 Task: Look for Airbnb options in Tipasa, Algeria from 7th December, 2023 to 15th December, 2023 for 6 adults.3 bedrooms having 3 beds and 3 bathrooms. Property type can be guest house. Amenities needed are: washing machine. Look for 5 properties as per requirement.
Action: Mouse moved to (412, 84)
Screenshot: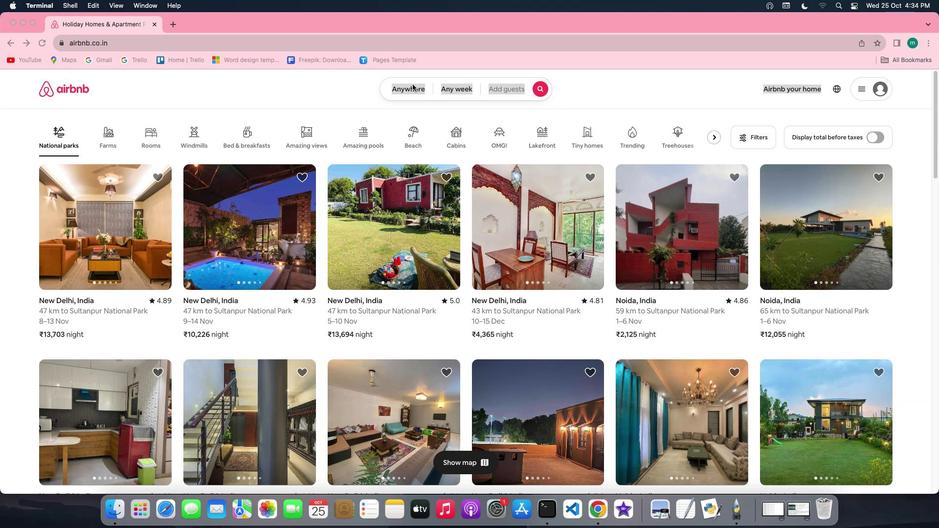 
Action: Mouse pressed left at (412, 84)
Screenshot: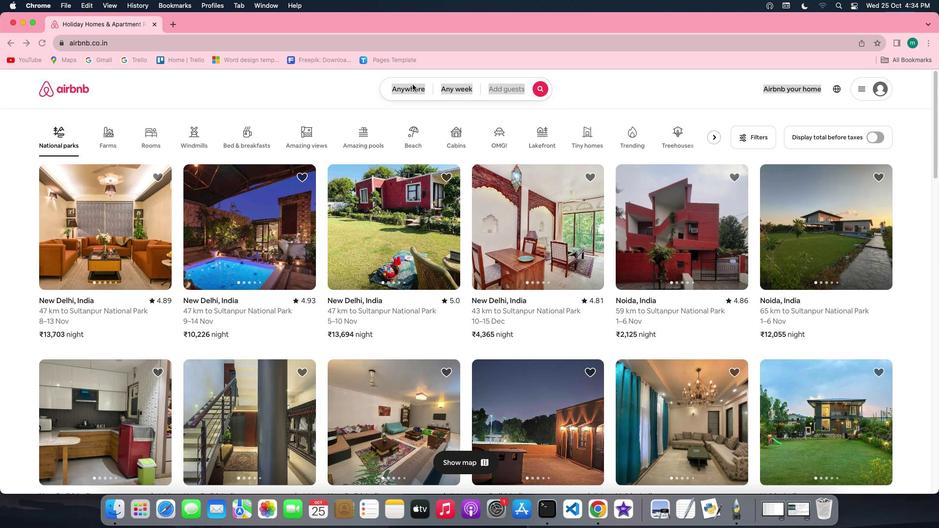 
Action: Mouse pressed left at (412, 84)
Screenshot: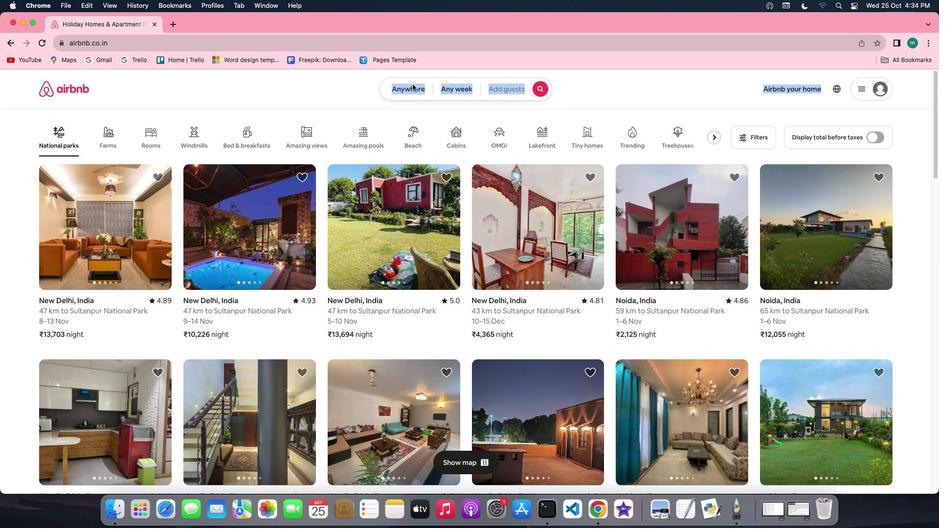 
Action: Mouse moved to (328, 132)
Screenshot: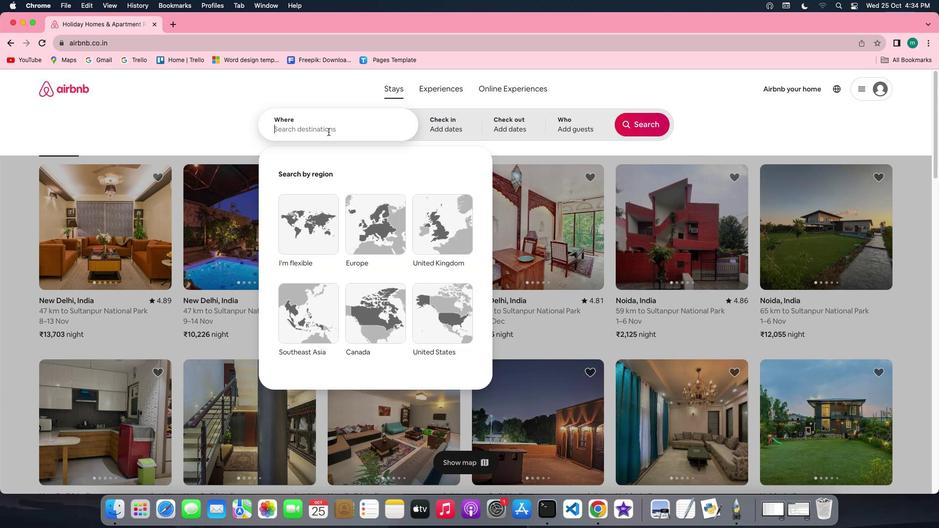 
Action: Key pressed Key.shift'T''i''p''a''s''a'','Key.spaceKey.shift'a''l''g''e''r''i''a'
Screenshot: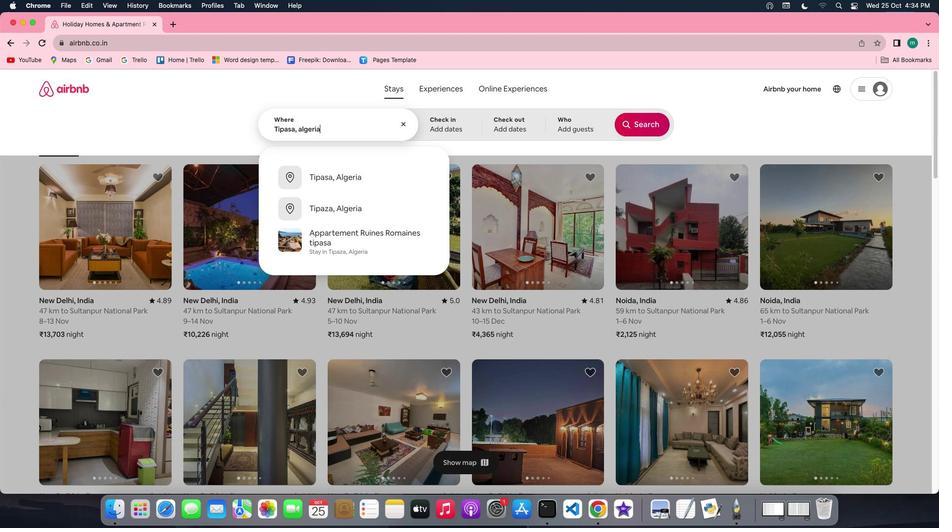 
Action: Mouse moved to (431, 127)
Screenshot: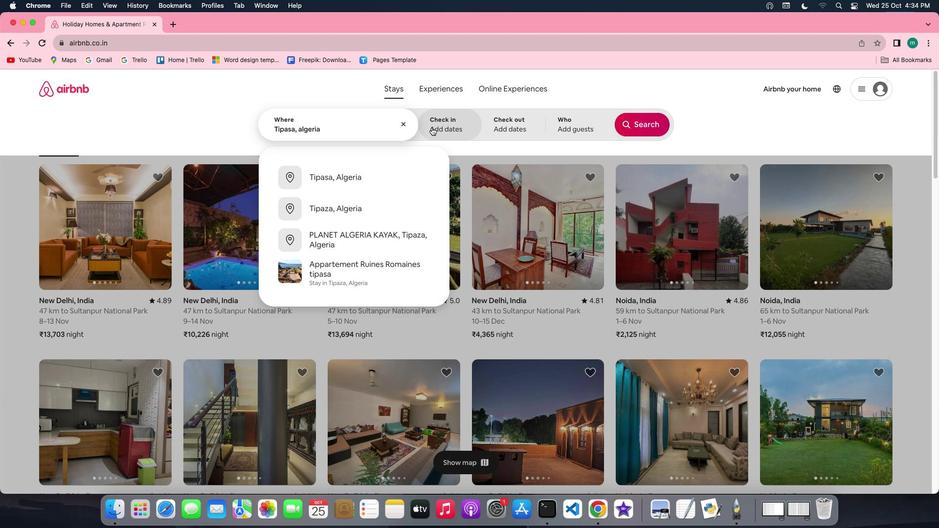 
Action: Mouse pressed left at (431, 127)
Screenshot: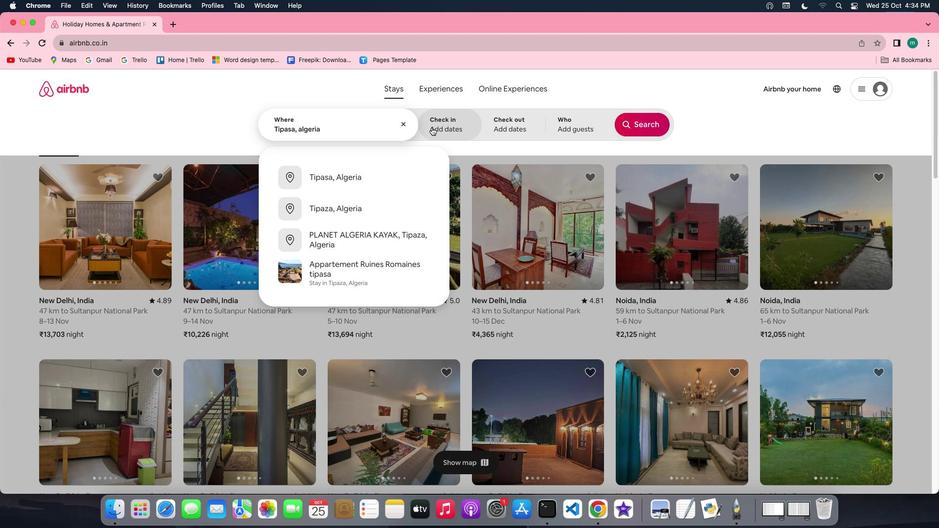 
Action: Mouse moved to (634, 205)
Screenshot: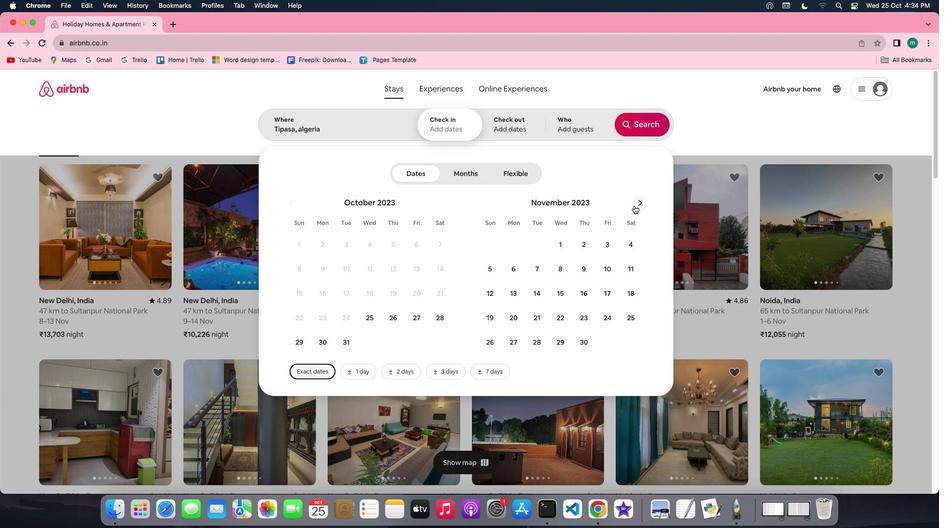 
Action: Mouse pressed left at (634, 205)
Screenshot: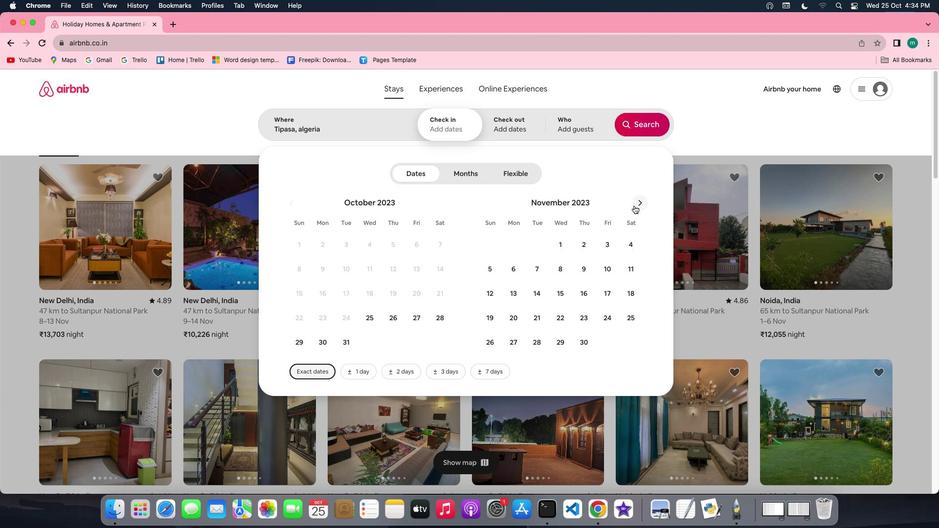 
Action: Mouse moved to (581, 267)
Screenshot: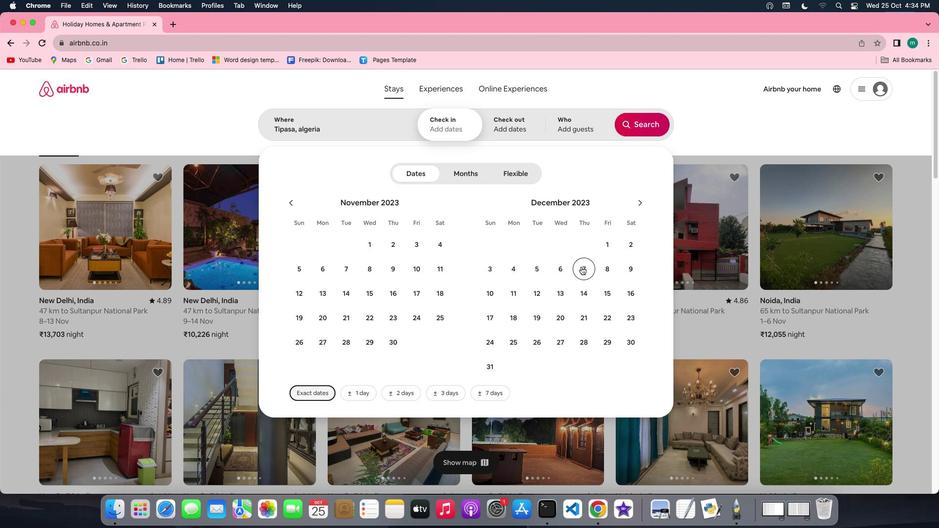 
Action: Mouse pressed left at (581, 267)
Screenshot: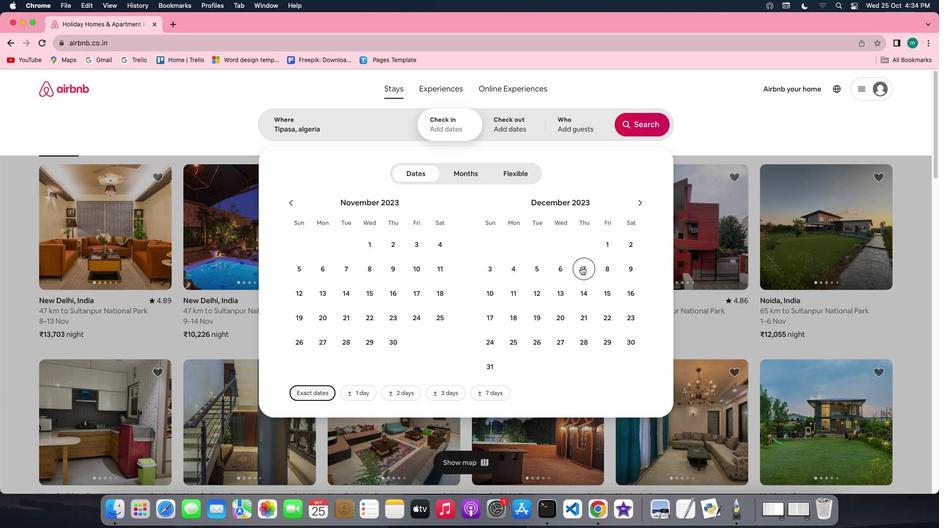 
Action: Mouse moved to (603, 293)
Screenshot: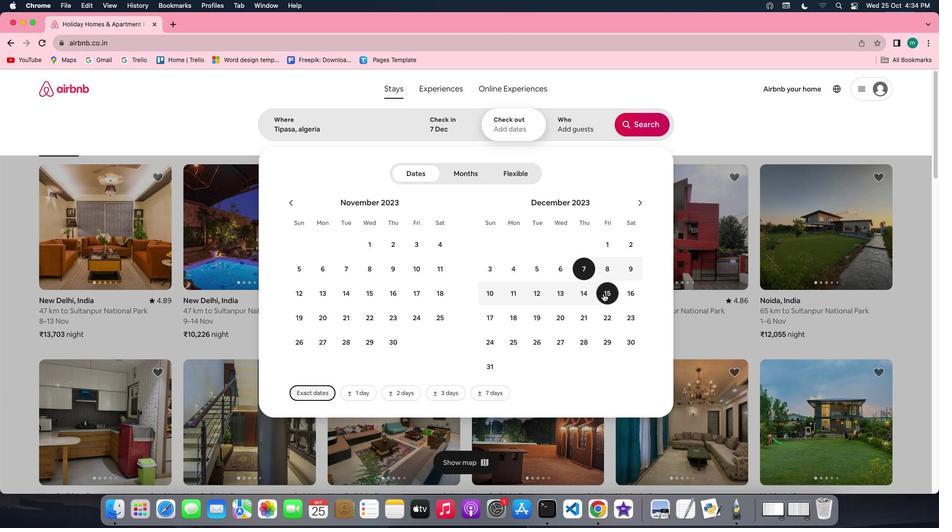 
Action: Mouse pressed left at (603, 293)
Screenshot: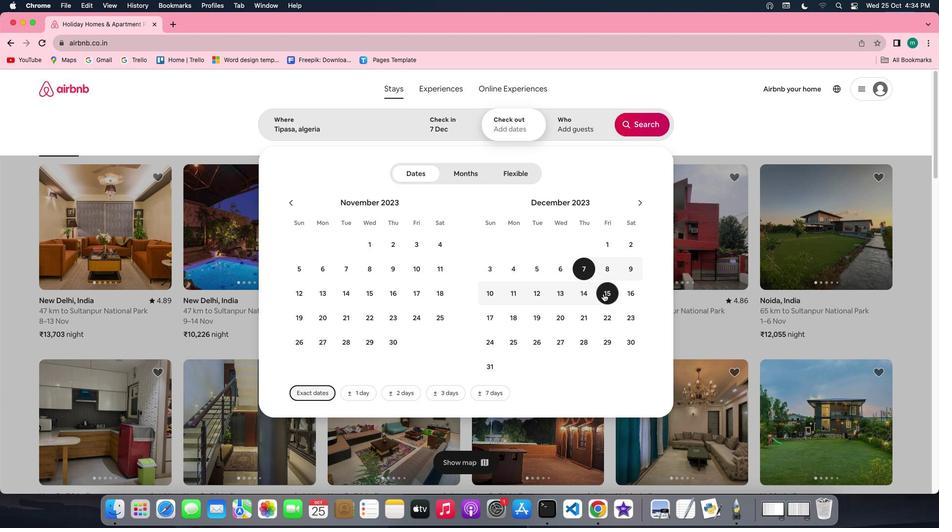 
Action: Mouse moved to (582, 130)
Screenshot: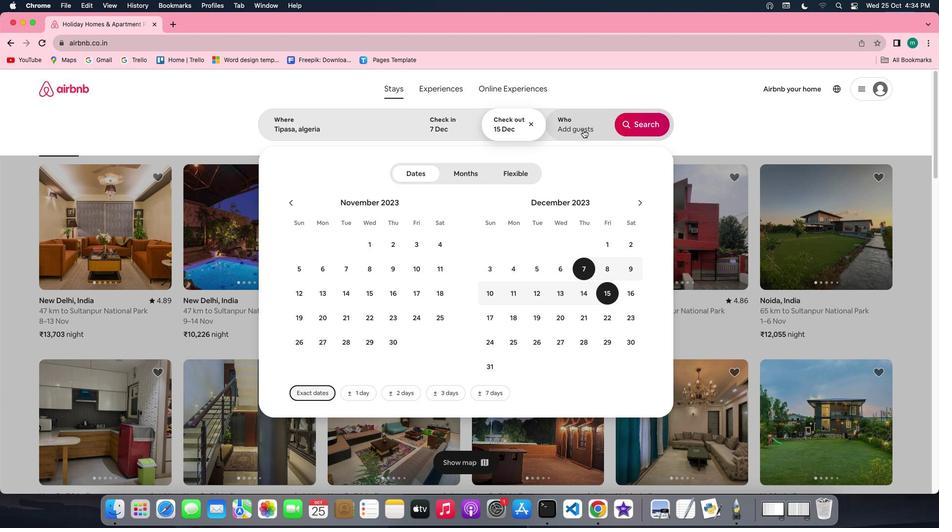 
Action: Mouse pressed left at (582, 130)
Screenshot: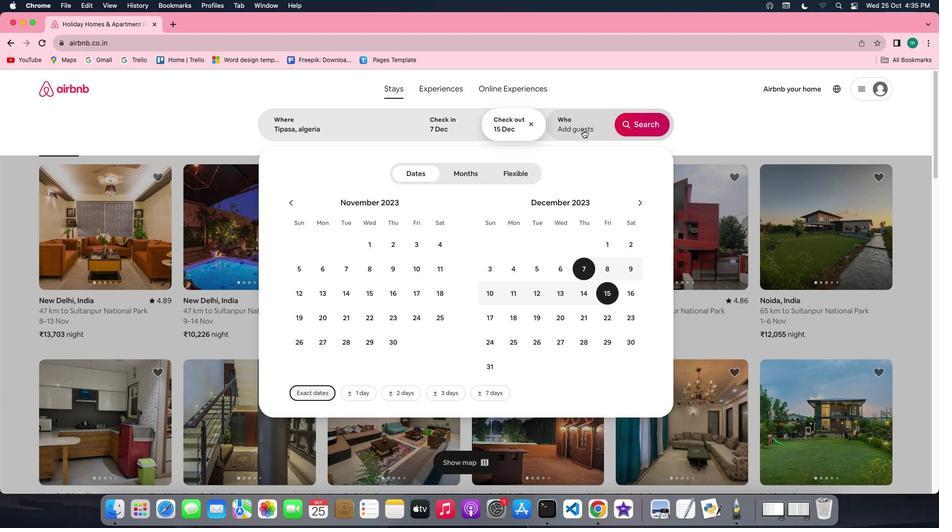 
Action: Mouse moved to (647, 177)
Screenshot: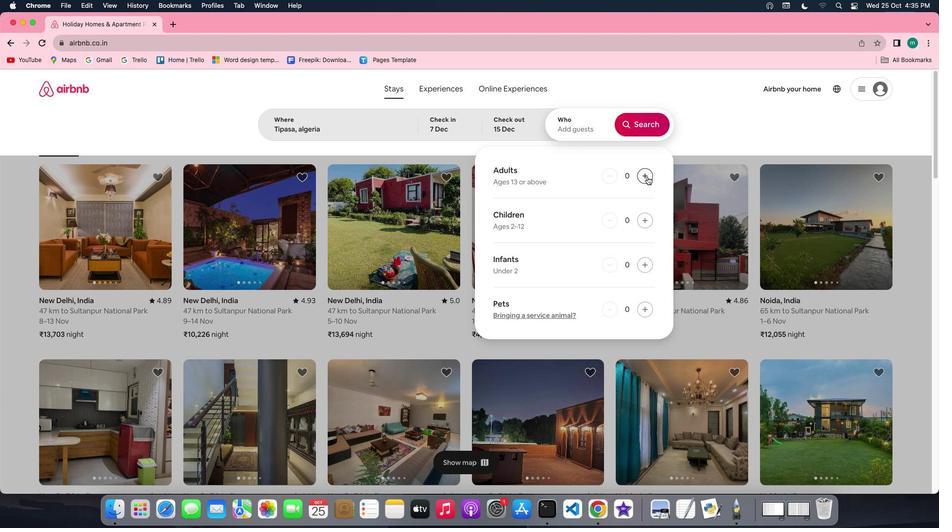 
Action: Mouse pressed left at (647, 177)
Screenshot: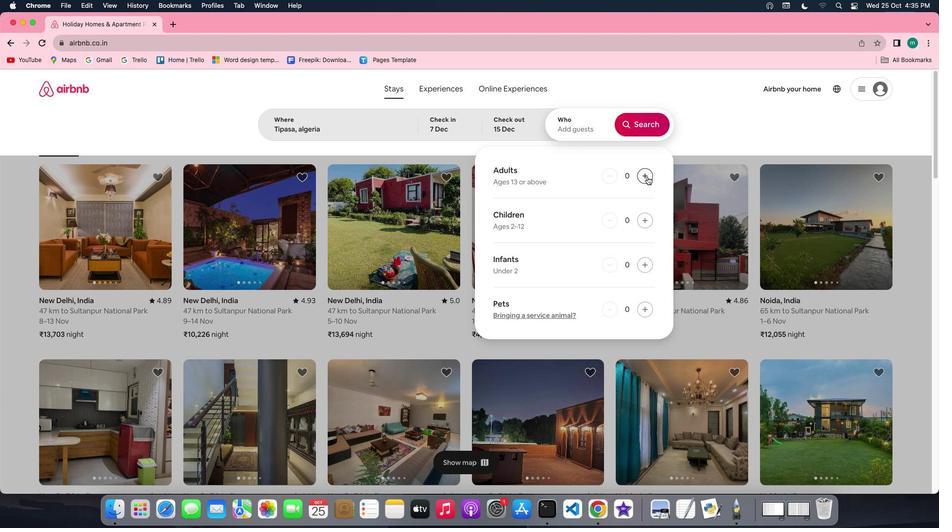 
Action: Mouse pressed left at (647, 177)
Screenshot: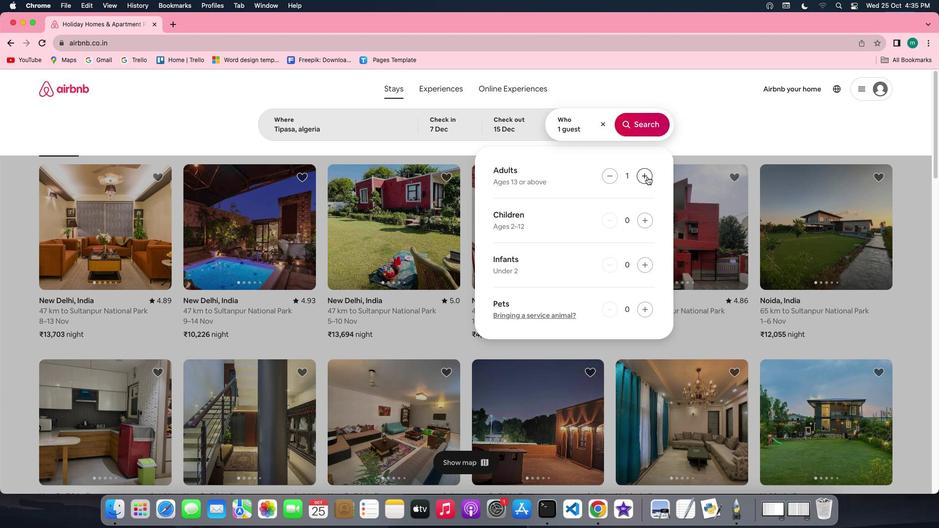 
Action: Mouse pressed left at (647, 177)
Screenshot: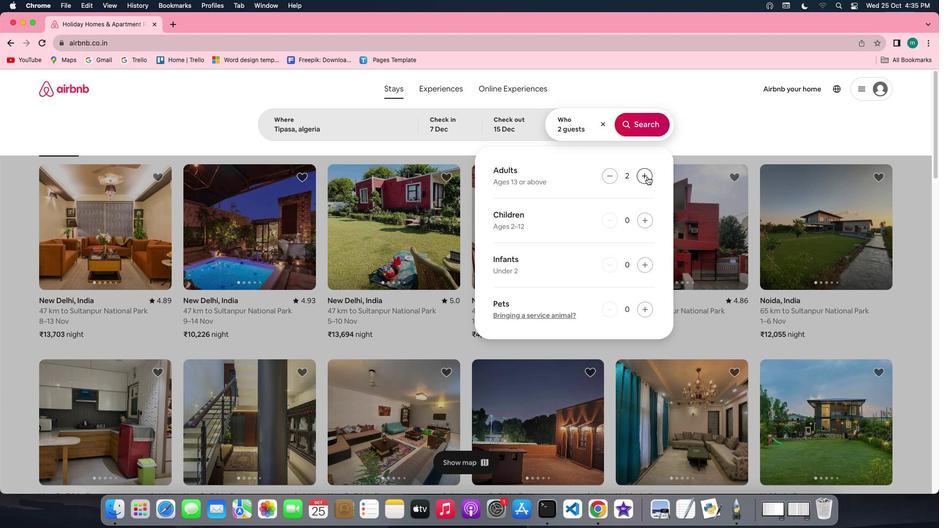 
Action: Mouse pressed left at (647, 177)
Screenshot: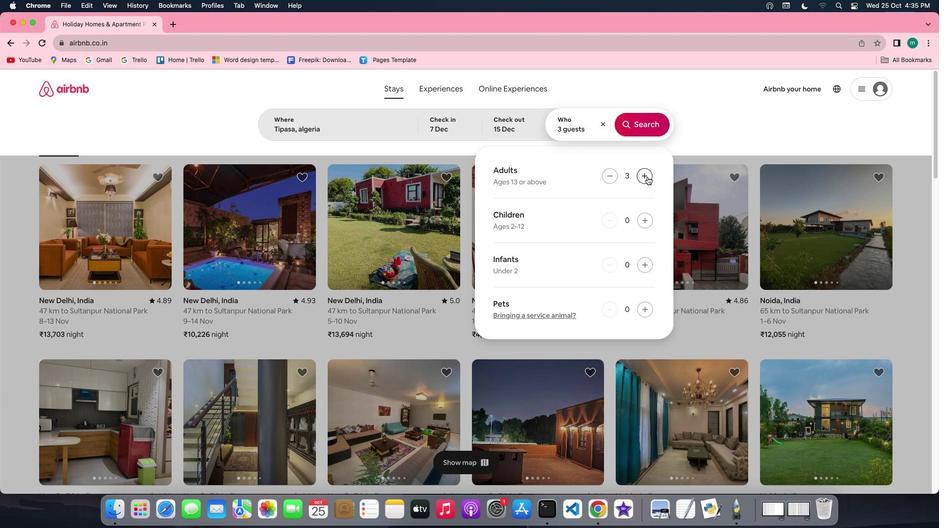 
Action: Mouse pressed left at (647, 177)
Screenshot: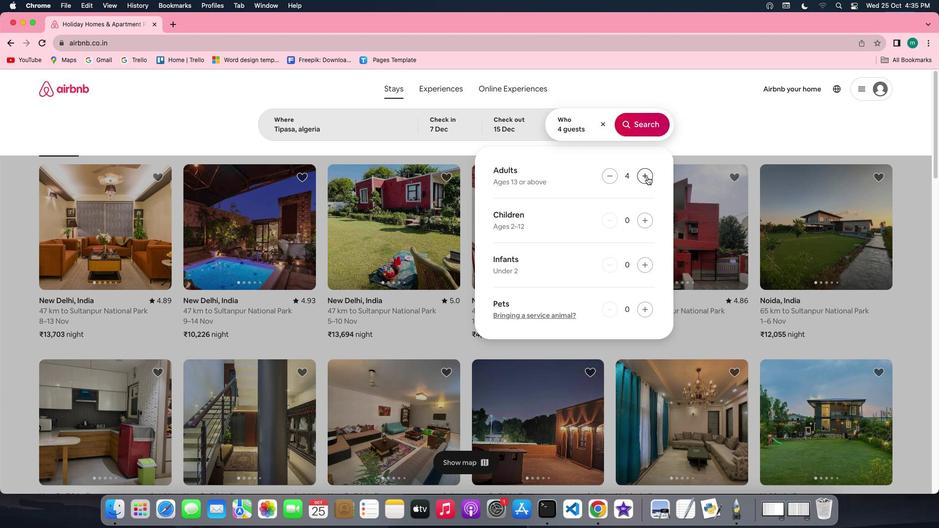 
Action: Mouse pressed left at (647, 177)
Screenshot: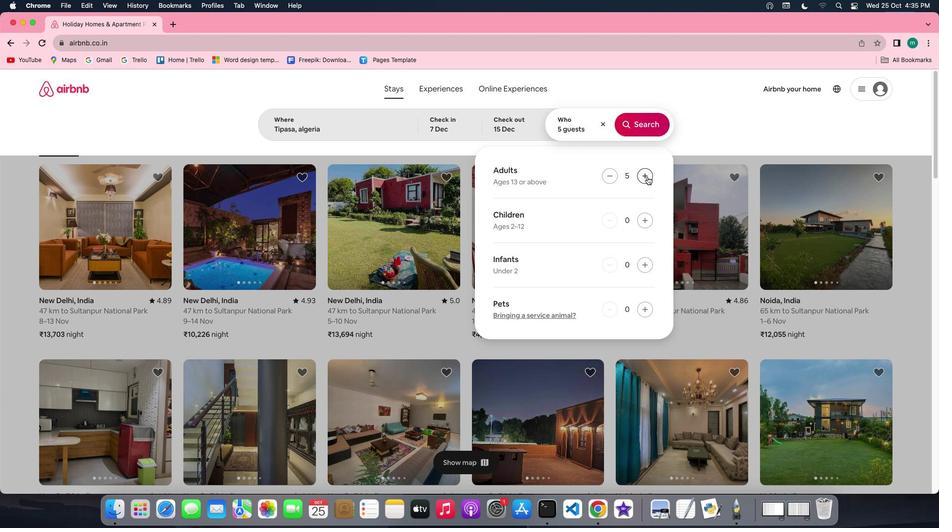
Action: Mouse moved to (637, 123)
Screenshot: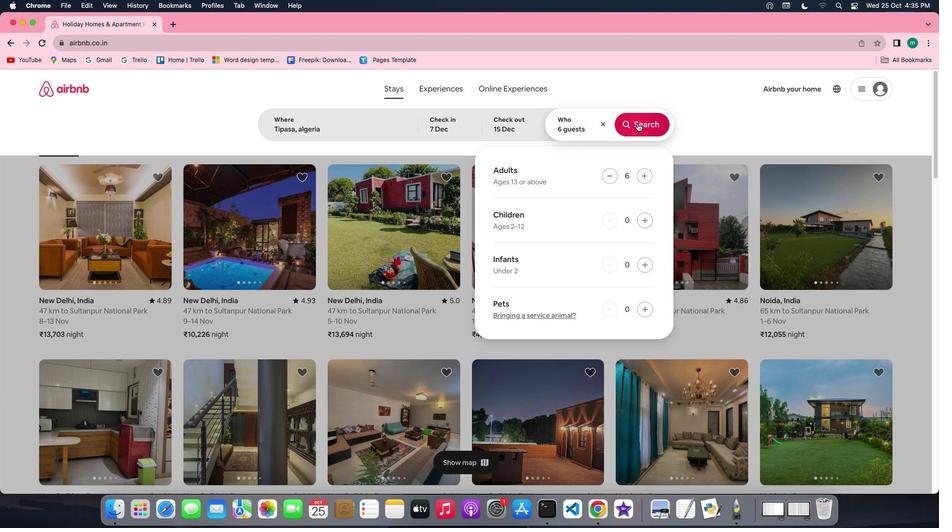
Action: Mouse pressed left at (637, 123)
Screenshot: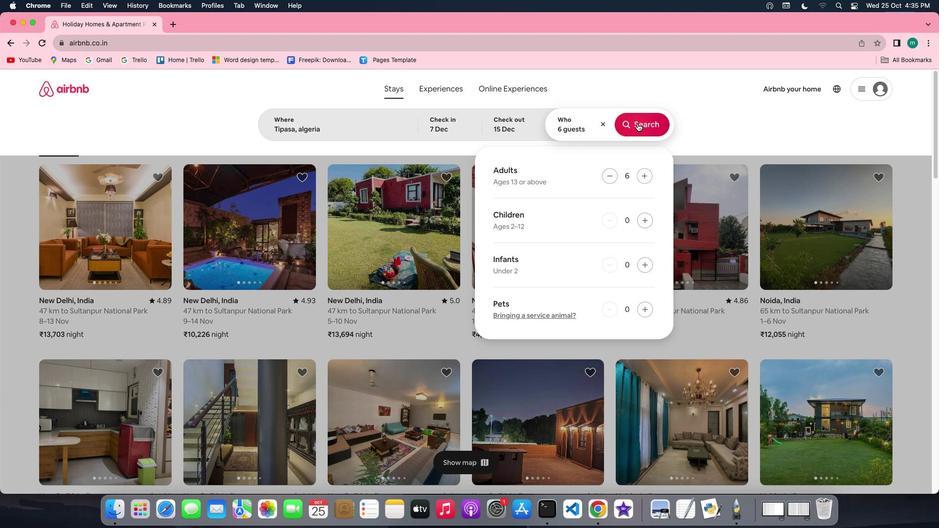 
Action: Mouse moved to (776, 125)
Screenshot: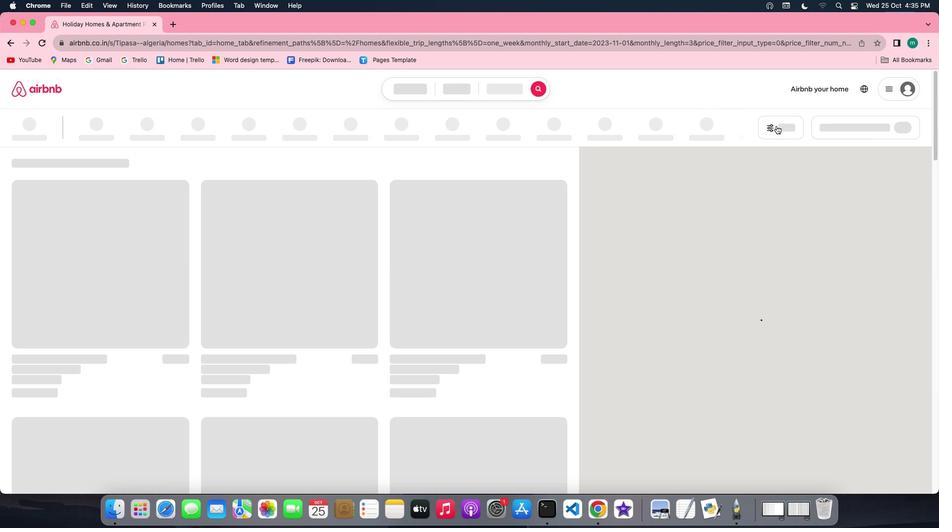 
Action: Mouse pressed left at (776, 125)
Screenshot: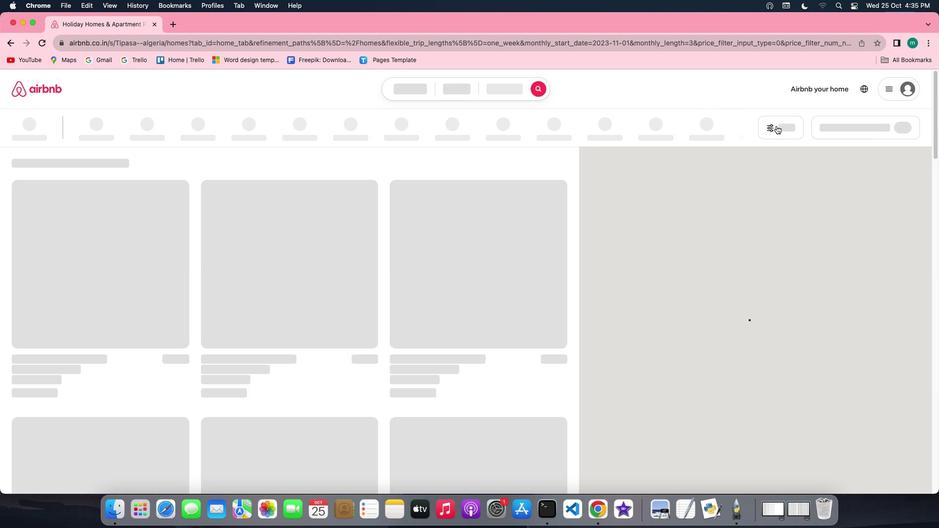 
Action: Mouse moved to (442, 275)
Screenshot: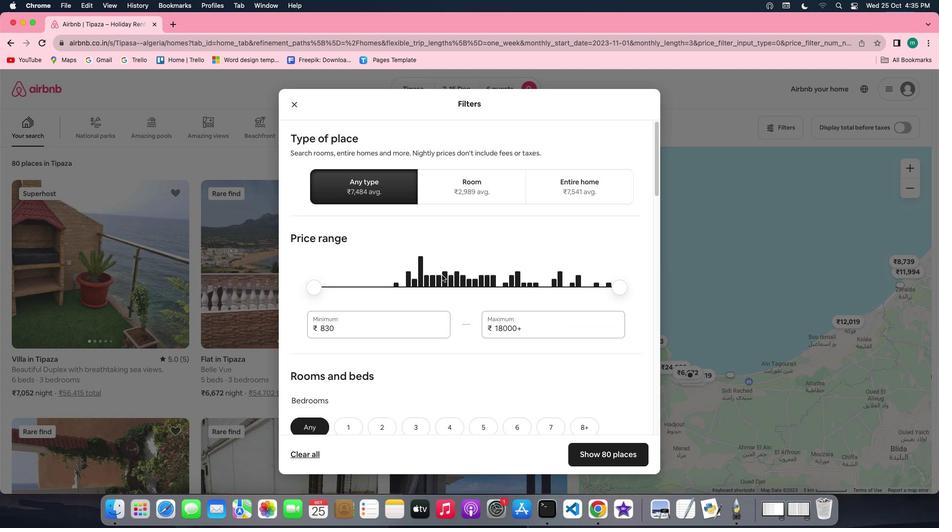 
Action: Mouse scrolled (442, 275) with delta (0, 0)
Screenshot: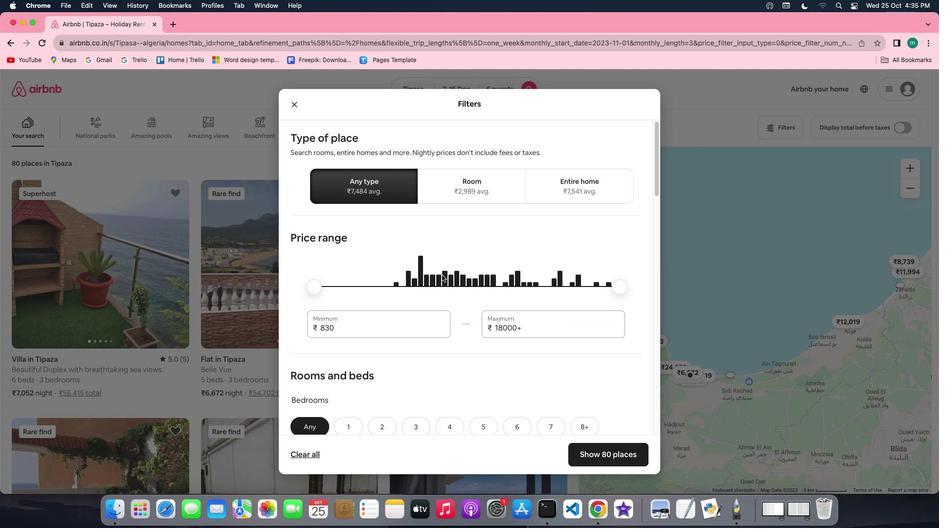 
Action: Mouse scrolled (442, 275) with delta (0, 0)
Screenshot: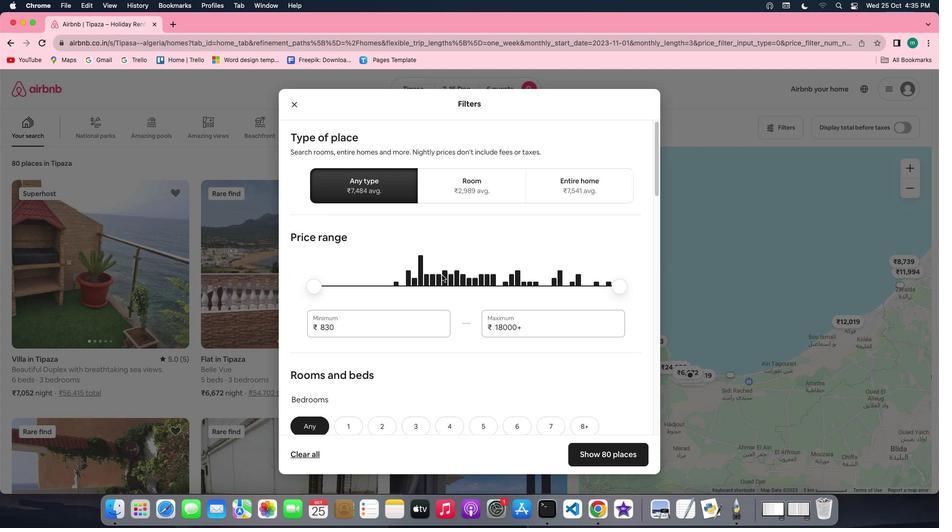 
Action: Mouse scrolled (442, 275) with delta (0, 0)
Screenshot: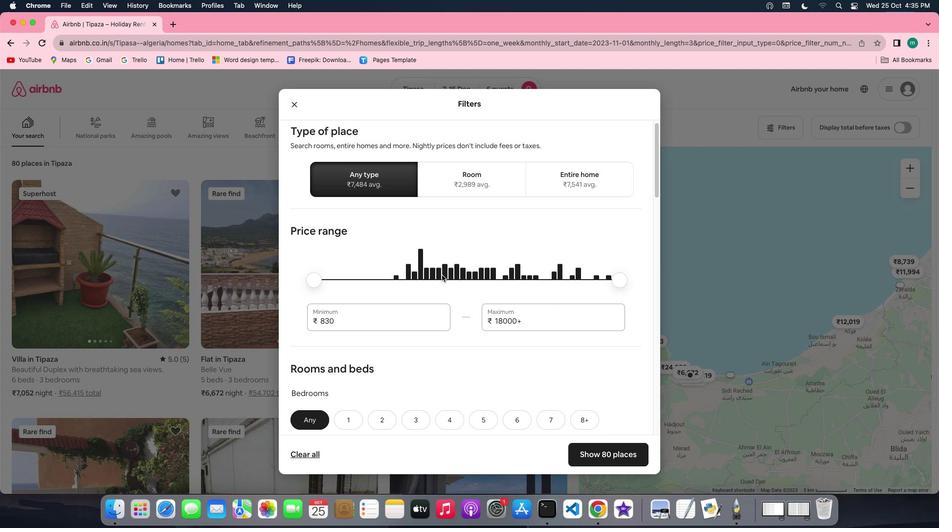 
Action: Mouse scrolled (442, 275) with delta (0, 0)
Screenshot: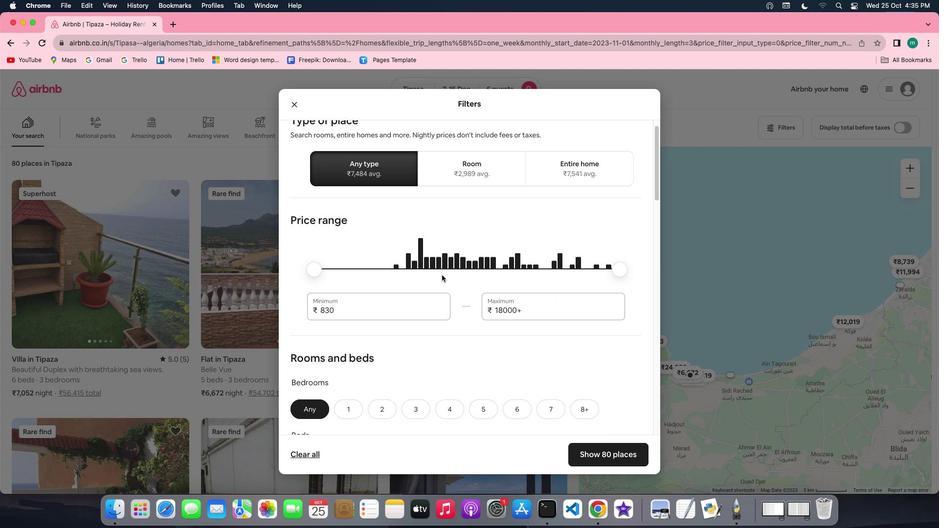 
Action: Mouse scrolled (442, 275) with delta (0, 0)
Screenshot: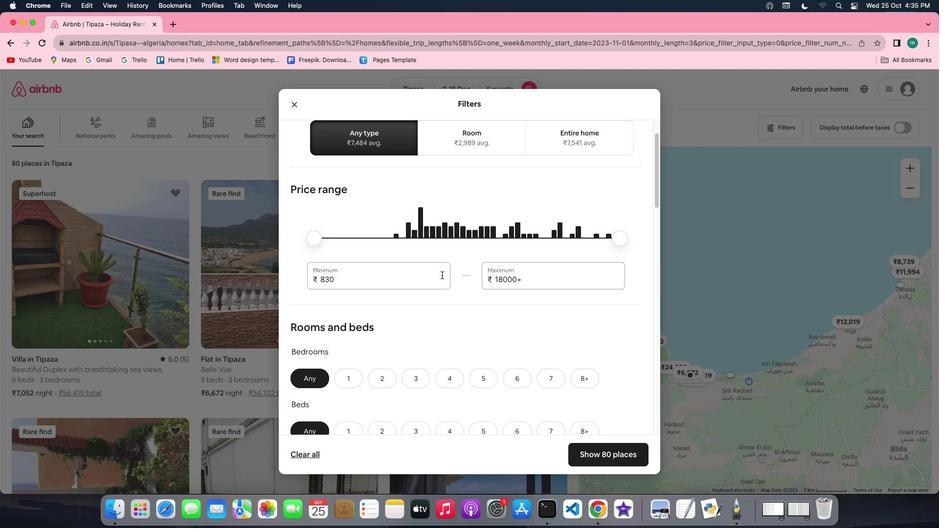 
Action: Mouse scrolled (442, 275) with delta (0, 0)
Screenshot: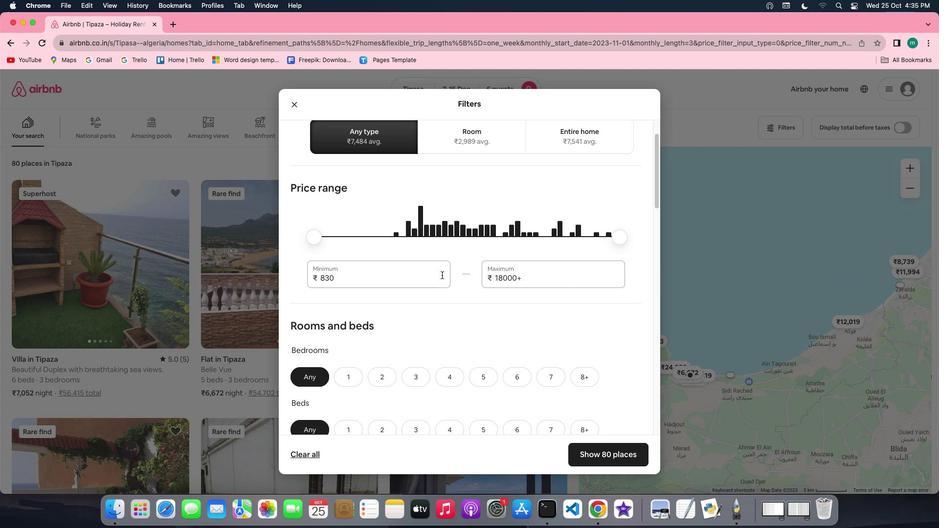 
Action: Mouse scrolled (442, 275) with delta (0, 0)
Screenshot: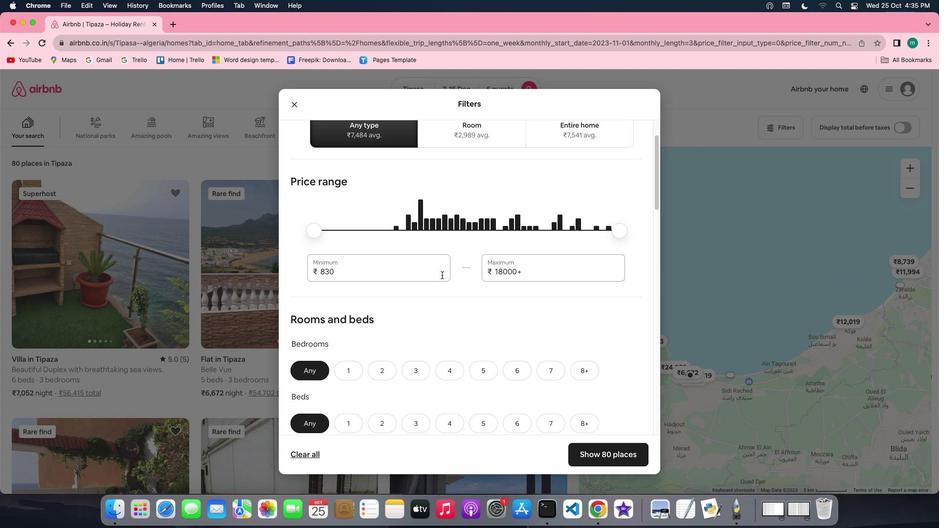 
Action: Mouse scrolled (442, 275) with delta (0, 0)
Screenshot: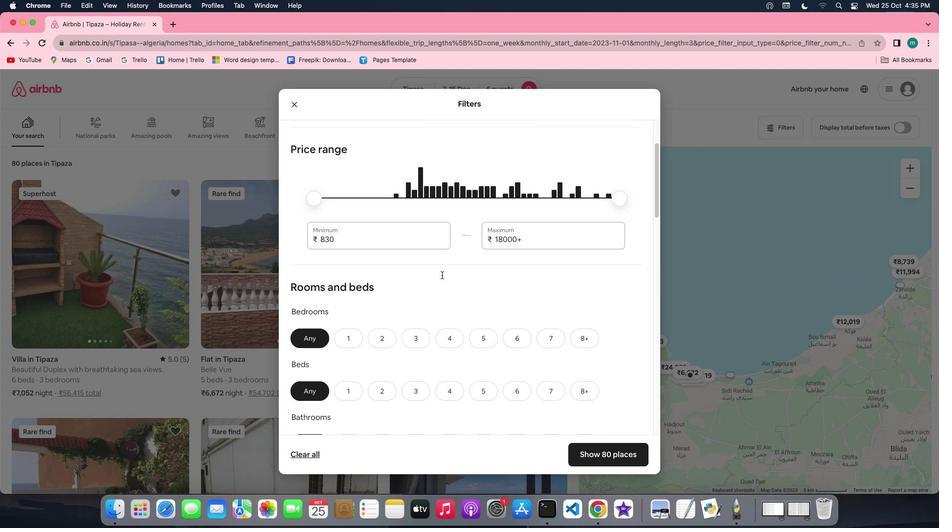 
Action: Mouse scrolled (442, 275) with delta (0, 0)
Screenshot: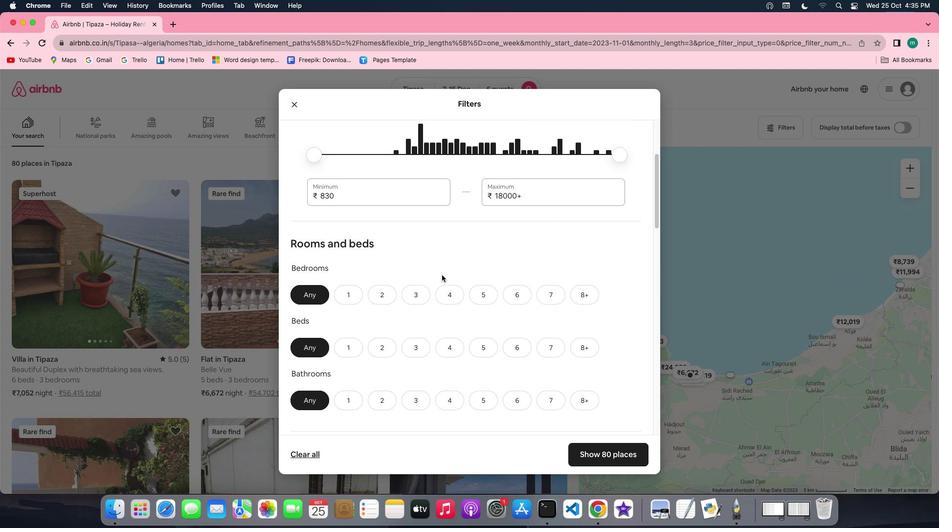 
Action: Mouse scrolled (442, 275) with delta (0, 0)
Screenshot: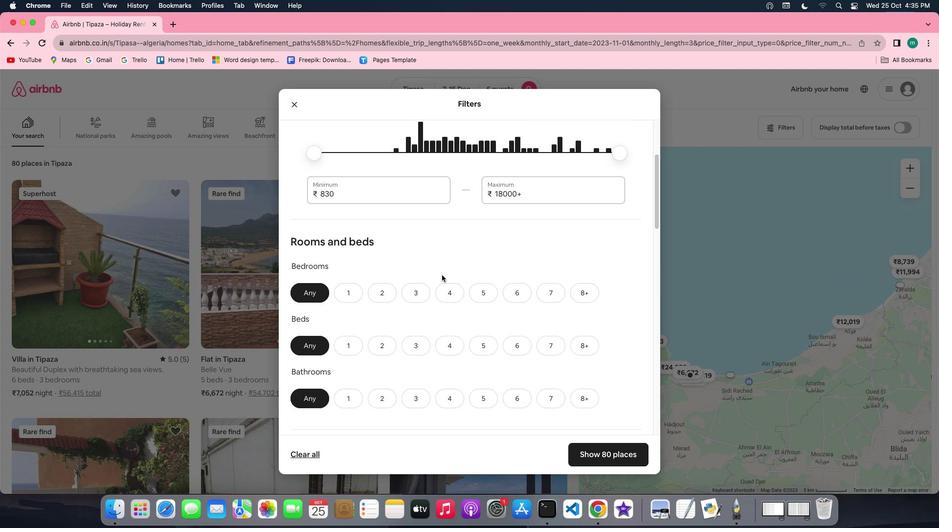 
Action: Mouse scrolled (442, 275) with delta (0, 0)
Screenshot: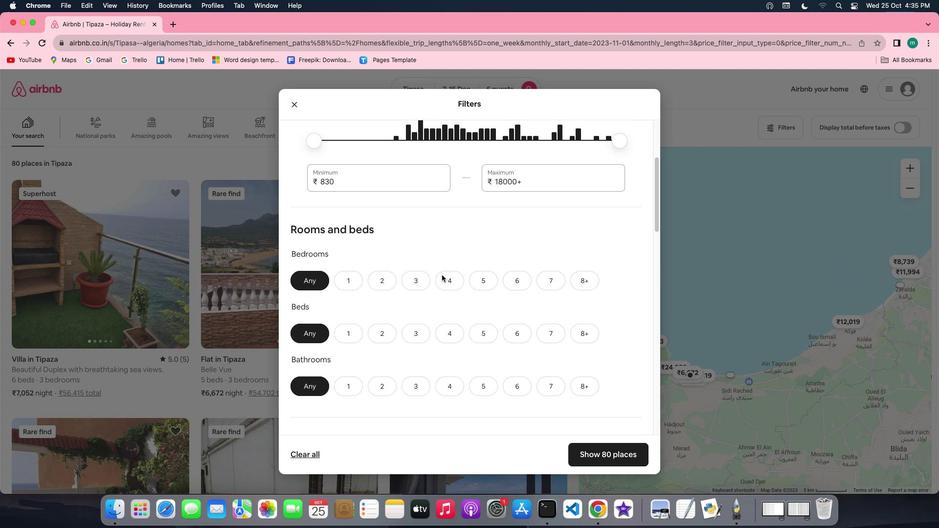 
Action: Mouse moved to (414, 234)
Screenshot: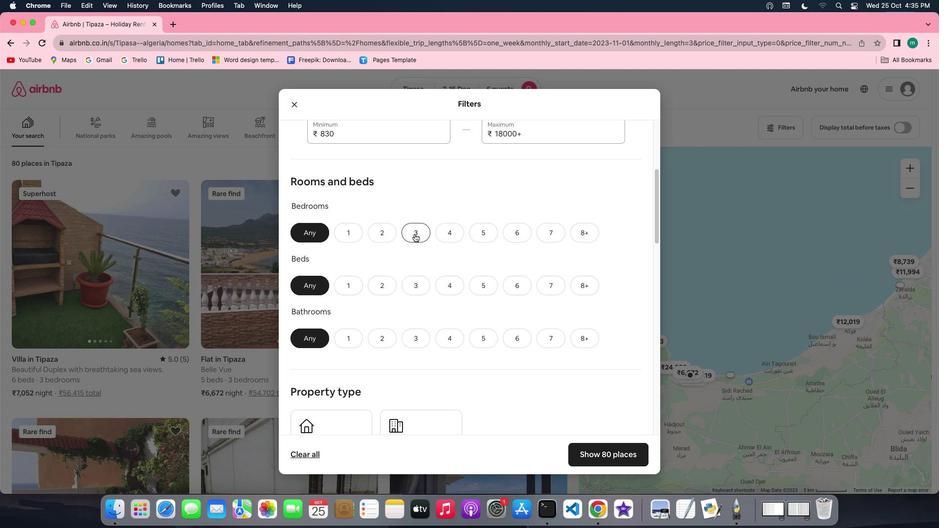
Action: Mouse pressed left at (414, 234)
Screenshot: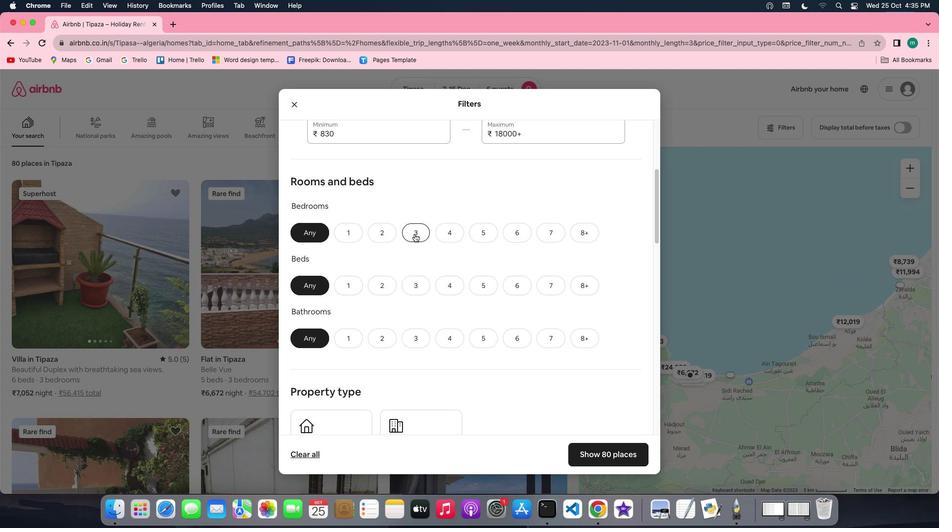 
Action: Mouse moved to (419, 289)
Screenshot: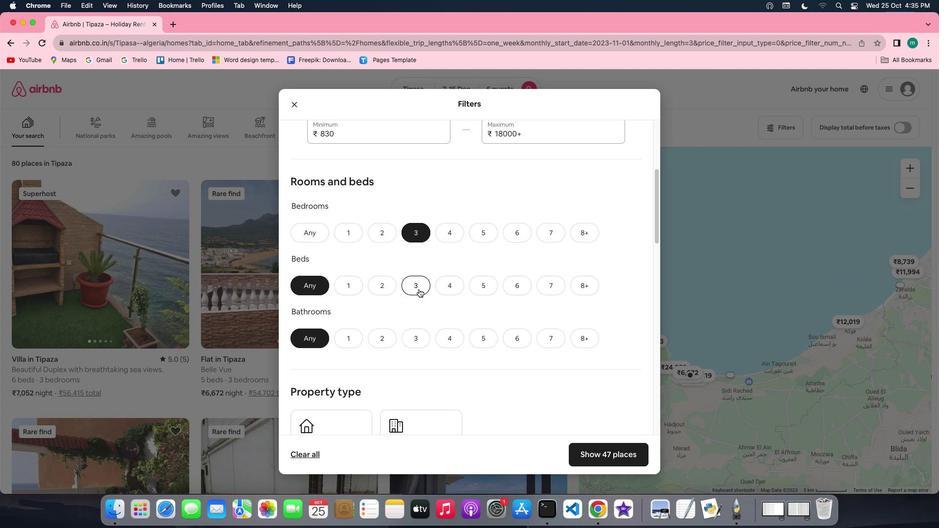 
Action: Mouse pressed left at (419, 289)
Screenshot: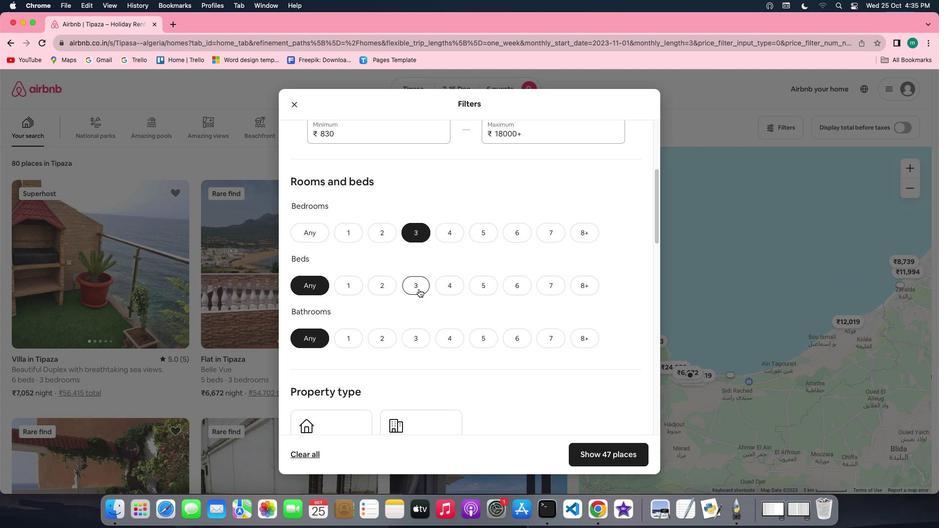 
Action: Mouse moved to (418, 335)
Screenshot: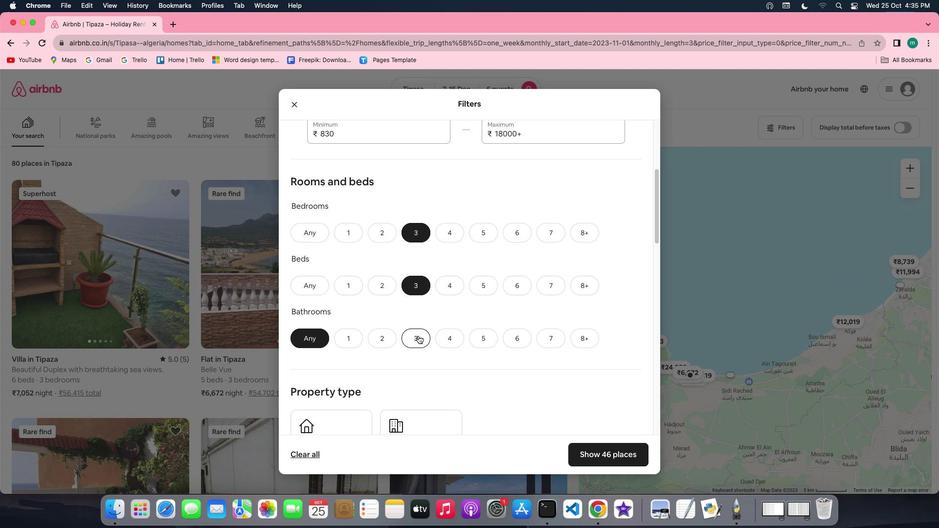 
Action: Mouse pressed left at (418, 335)
Screenshot: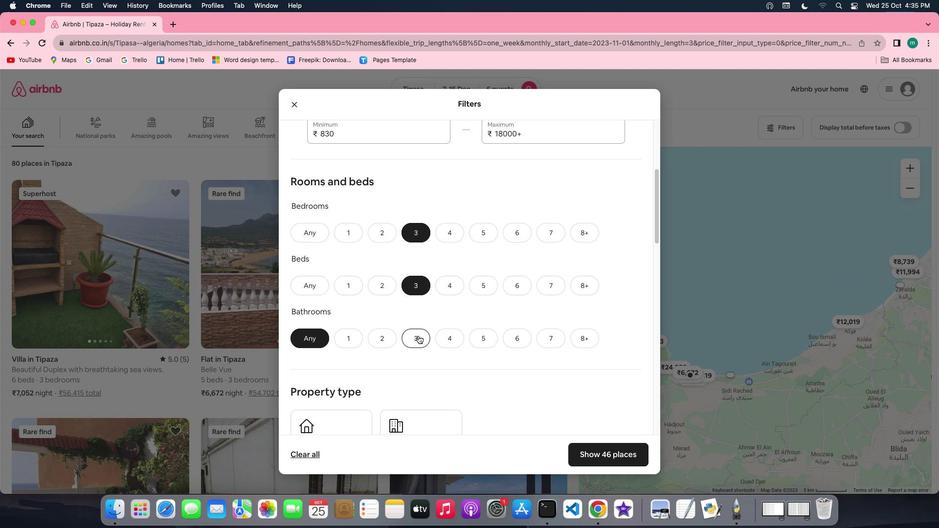 
Action: Mouse moved to (497, 350)
Screenshot: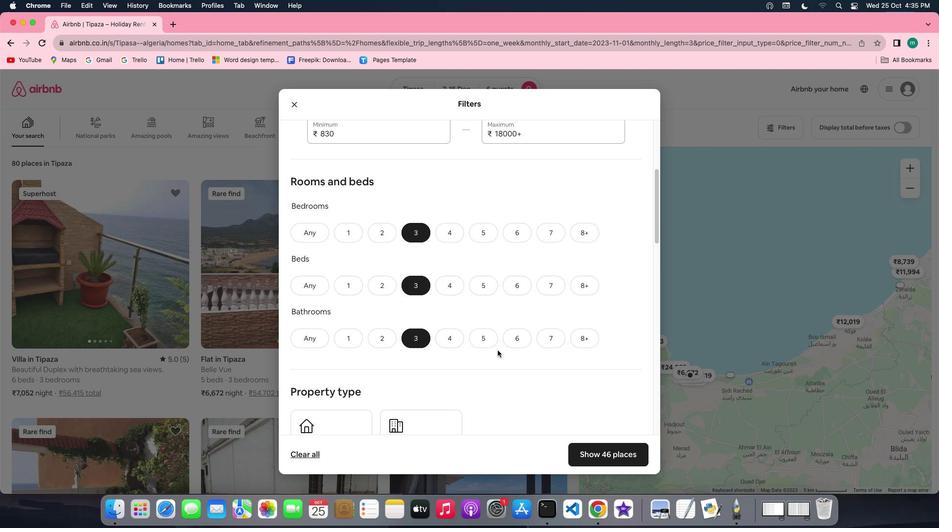 
Action: Mouse scrolled (497, 350) with delta (0, 0)
Screenshot: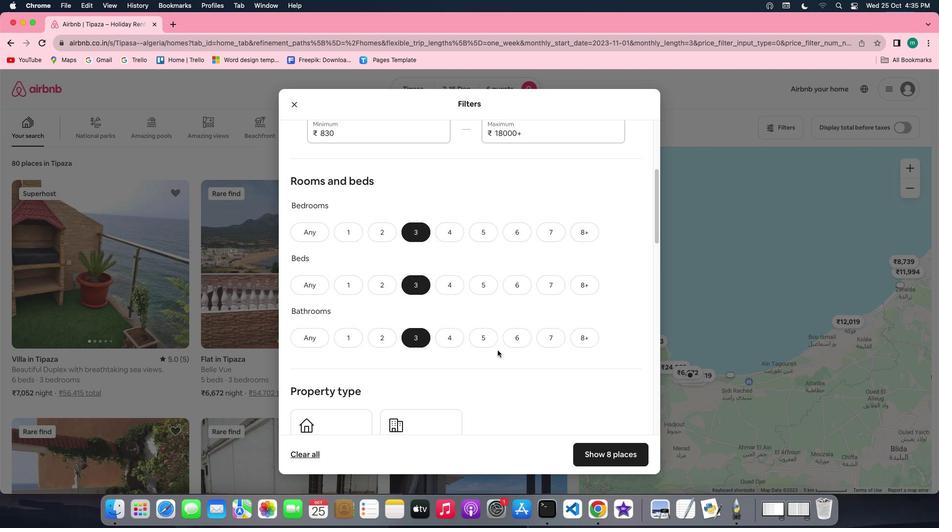 
Action: Mouse scrolled (497, 350) with delta (0, 0)
Screenshot: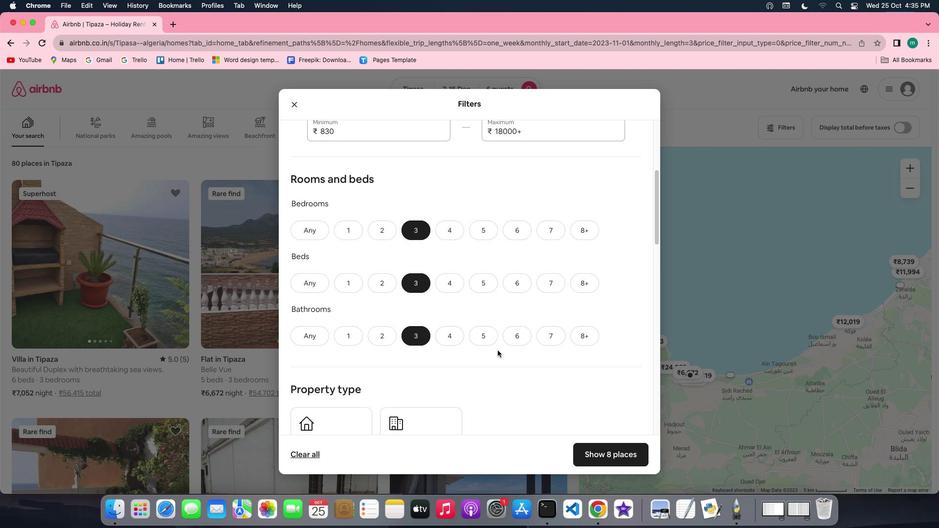 
Action: Mouse scrolled (497, 350) with delta (0, 0)
Screenshot: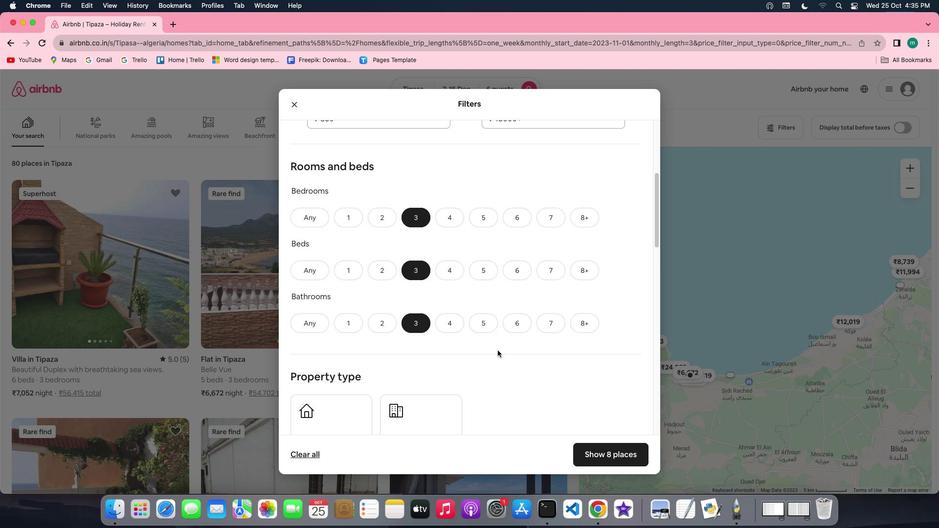 
Action: Mouse scrolled (497, 350) with delta (0, 0)
Screenshot: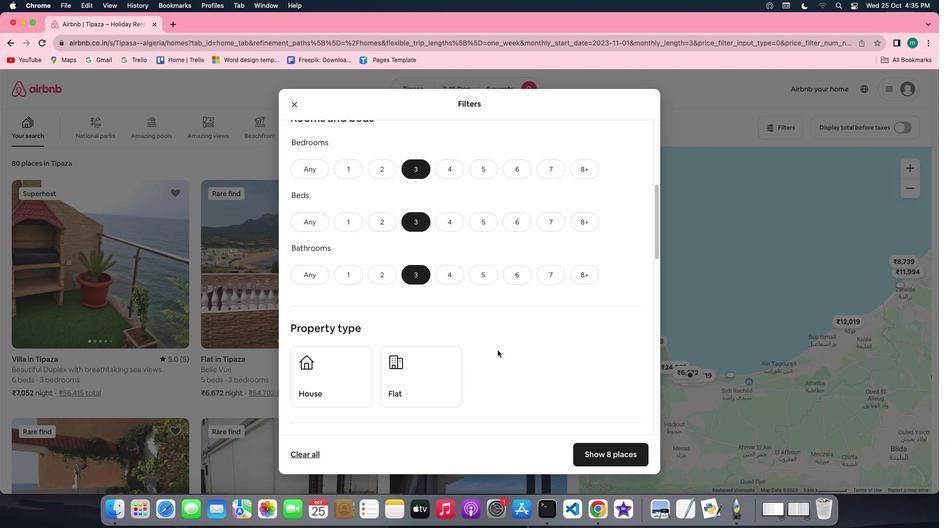
Action: Mouse scrolled (497, 350) with delta (0, 0)
Screenshot: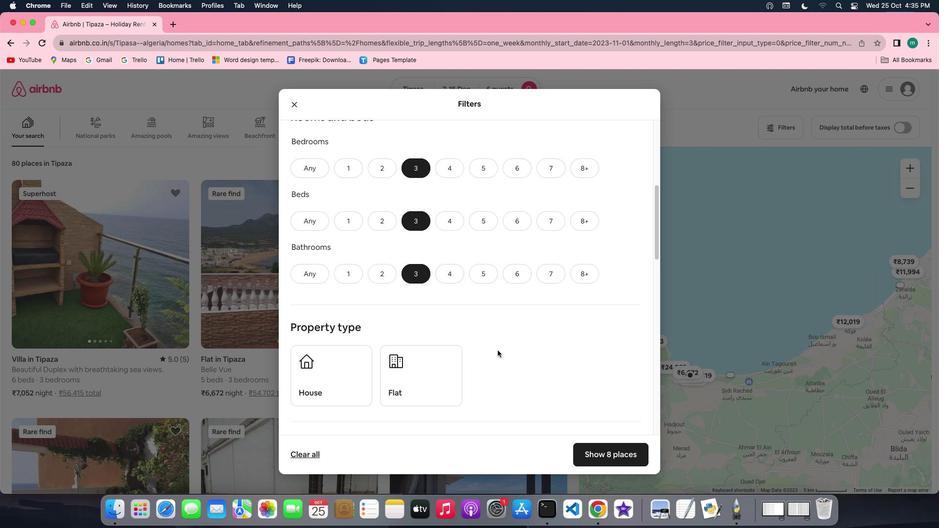 
Action: Mouse scrolled (497, 350) with delta (0, 0)
Screenshot: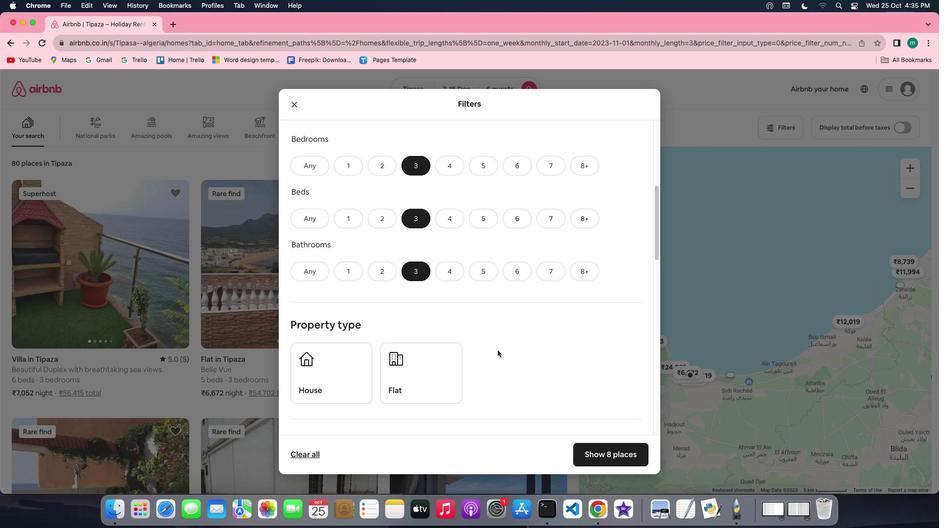 
Action: Mouse scrolled (497, 350) with delta (0, 0)
Screenshot: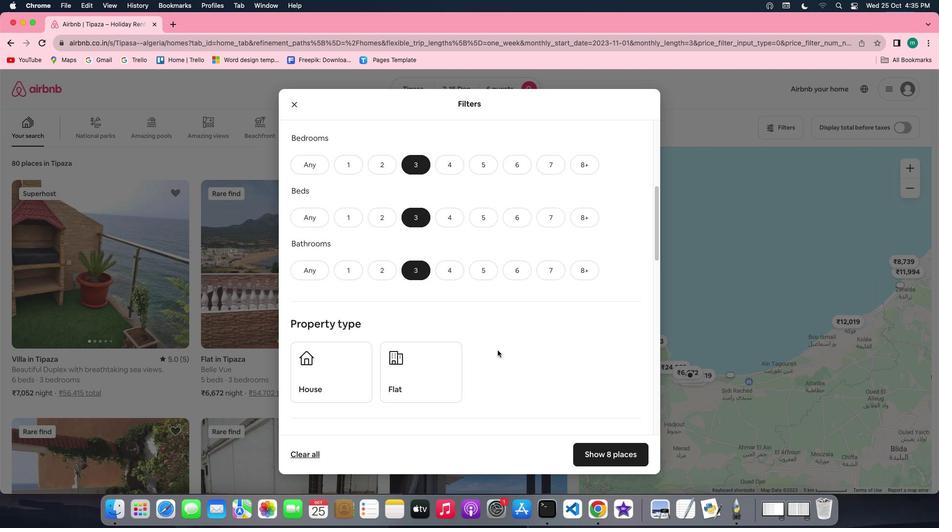
Action: Mouse scrolled (497, 350) with delta (0, 0)
Screenshot: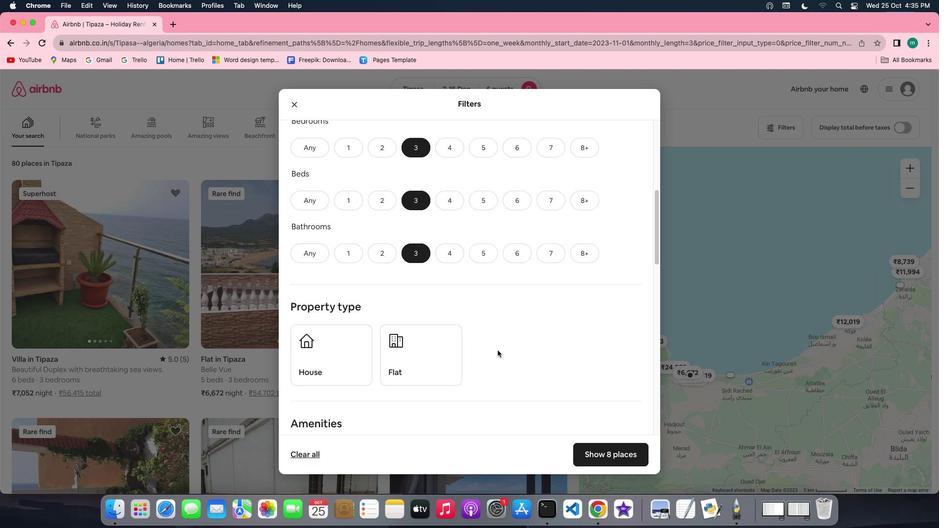 
Action: Mouse scrolled (497, 350) with delta (0, -1)
Screenshot: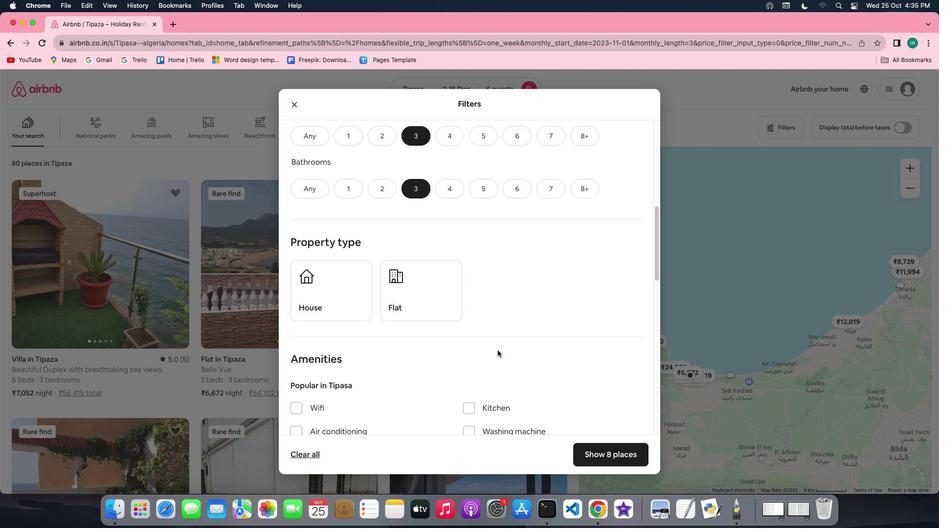
Action: Mouse moved to (436, 312)
Screenshot: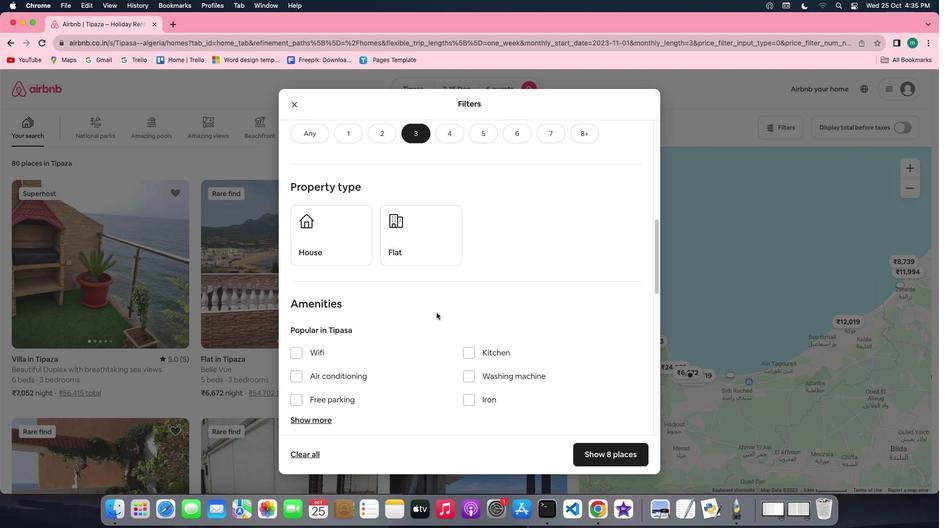 
Action: Mouse scrolled (436, 312) with delta (0, 0)
Screenshot: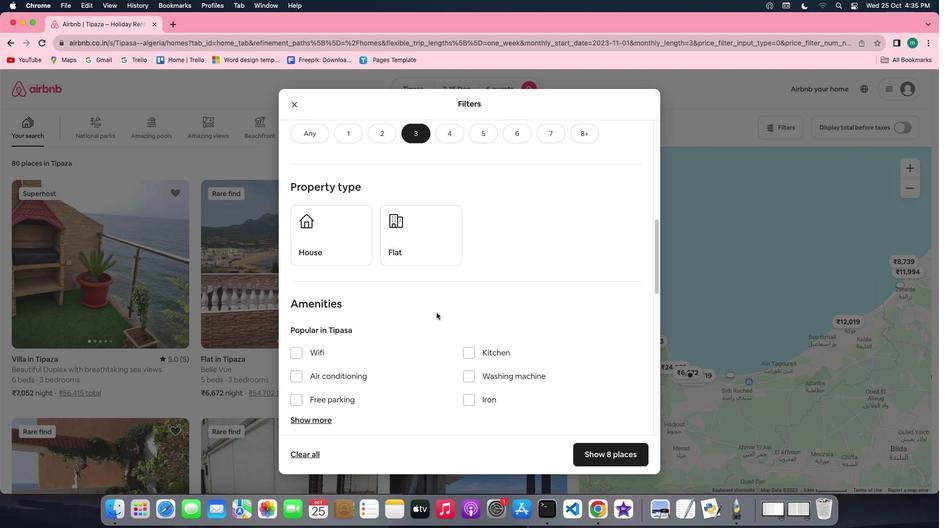 
Action: Mouse scrolled (436, 312) with delta (0, 0)
Screenshot: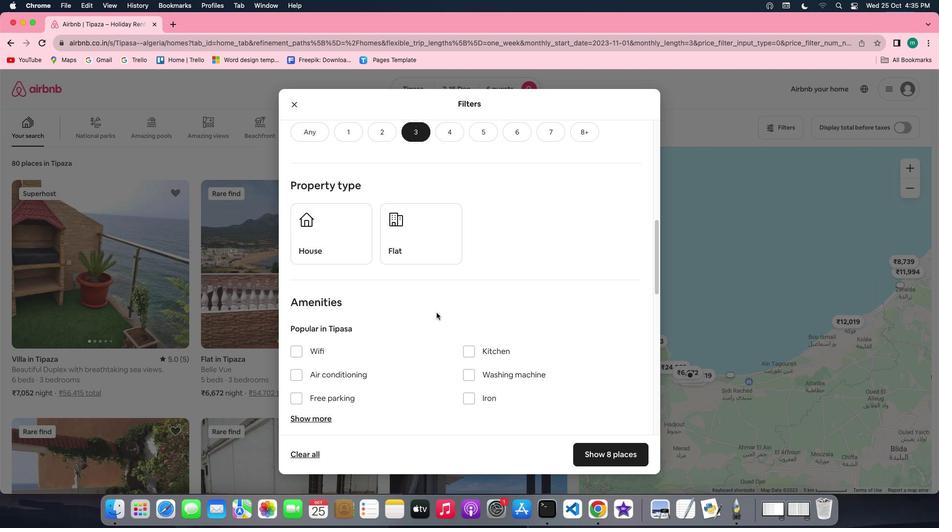 
Action: Mouse scrolled (436, 312) with delta (0, 0)
Screenshot: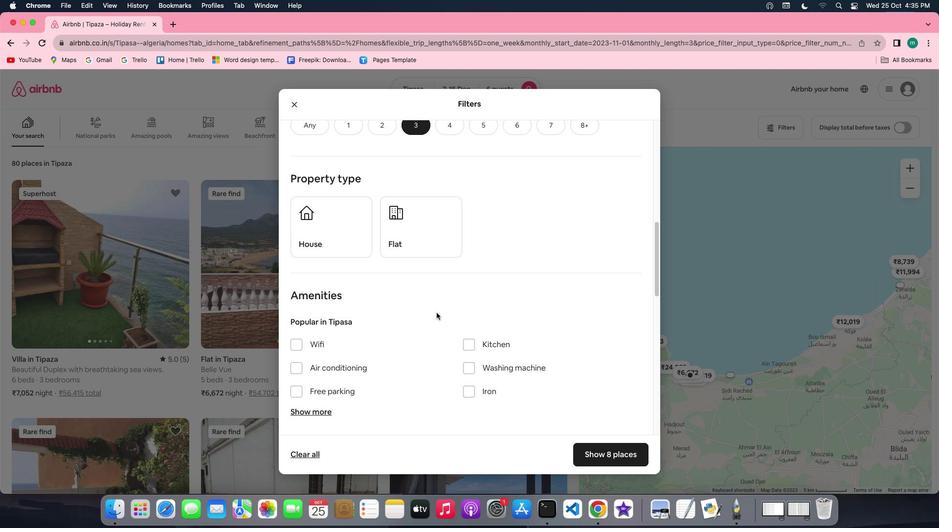 
Action: Mouse scrolled (436, 312) with delta (0, 0)
Screenshot: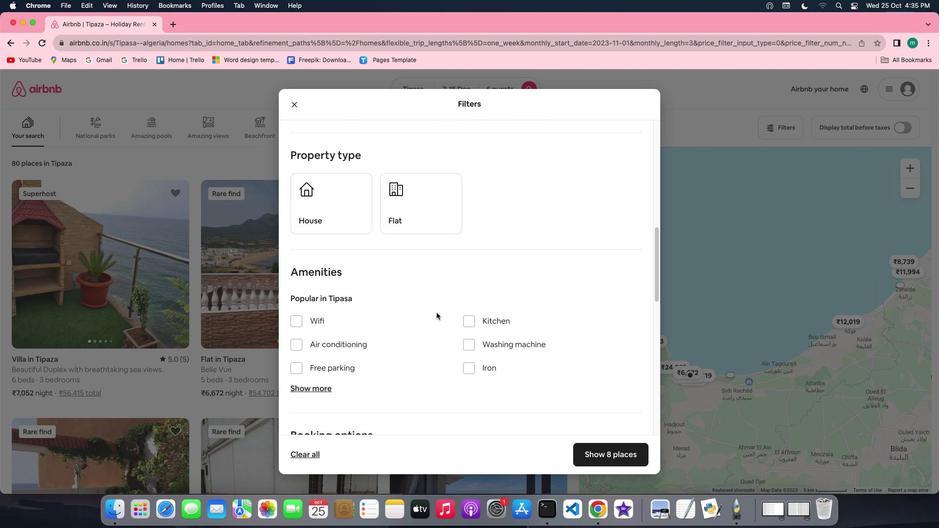 
Action: Mouse scrolled (436, 312) with delta (0, 0)
Screenshot: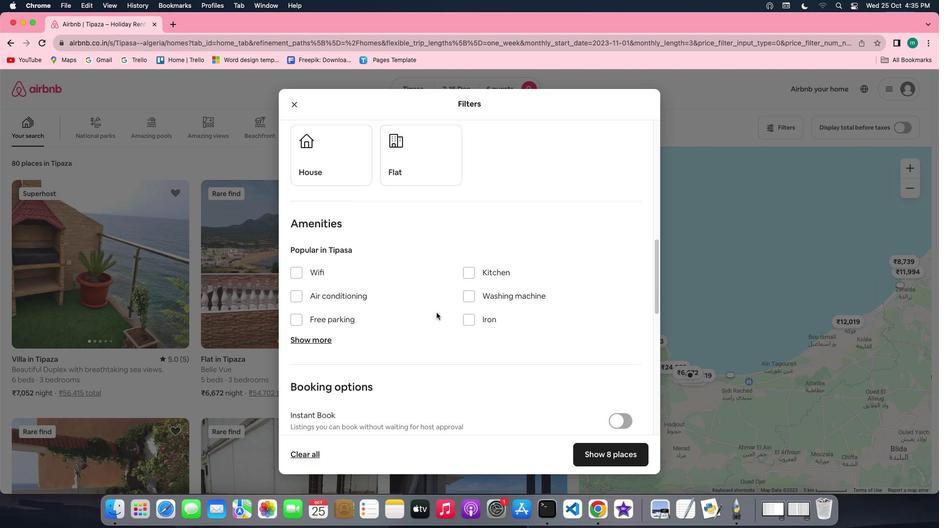 
Action: Mouse scrolled (436, 312) with delta (0, 0)
Screenshot: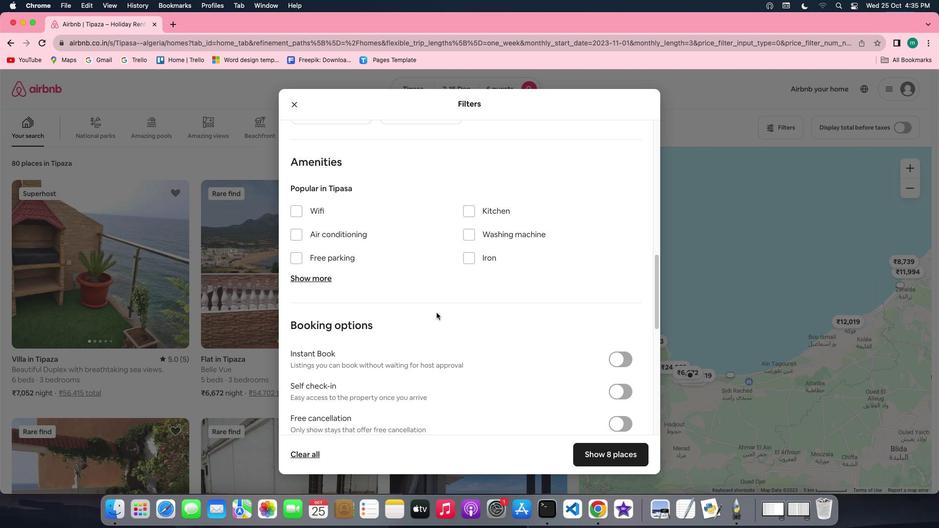 
Action: Mouse scrolled (436, 312) with delta (0, 0)
Screenshot: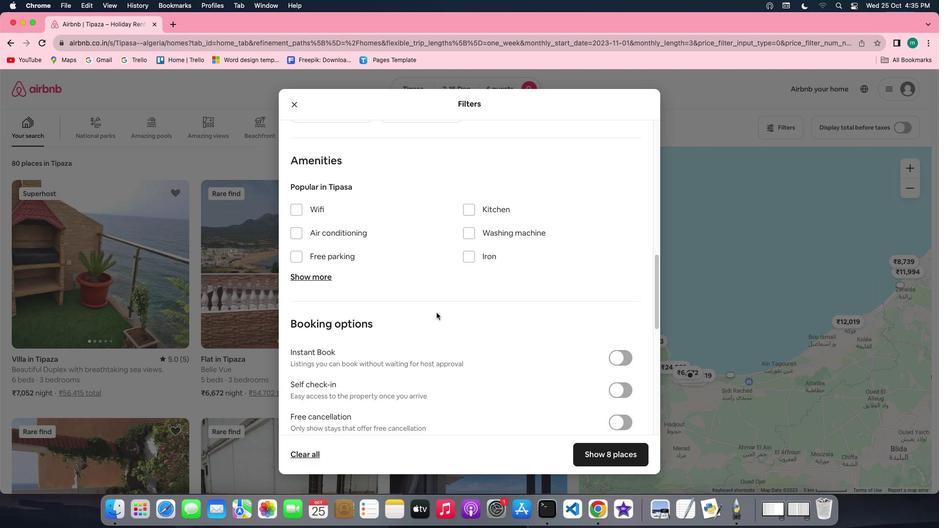 
Action: Mouse scrolled (436, 312) with delta (0, 0)
Screenshot: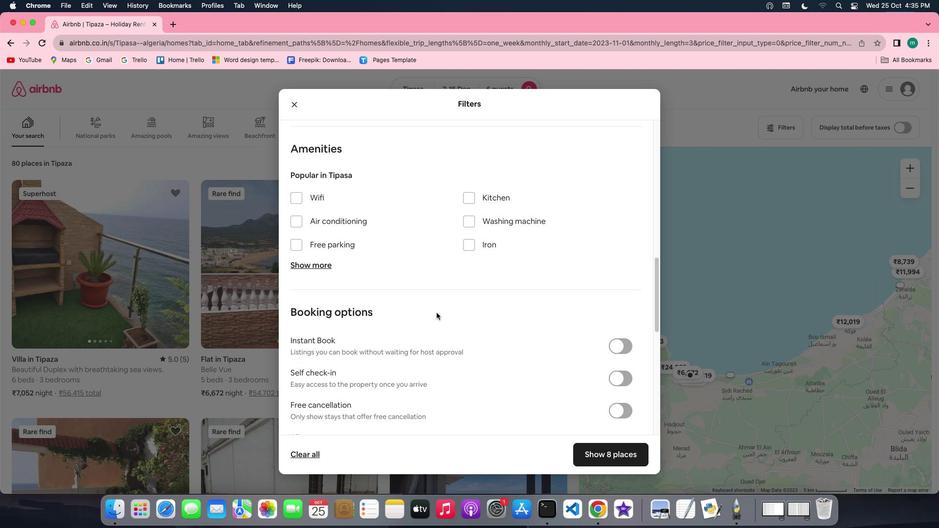 
Action: Mouse scrolled (436, 312) with delta (0, 0)
Screenshot: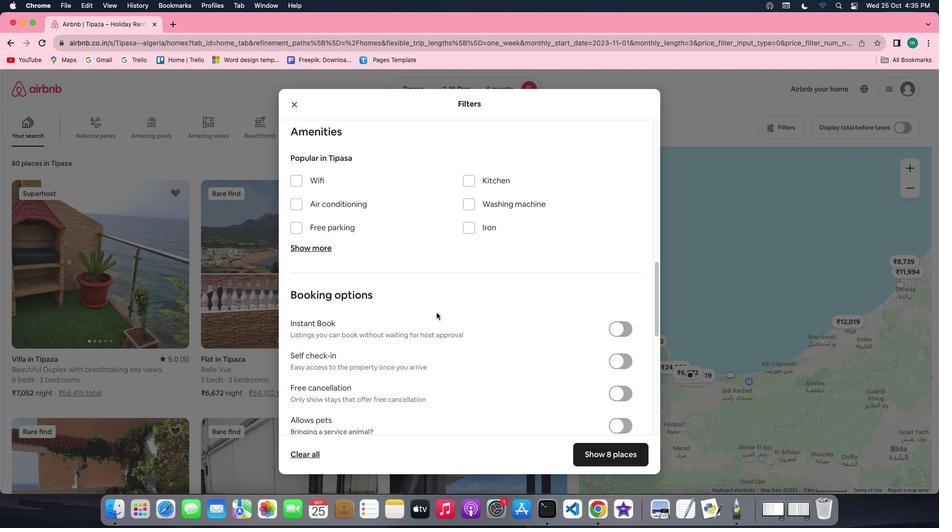 
Action: Mouse moved to (499, 184)
Screenshot: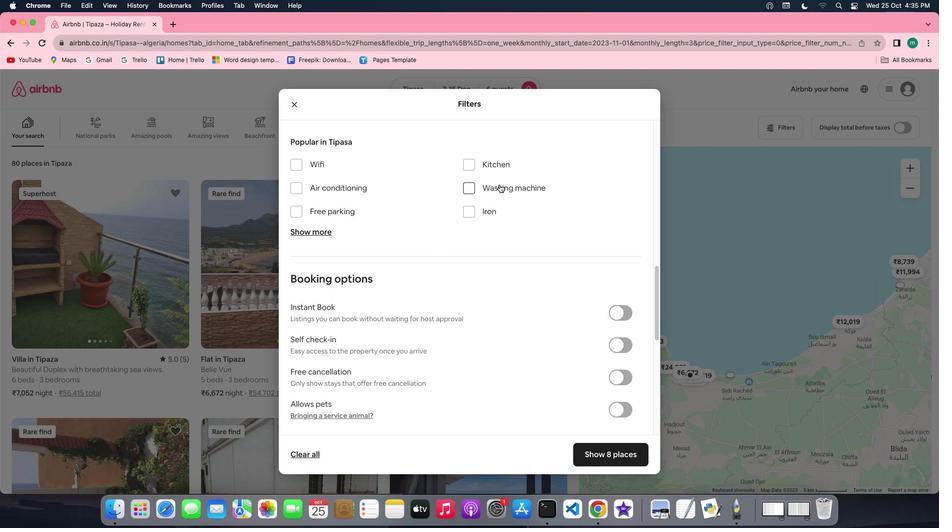 
Action: Mouse pressed left at (499, 184)
Screenshot: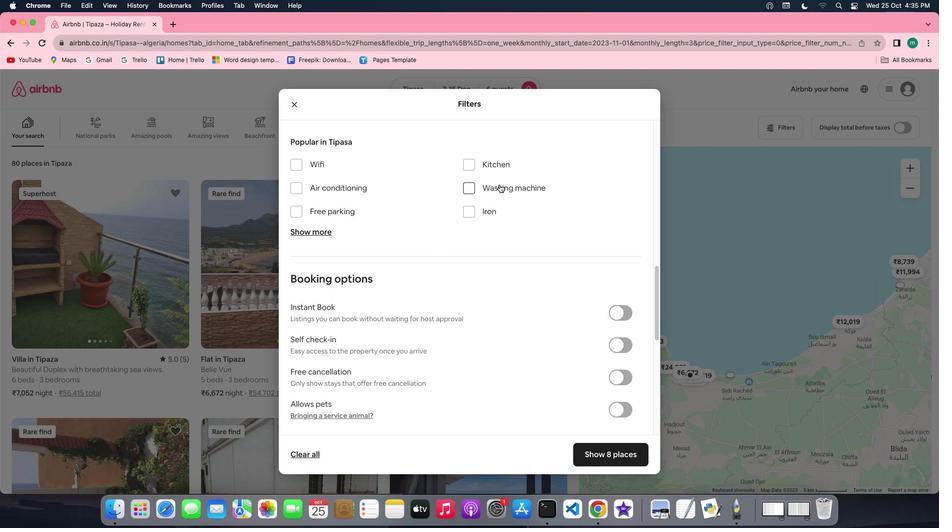 
Action: Mouse moved to (454, 358)
Screenshot: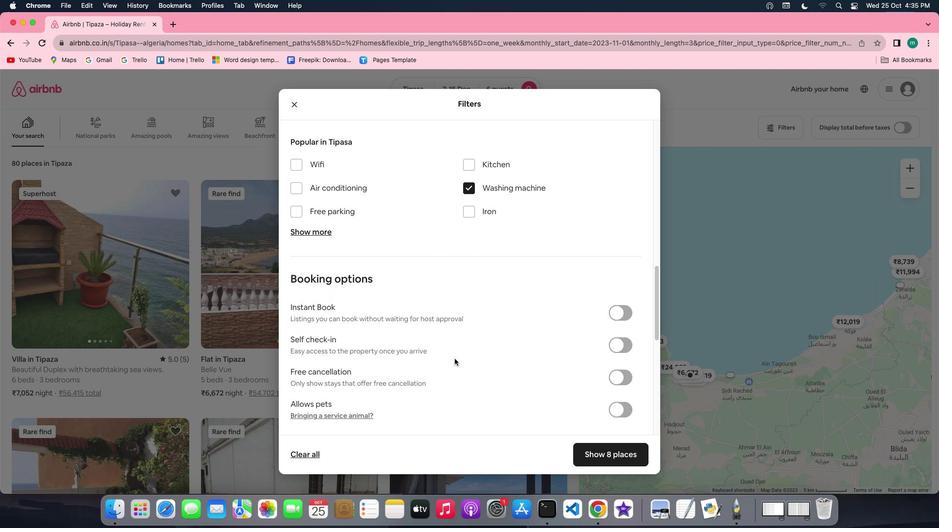 
Action: Mouse scrolled (454, 358) with delta (0, 0)
Screenshot: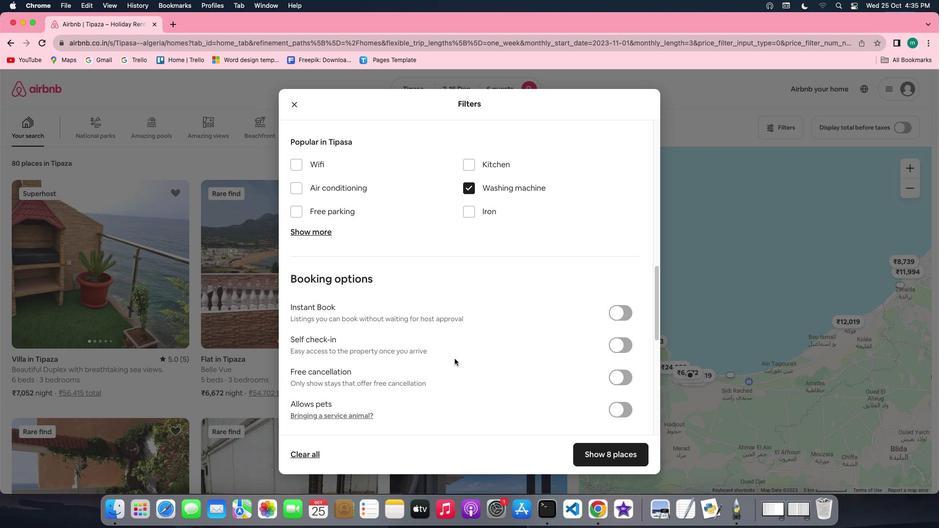 
Action: Mouse scrolled (454, 358) with delta (0, 0)
Screenshot: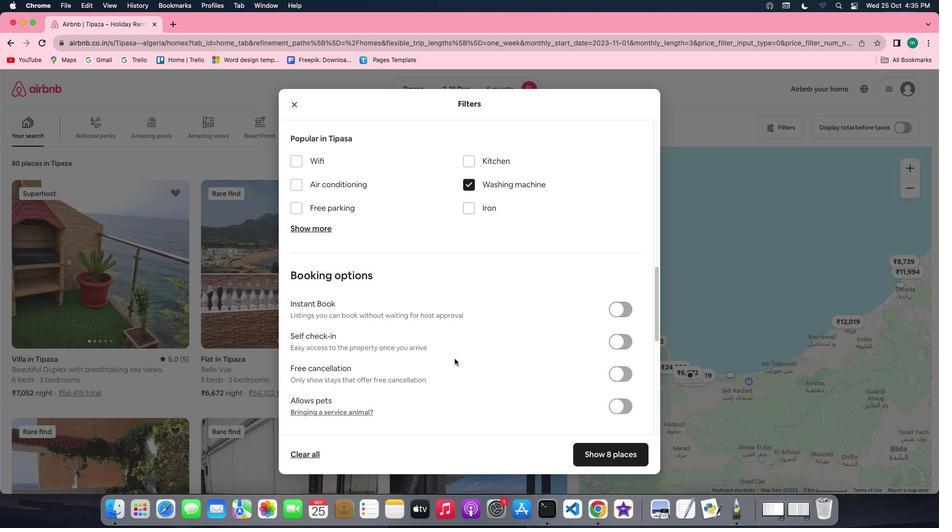 
Action: Mouse scrolled (454, 358) with delta (0, 0)
Screenshot: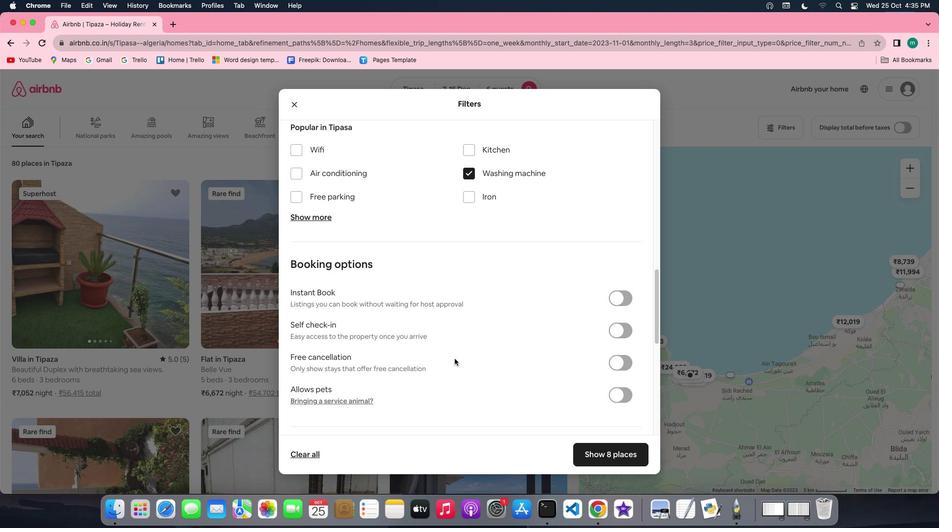 
Action: Mouse moved to (487, 387)
Screenshot: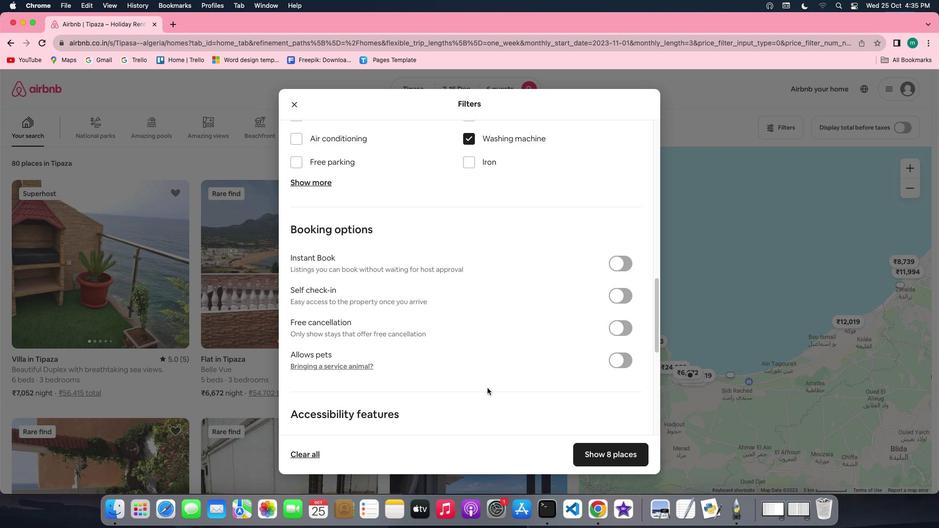 
Action: Mouse scrolled (487, 387) with delta (0, 0)
Screenshot: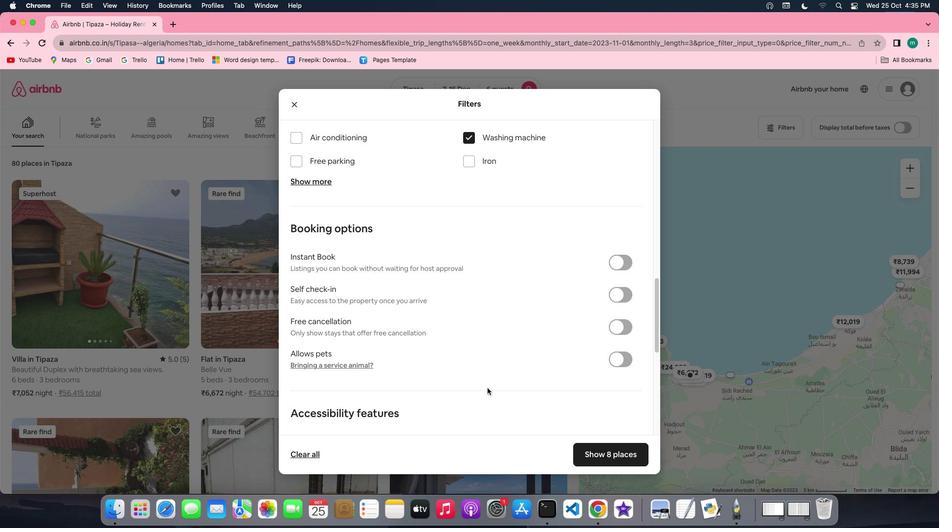 
Action: Mouse scrolled (487, 387) with delta (0, 0)
Screenshot: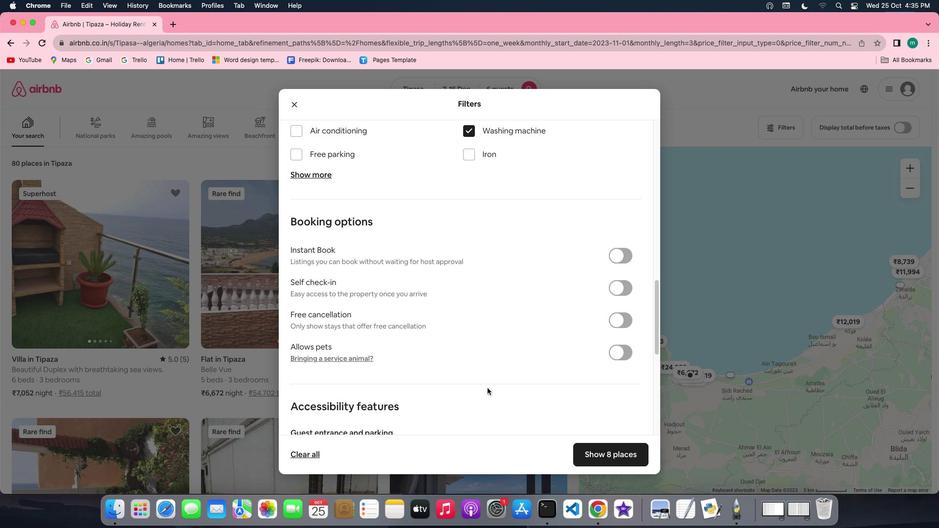
Action: Mouse scrolled (487, 387) with delta (0, -1)
Screenshot: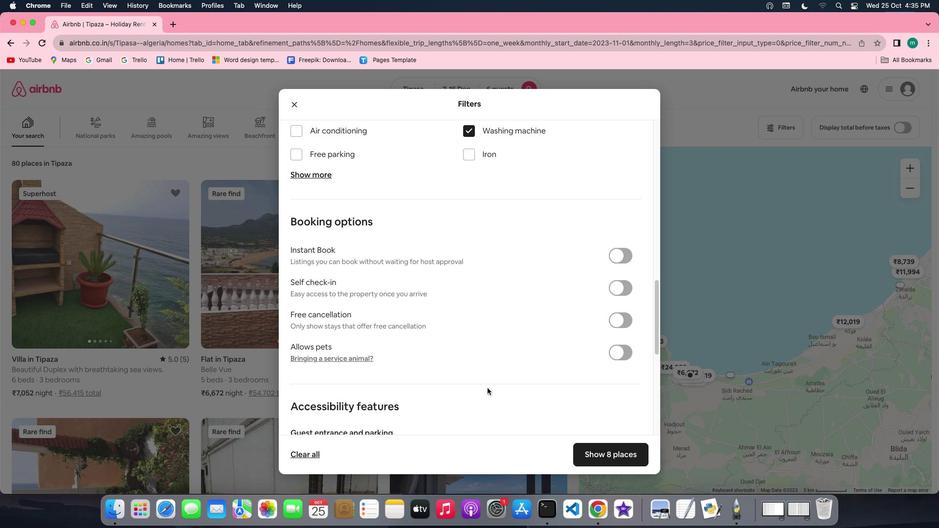 
Action: Mouse scrolled (487, 387) with delta (0, -2)
Screenshot: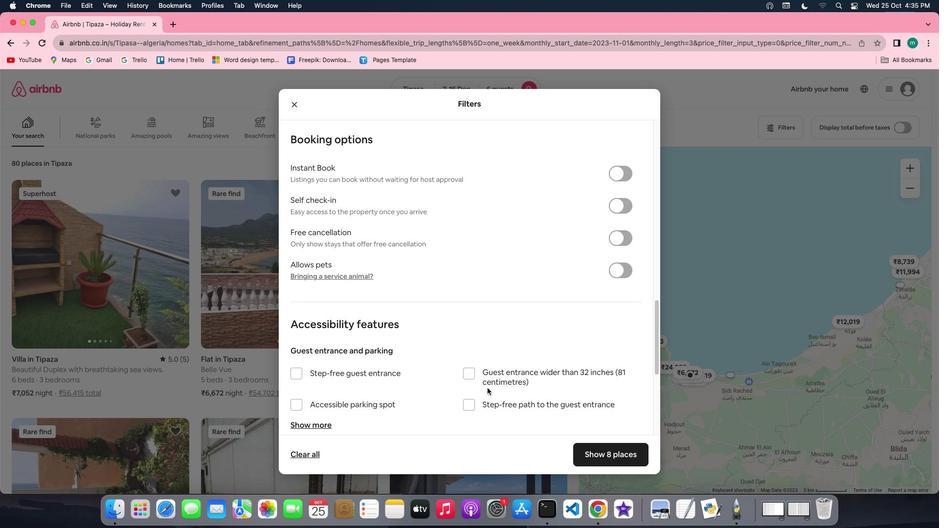 
Action: Mouse scrolled (487, 387) with delta (0, -2)
Screenshot: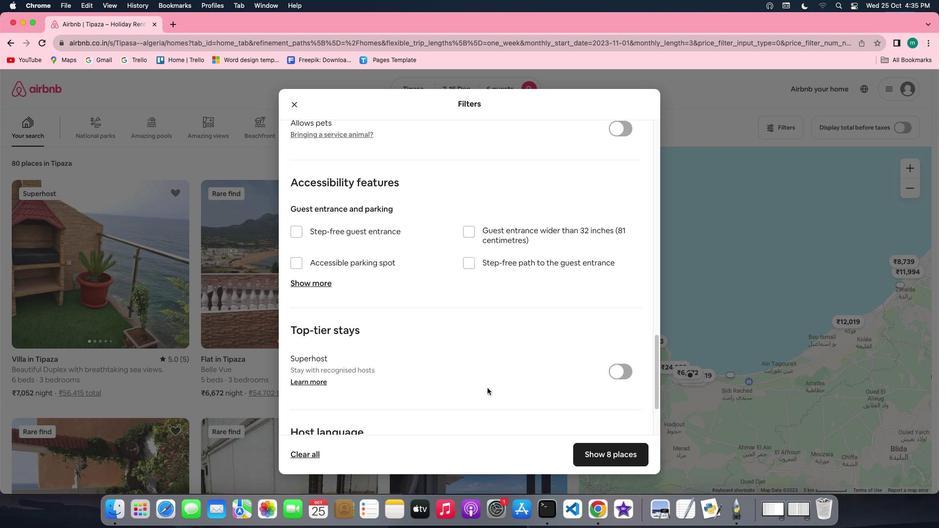 
Action: Mouse scrolled (487, 387) with delta (0, 0)
Screenshot: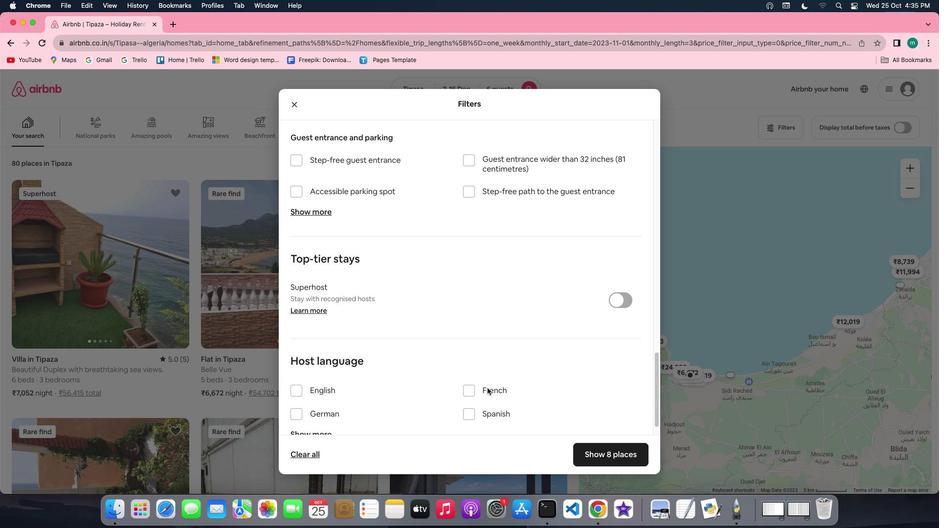 
Action: Mouse scrolled (487, 387) with delta (0, 0)
Screenshot: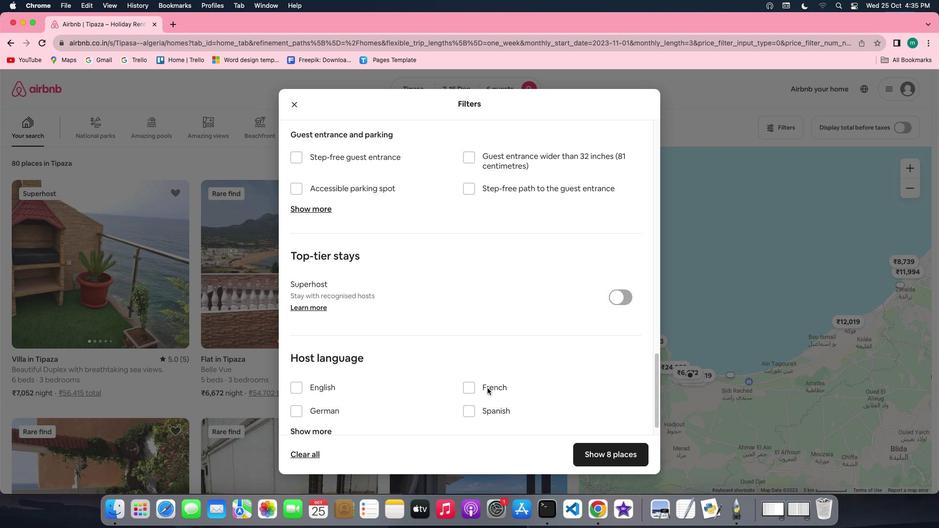 
Action: Mouse scrolled (487, 387) with delta (0, -1)
Screenshot: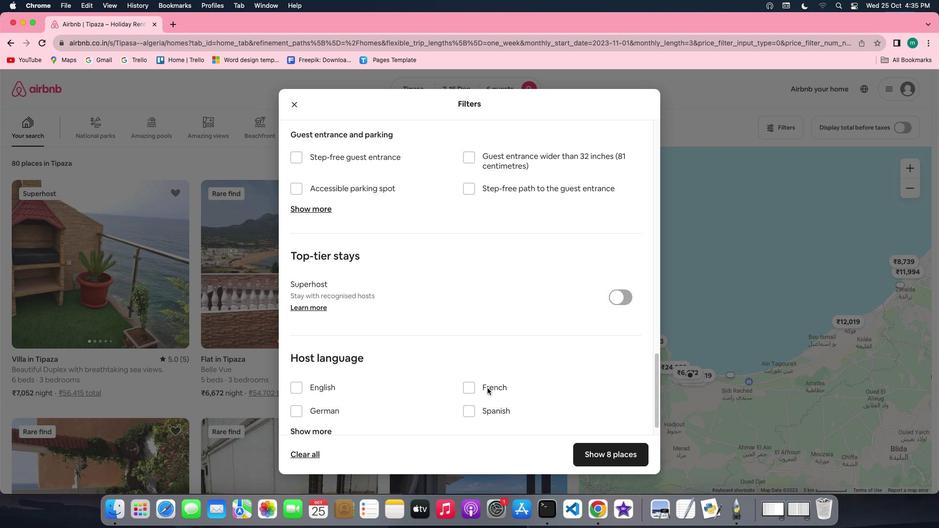 
Action: Mouse scrolled (487, 387) with delta (0, -2)
Screenshot: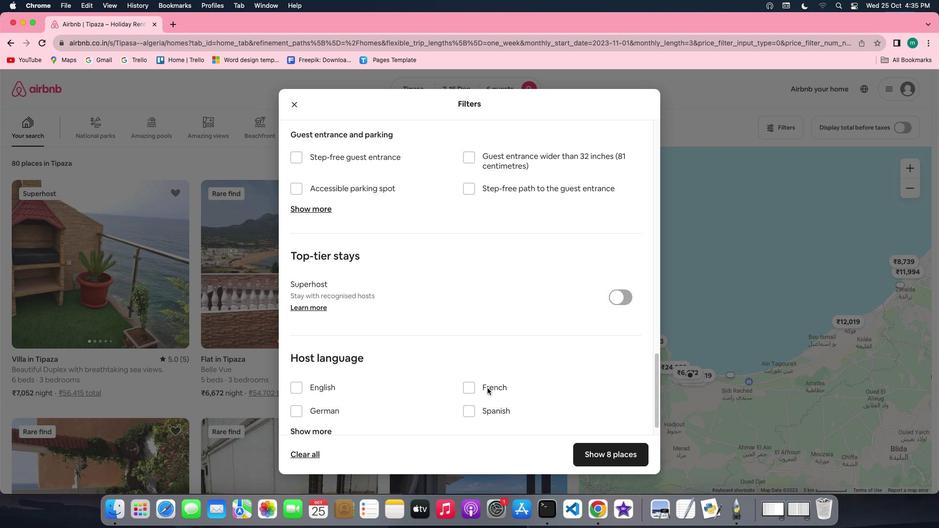 
Action: Mouse scrolled (487, 387) with delta (0, -2)
Screenshot: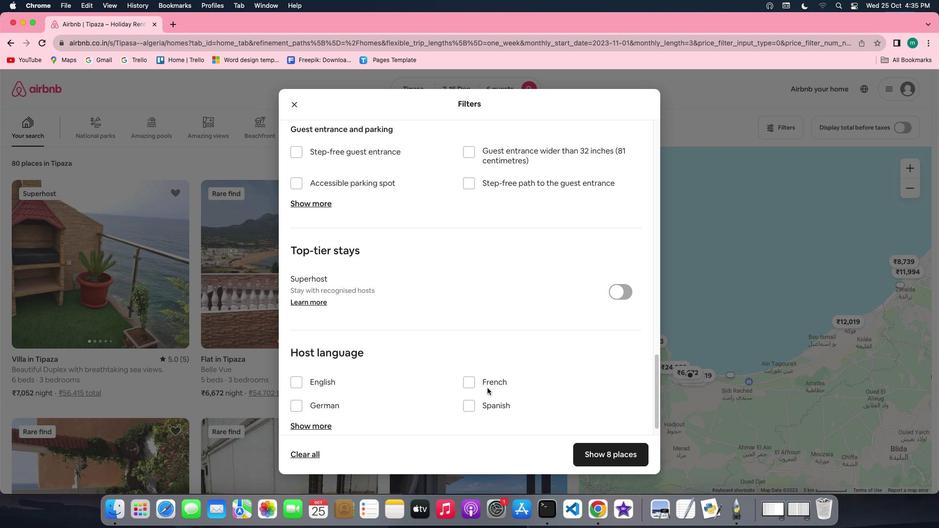 
Action: Mouse scrolled (487, 387) with delta (0, -2)
Screenshot: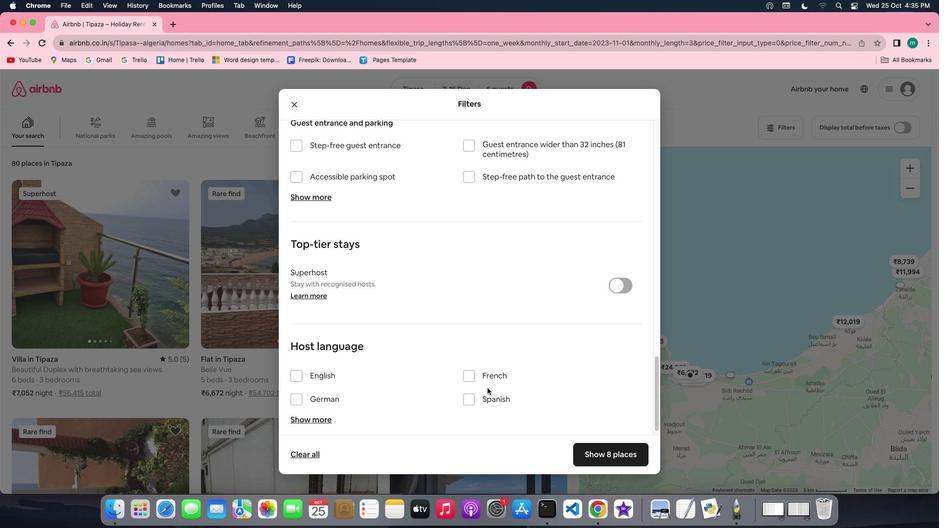 
Action: Mouse scrolled (487, 387) with delta (0, 0)
Screenshot: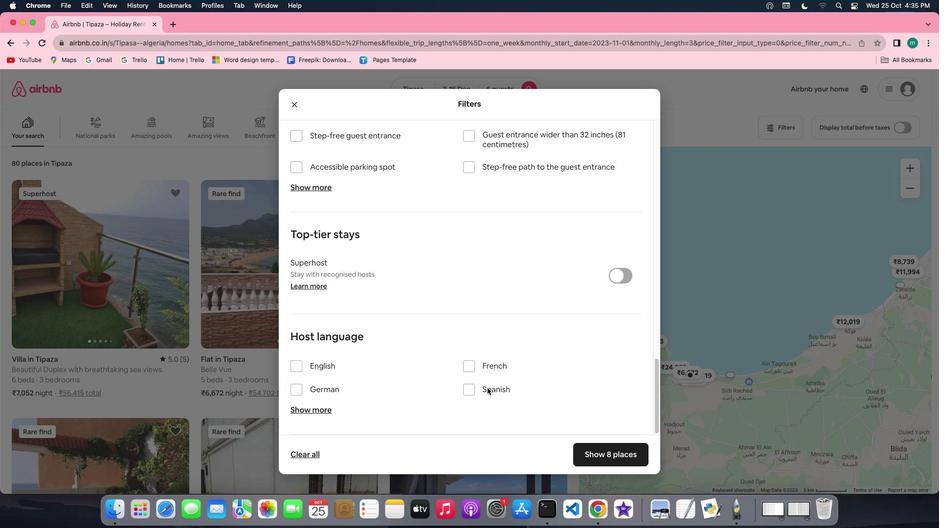 
Action: Mouse scrolled (487, 387) with delta (0, 0)
Screenshot: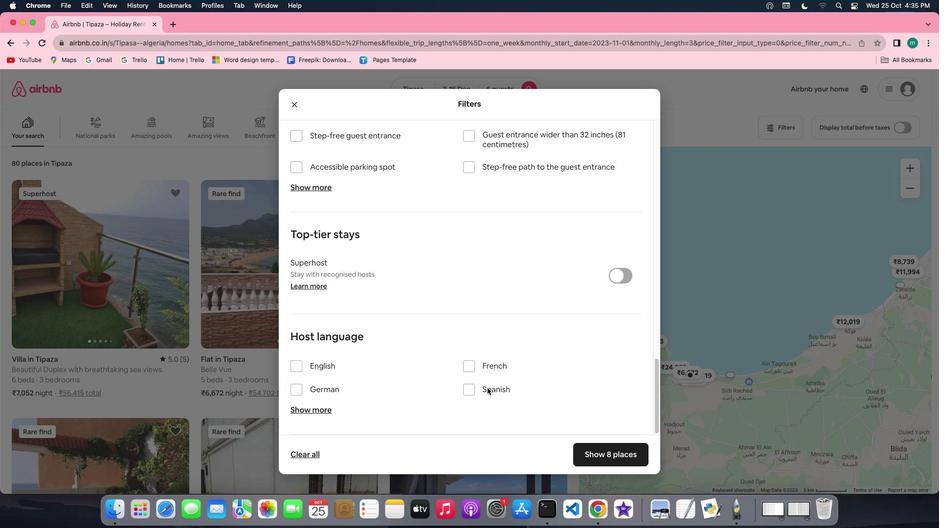 
Action: Mouse scrolled (487, 387) with delta (0, 0)
Screenshot: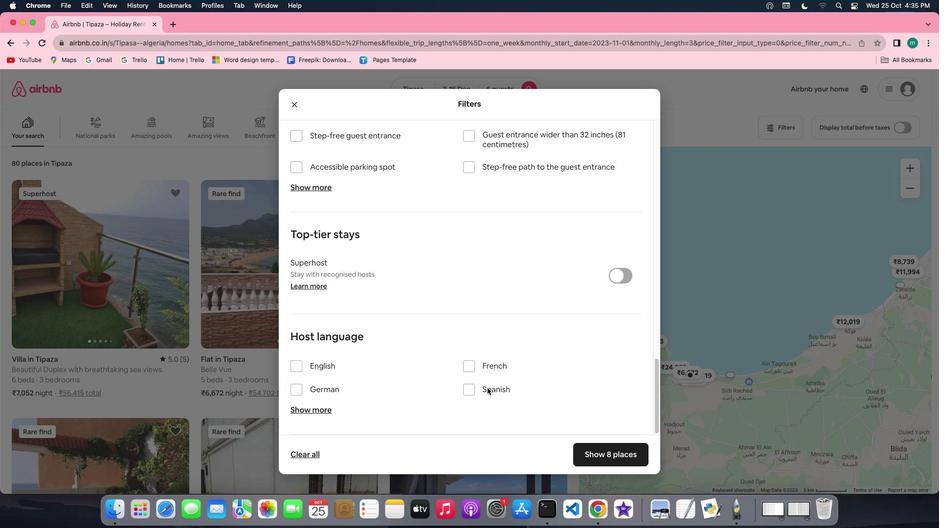 
Action: Mouse scrolled (487, 387) with delta (0, -1)
Screenshot: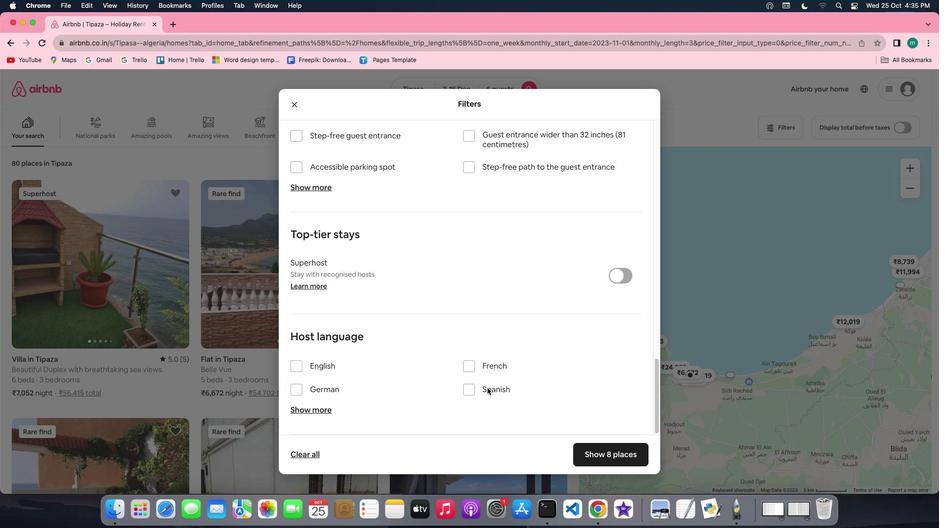 
Action: Mouse moved to (605, 448)
Screenshot: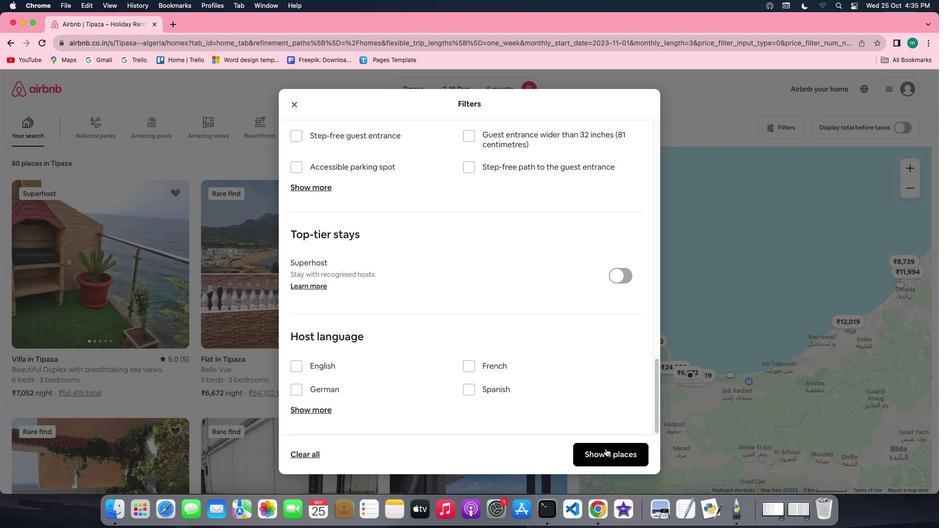 
Action: Mouse pressed left at (605, 448)
Screenshot: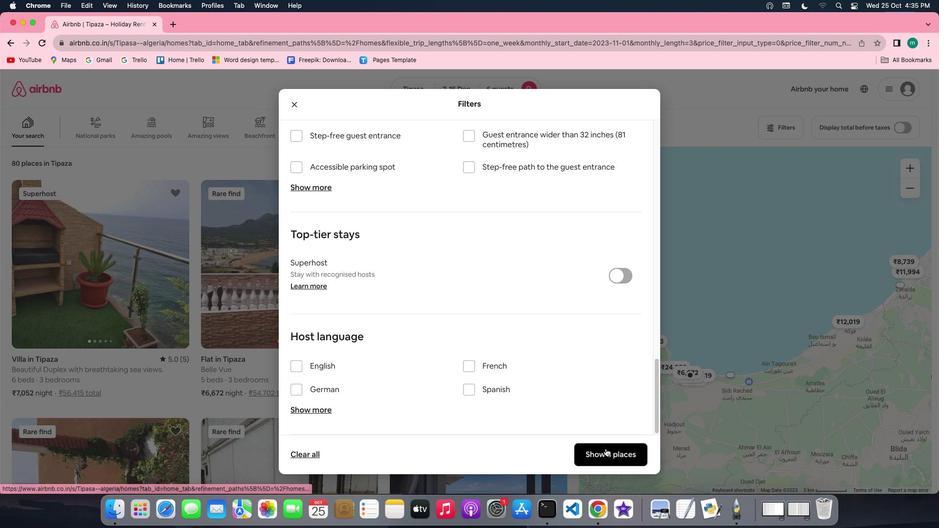 
Action: Mouse moved to (153, 245)
Screenshot: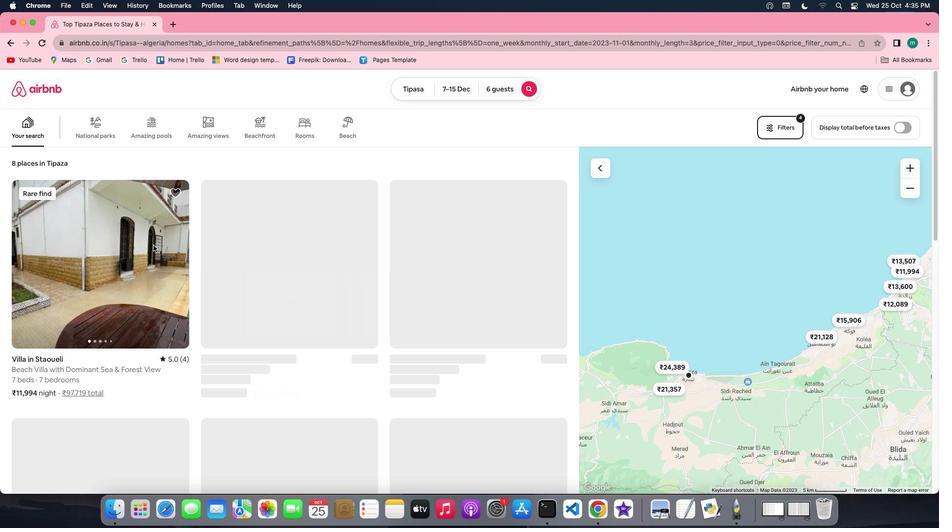 
Action: Mouse pressed left at (153, 245)
Screenshot: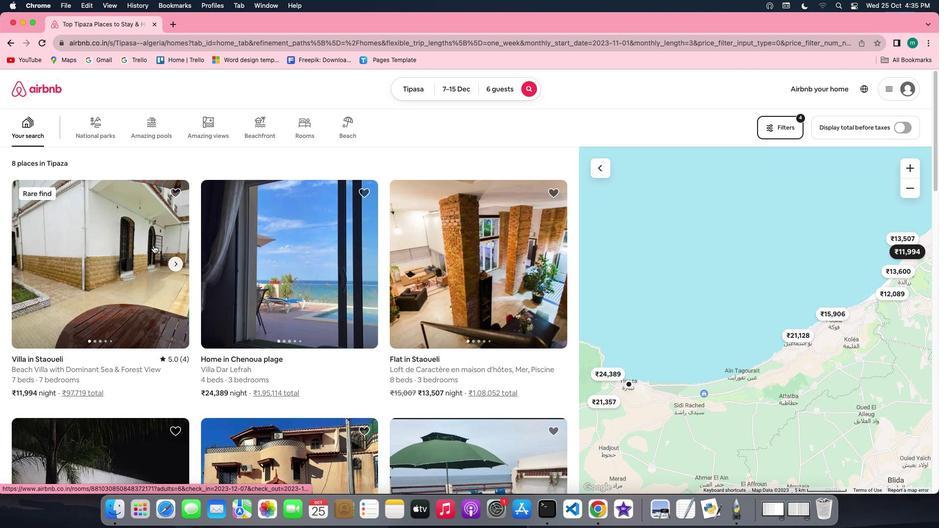 
Action: Mouse moved to (697, 365)
Screenshot: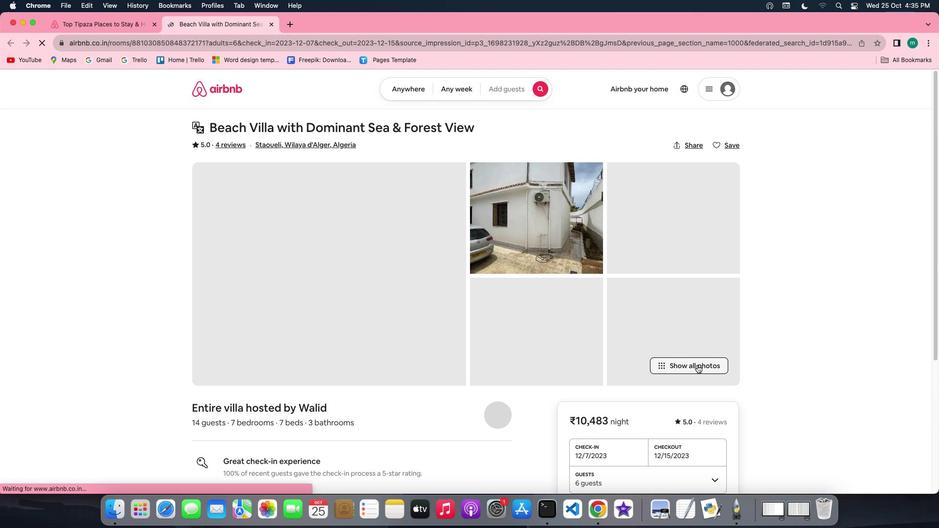 
Action: Mouse pressed left at (697, 365)
Screenshot: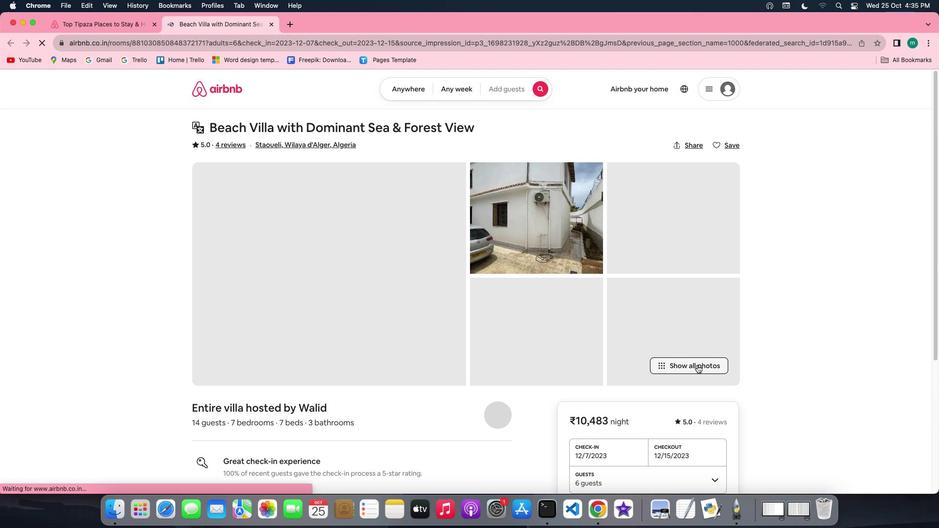 
Action: Mouse moved to (557, 410)
Screenshot: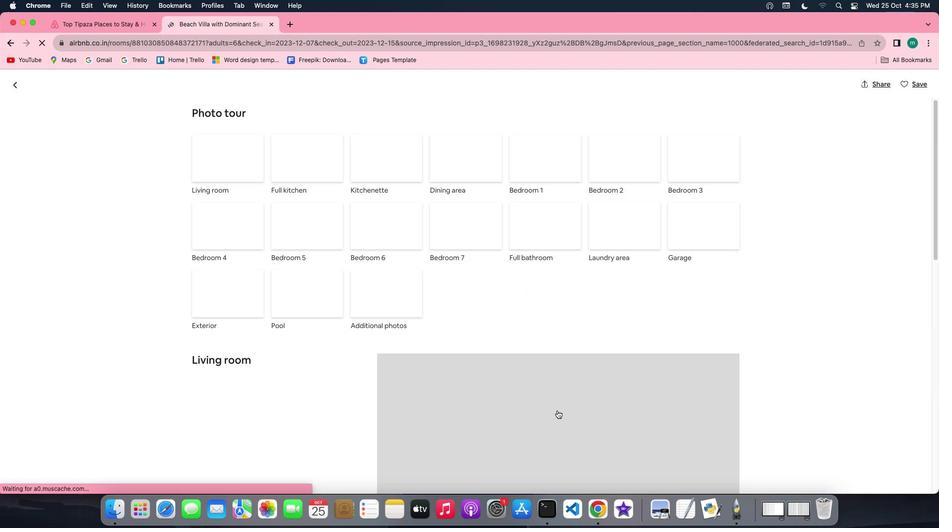 
Action: Mouse scrolled (557, 410) with delta (0, 0)
Screenshot: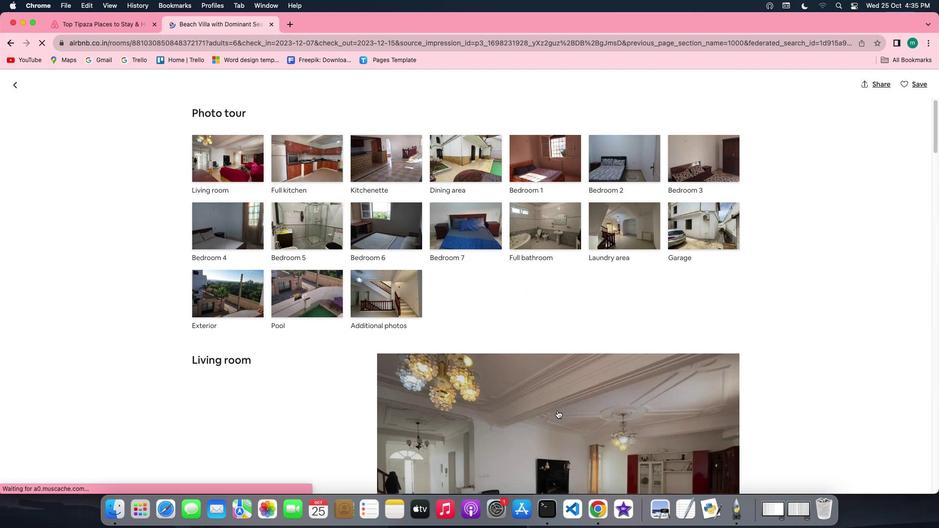 
Action: Mouse scrolled (557, 410) with delta (0, 0)
Screenshot: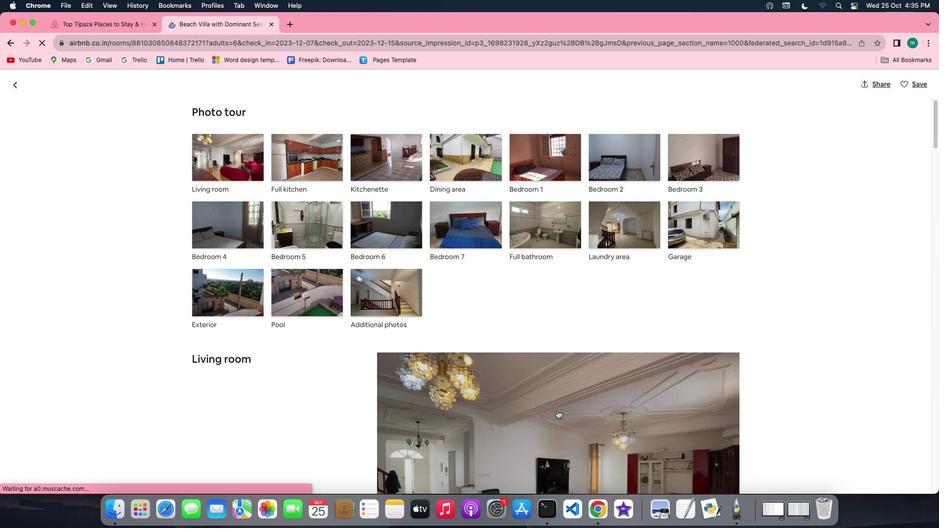 
Action: Mouse scrolled (557, 410) with delta (0, -1)
Screenshot: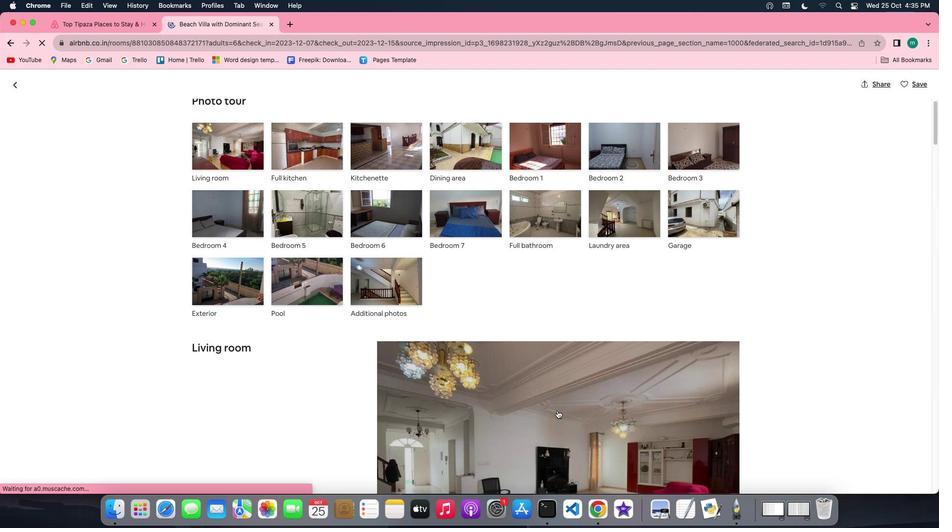 
Action: Mouse scrolled (557, 410) with delta (0, -1)
Screenshot: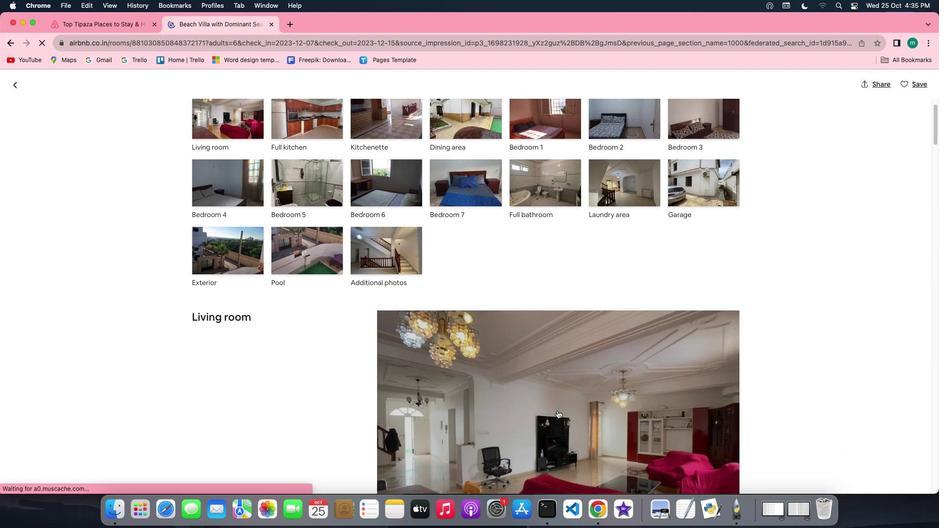 
Action: Mouse scrolled (557, 410) with delta (0, -1)
Screenshot: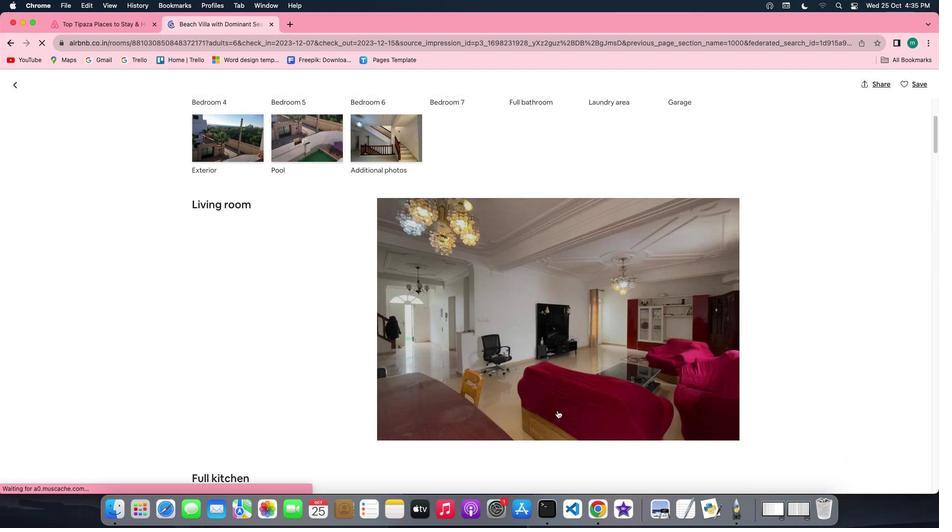 
Action: Mouse scrolled (557, 410) with delta (0, 0)
Screenshot: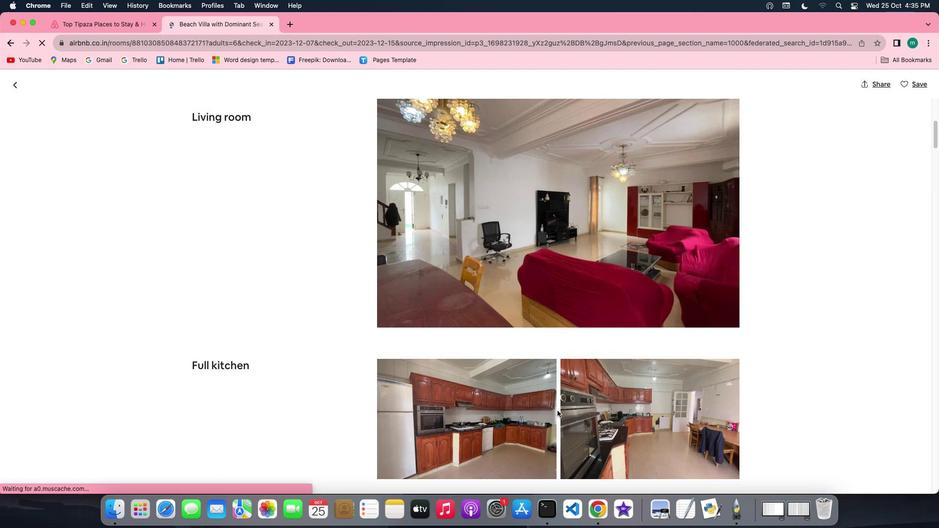
Action: Mouse scrolled (557, 410) with delta (0, 0)
Screenshot: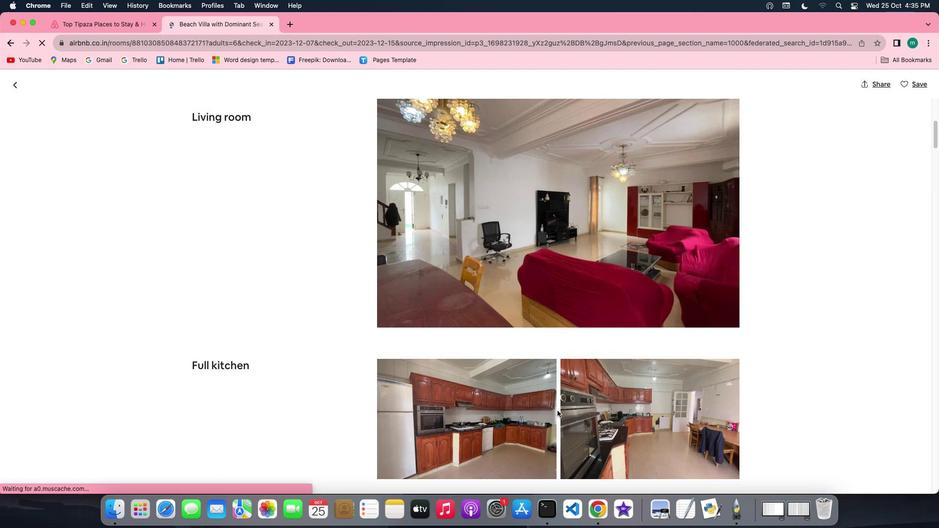 
Action: Mouse scrolled (557, 410) with delta (0, -1)
Screenshot: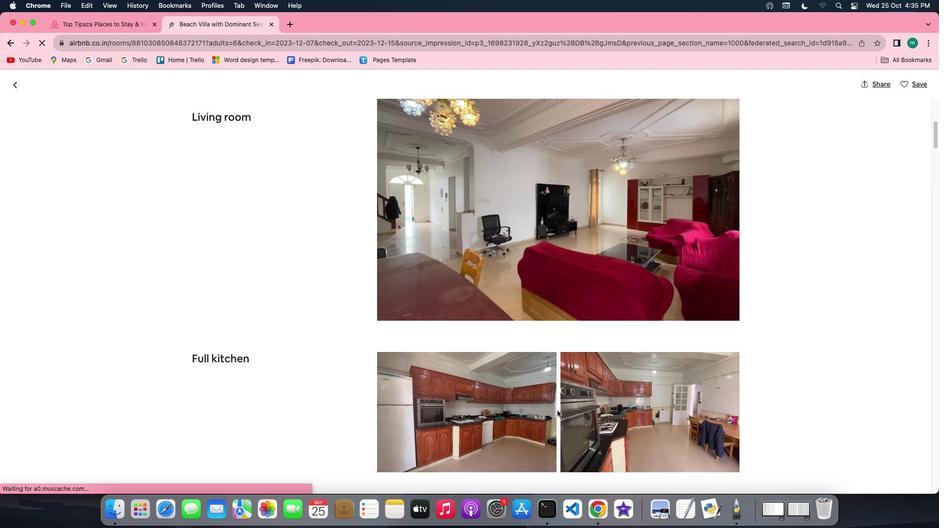 
Action: Mouse scrolled (557, 410) with delta (0, -1)
Screenshot: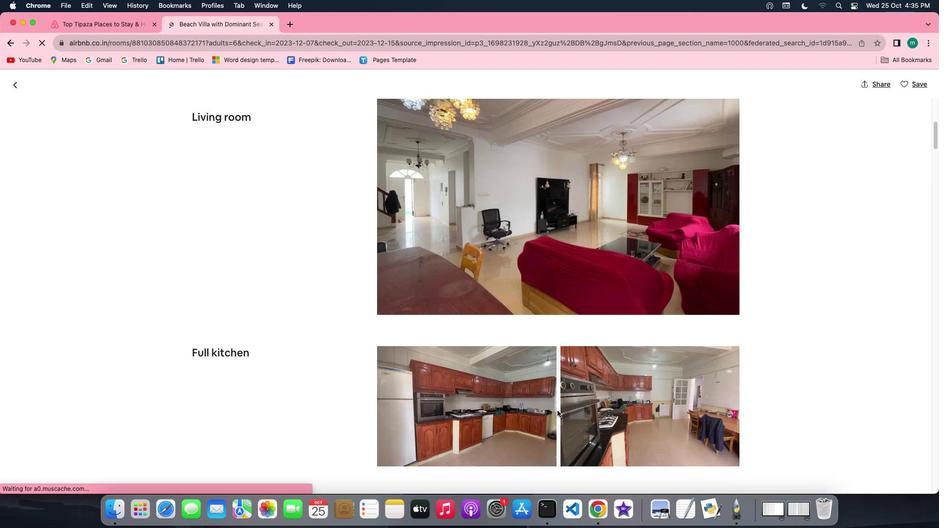 
Action: Mouse scrolled (557, 410) with delta (0, -1)
Screenshot: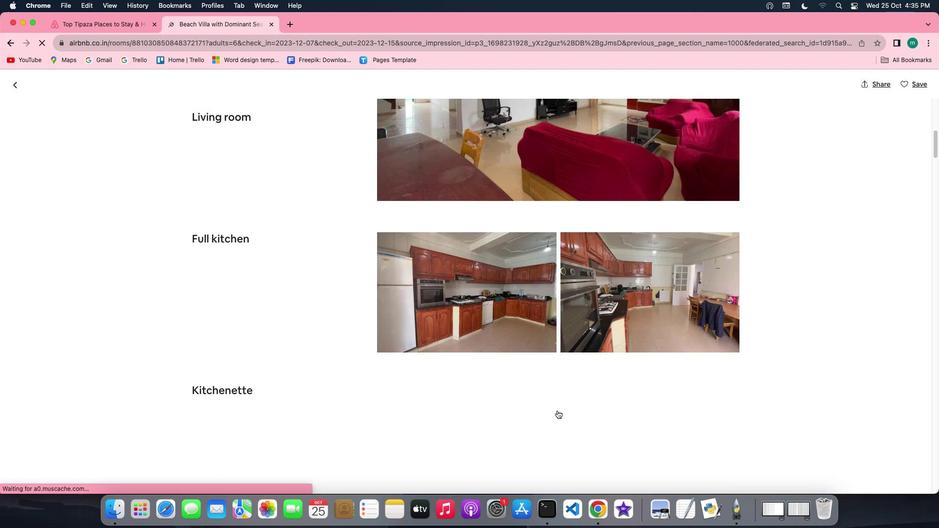 
Action: Mouse scrolled (557, 410) with delta (0, 0)
Screenshot: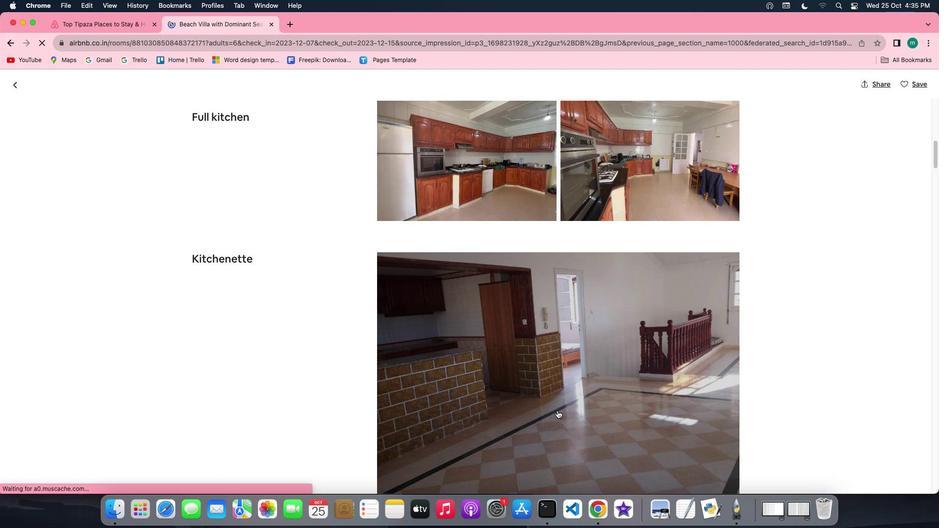 
Action: Mouse scrolled (557, 410) with delta (0, 0)
Screenshot: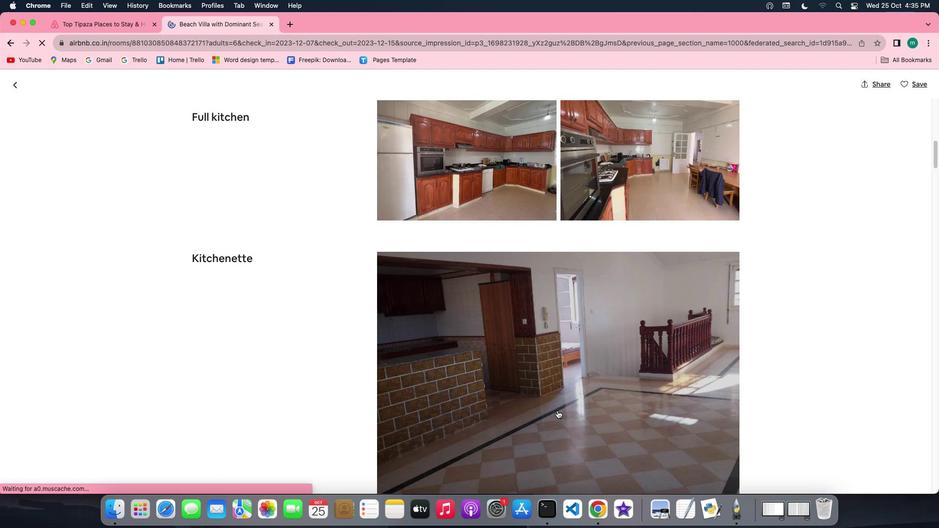 
Action: Mouse scrolled (557, 410) with delta (0, 0)
Screenshot: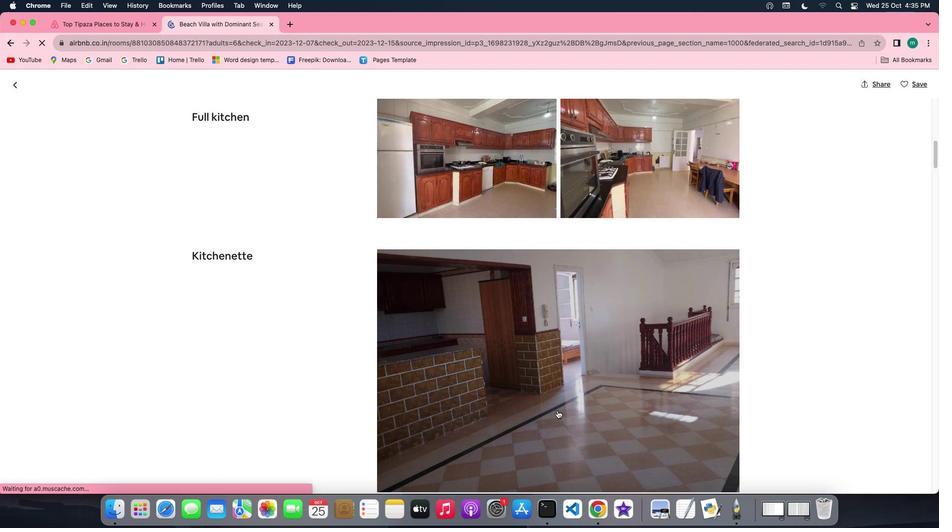 
Action: Mouse scrolled (557, 410) with delta (0, -1)
Screenshot: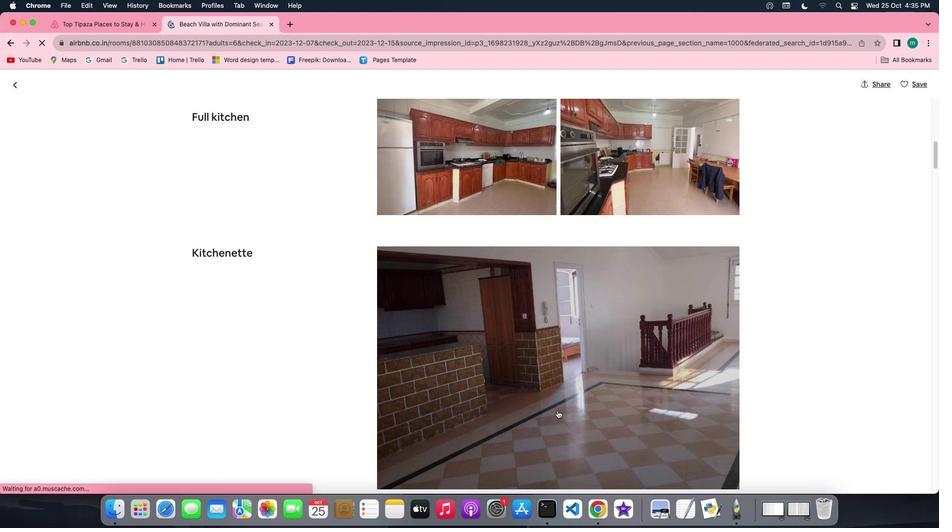 
Action: Mouse scrolled (557, 410) with delta (0, -2)
Screenshot: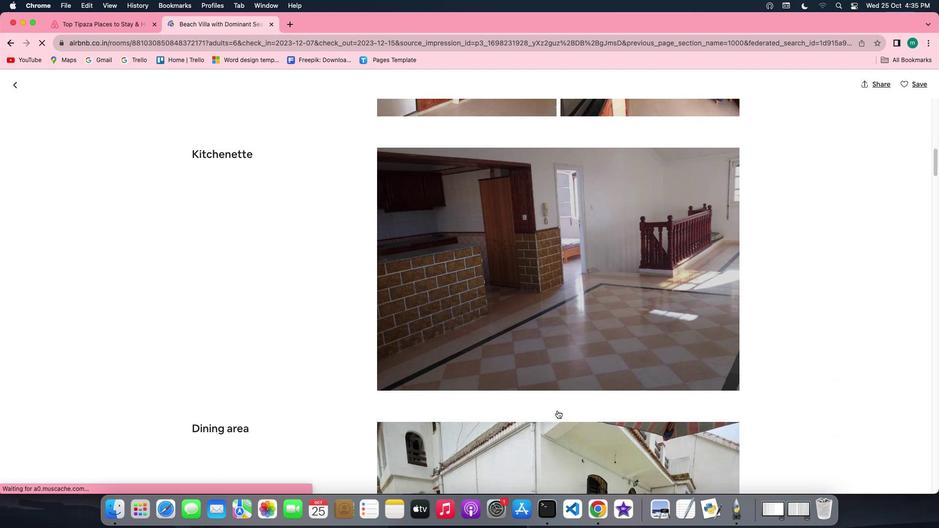 
Action: Mouse scrolled (557, 410) with delta (0, 0)
Screenshot: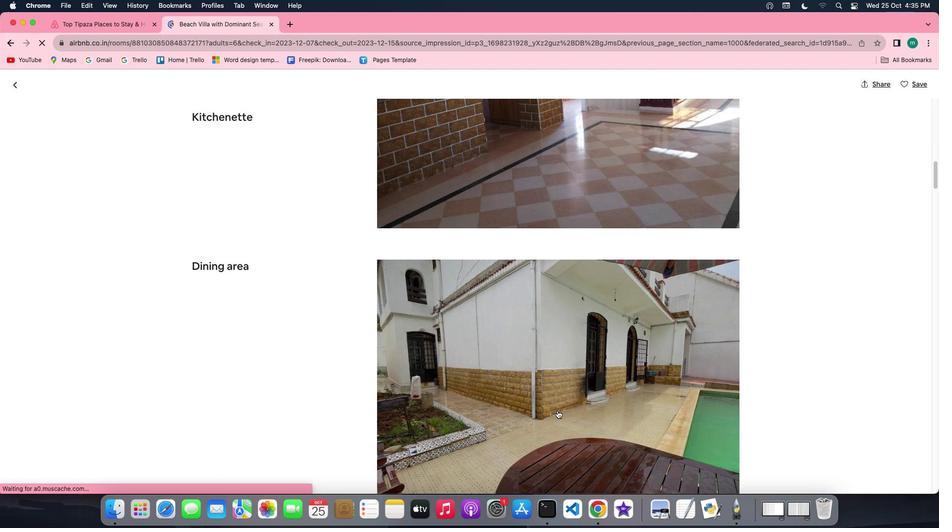 
Action: Mouse scrolled (557, 410) with delta (0, 0)
Screenshot: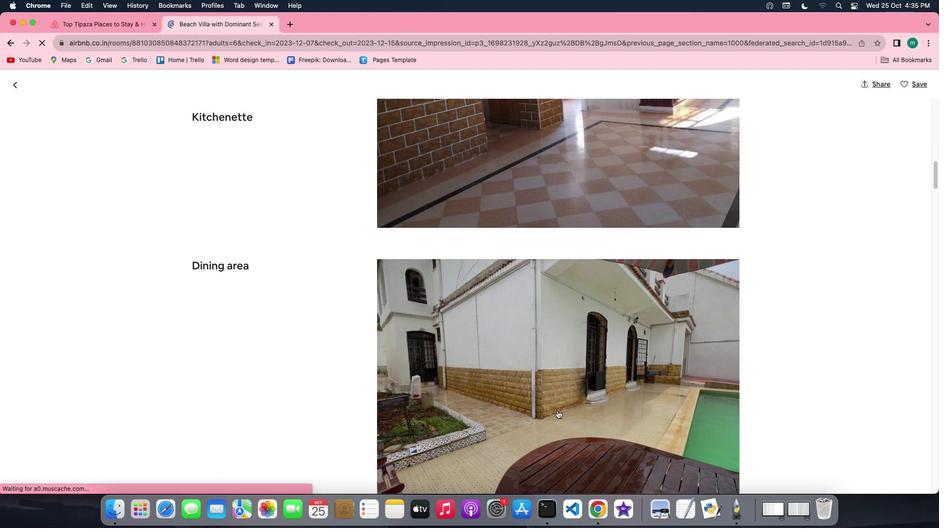 
Action: Mouse scrolled (557, 410) with delta (0, 0)
Screenshot: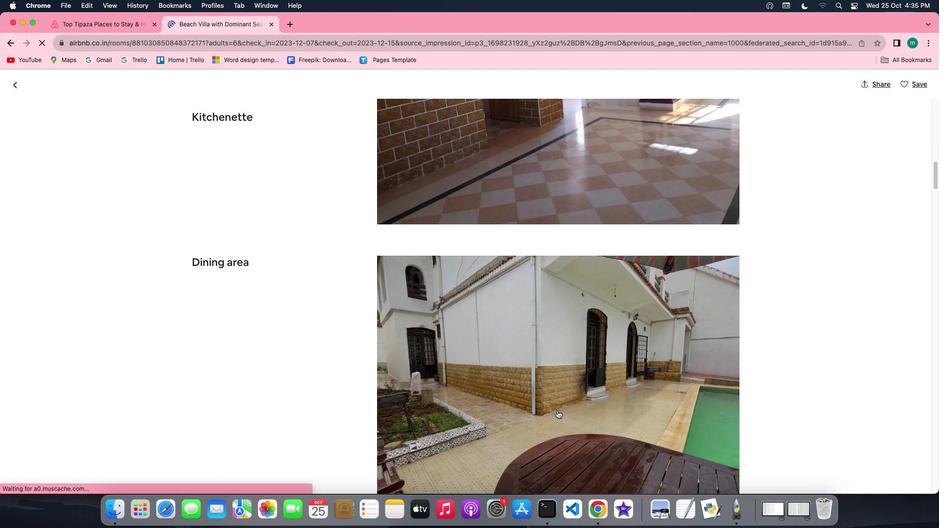 
Action: Mouse scrolled (557, 410) with delta (0, -1)
Screenshot: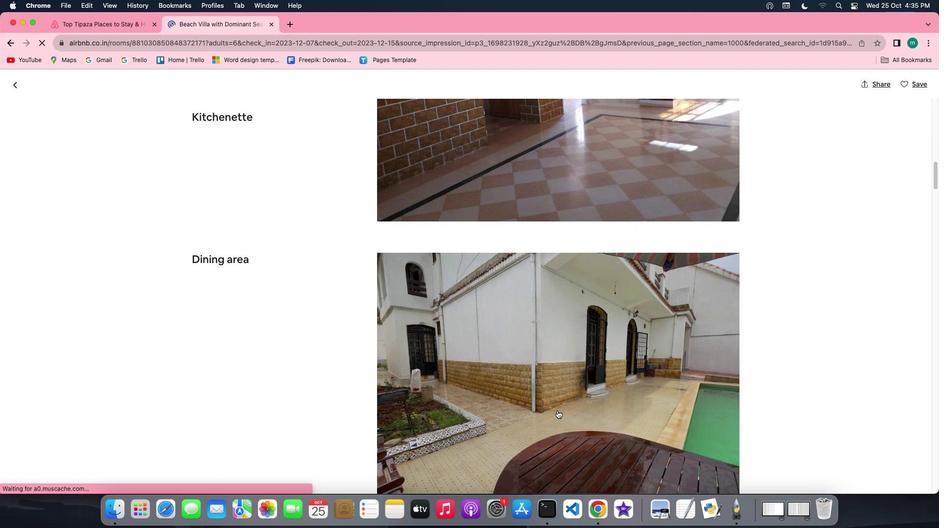 
Action: Mouse scrolled (557, 410) with delta (0, -1)
Screenshot: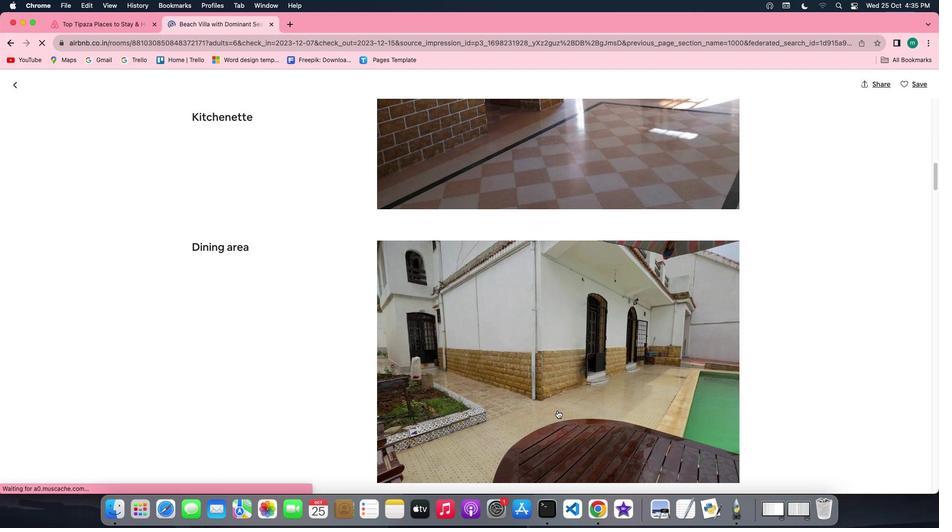 
Action: Mouse scrolled (557, 410) with delta (0, -1)
Screenshot: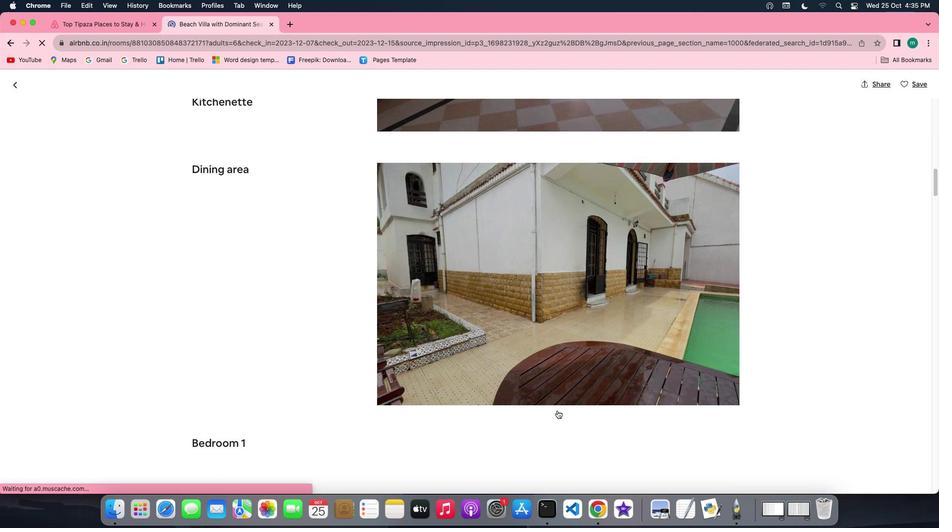 
Action: Mouse scrolled (557, 410) with delta (0, 0)
Screenshot: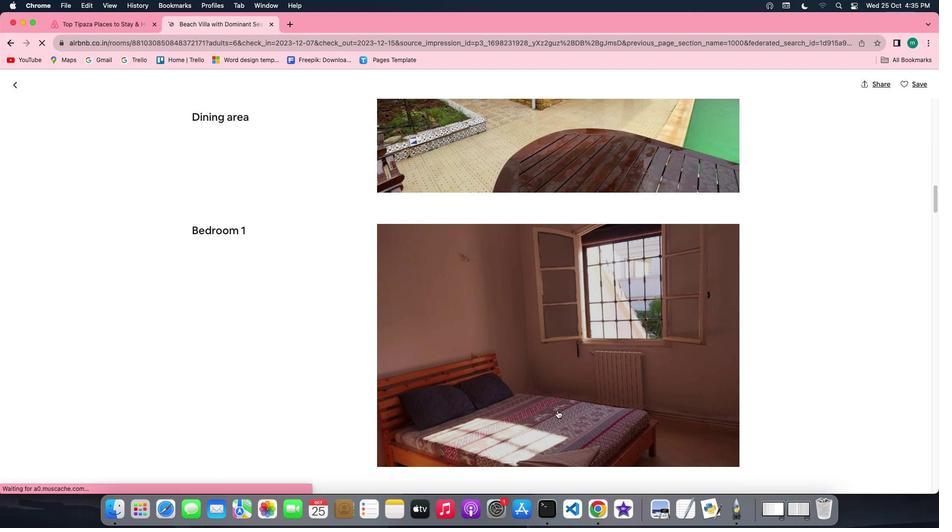 
Action: Mouse scrolled (557, 410) with delta (0, 0)
Screenshot: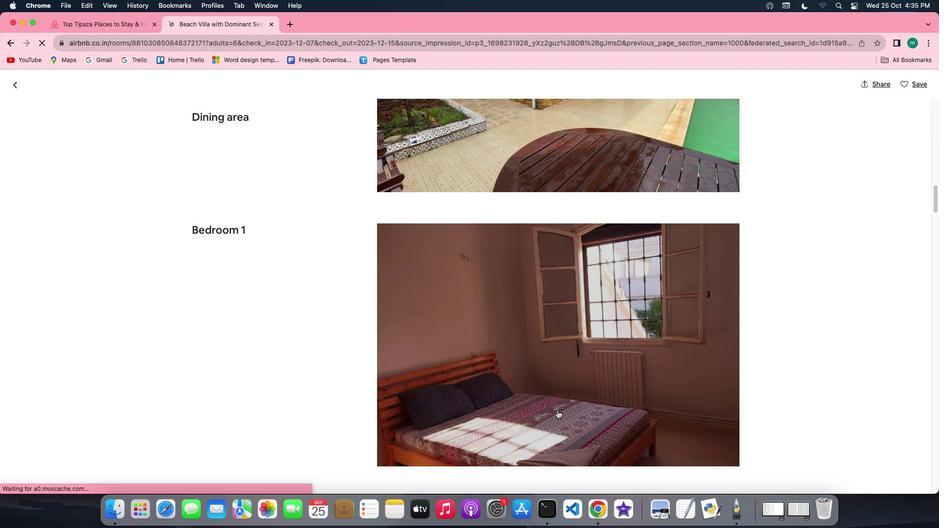
Action: Mouse scrolled (557, 410) with delta (0, 0)
Screenshot: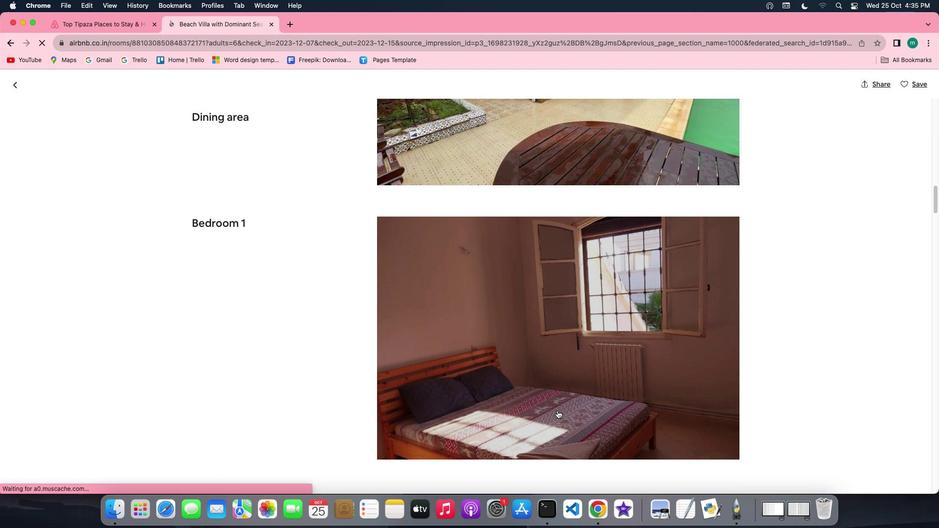
Action: Mouse scrolled (557, 410) with delta (0, -1)
Screenshot: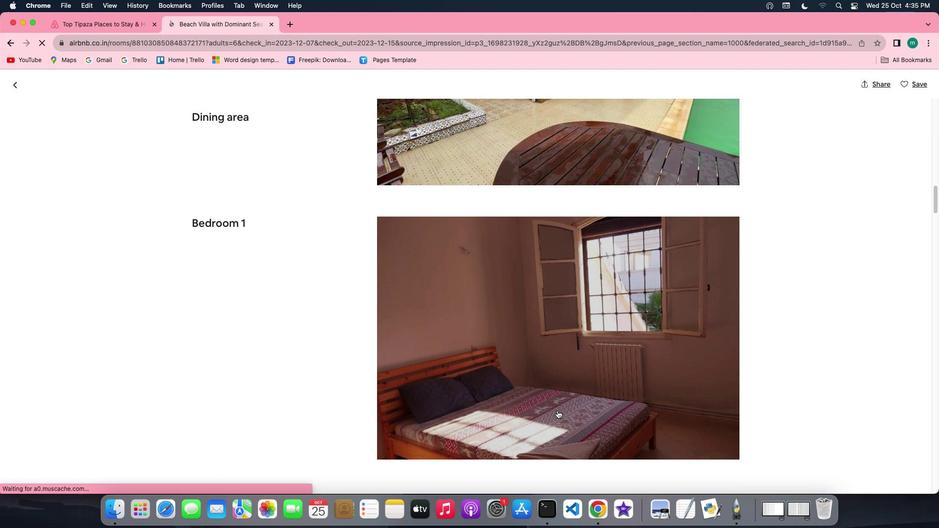 
Action: Mouse scrolled (557, 410) with delta (0, -2)
Screenshot: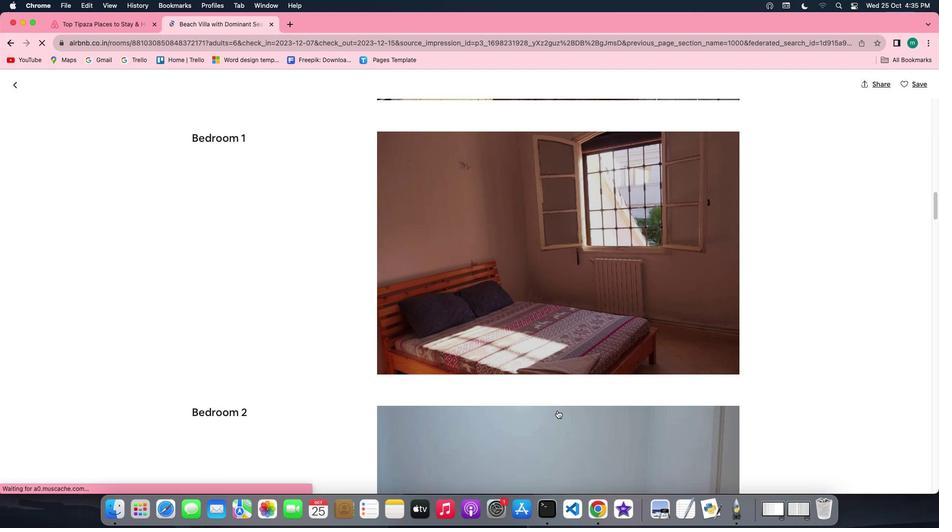 
Action: Mouse scrolled (557, 410) with delta (0, -2)
Screenshot: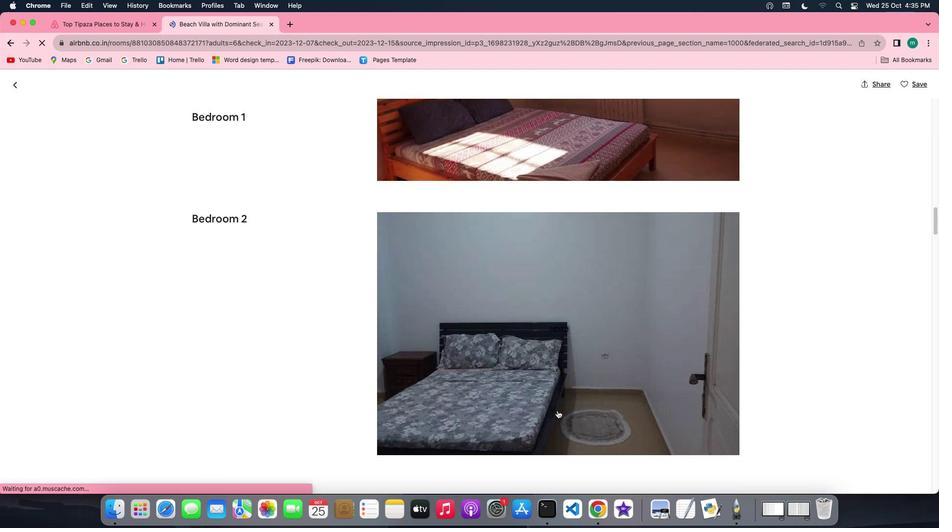 
Action: Mouse scrolled (557, 410) with delta (0, 0)
Screenshot: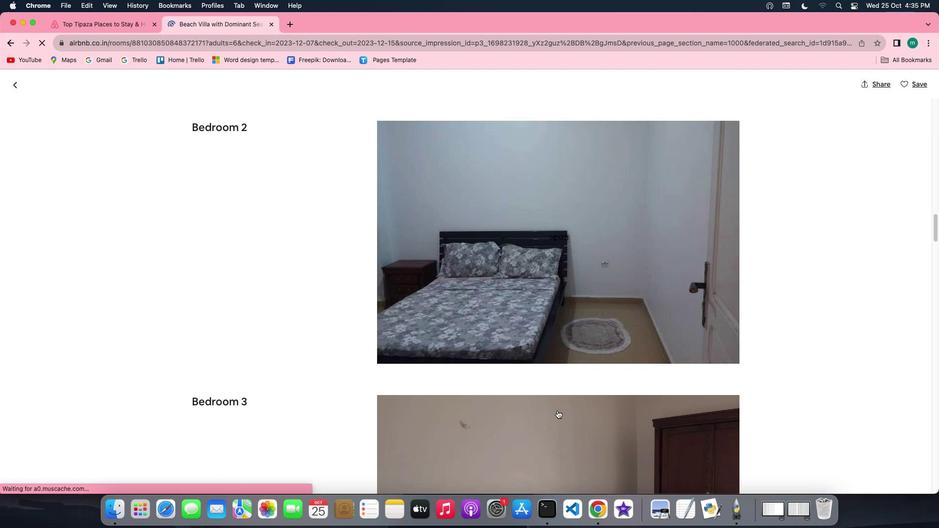 
Action: Mouse scrolled (557, 410) with delta (0, 0)
Screenshot: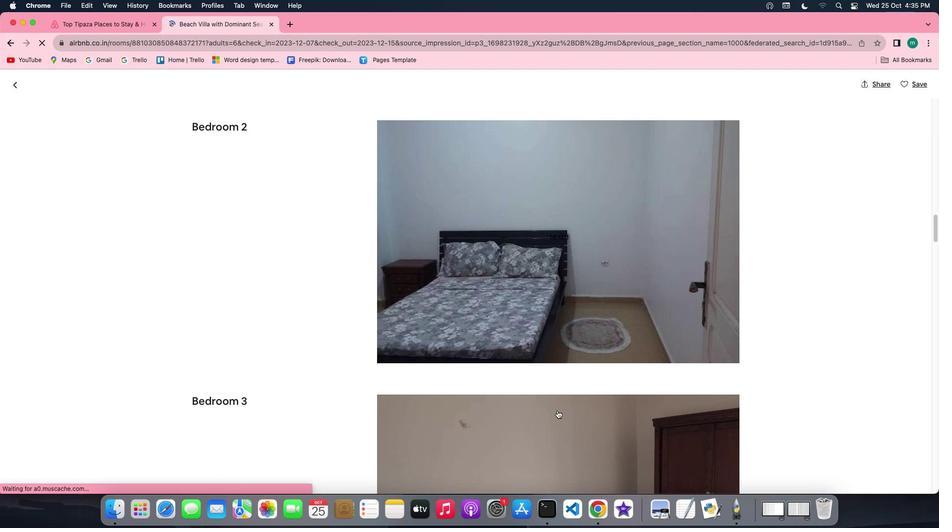 
Action: Mouse scrolled (557, 410) with delta (0, 0)
Screenshot: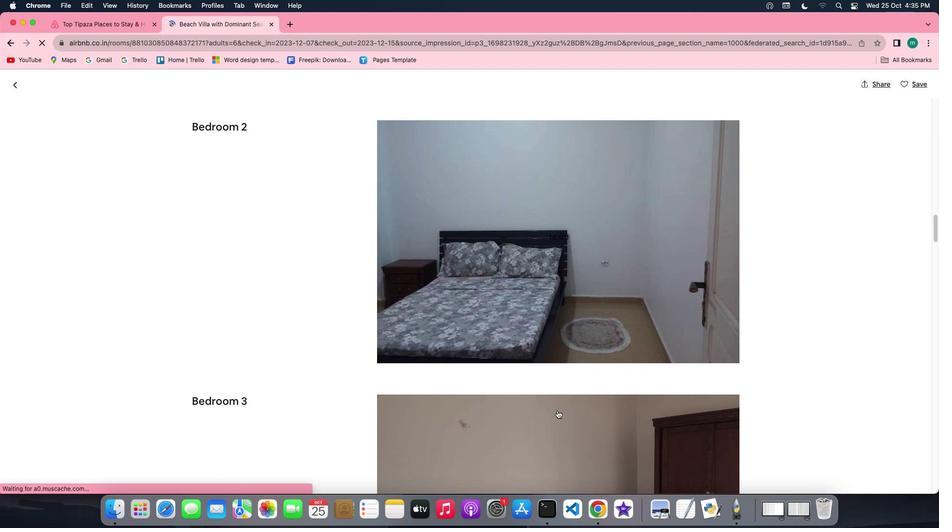 
Action: Mouse scrolled (557, 410) with delta (0, -1)
Screenshot: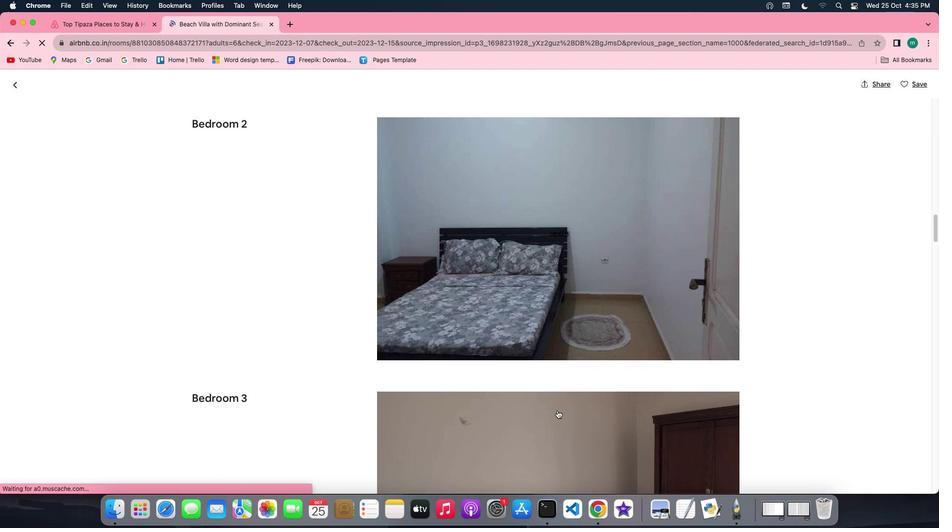 
Action: Mouse scrolled (557, 410) with delta (0, -1)
Screenshot: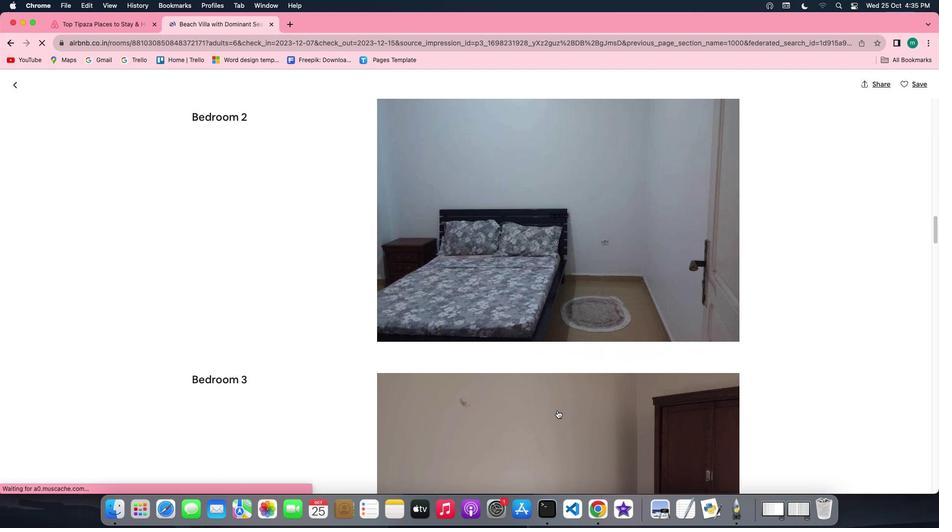 
Action: Mouse scrolled (557, 410) with delta (0, -1)
Screenshot: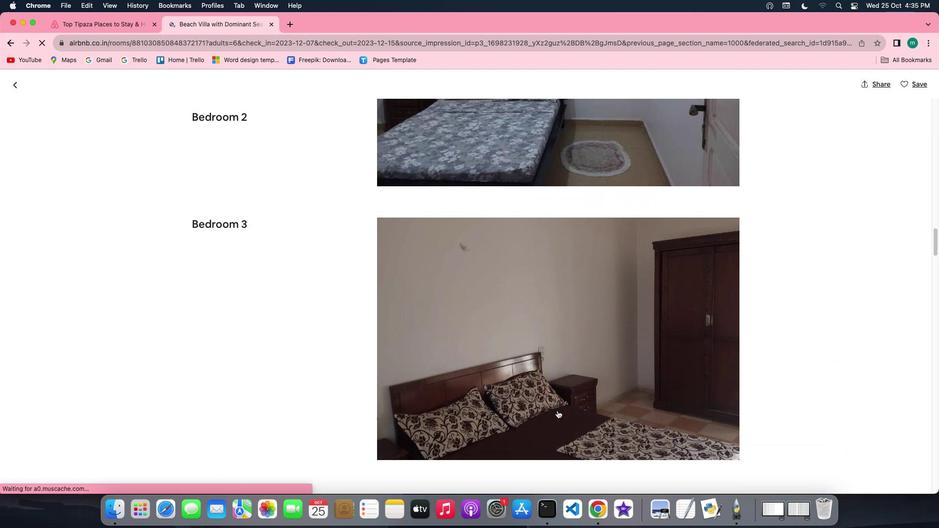 
Action: Mouse scrolled (557, 410) with delta (0, 0)
Screenshot: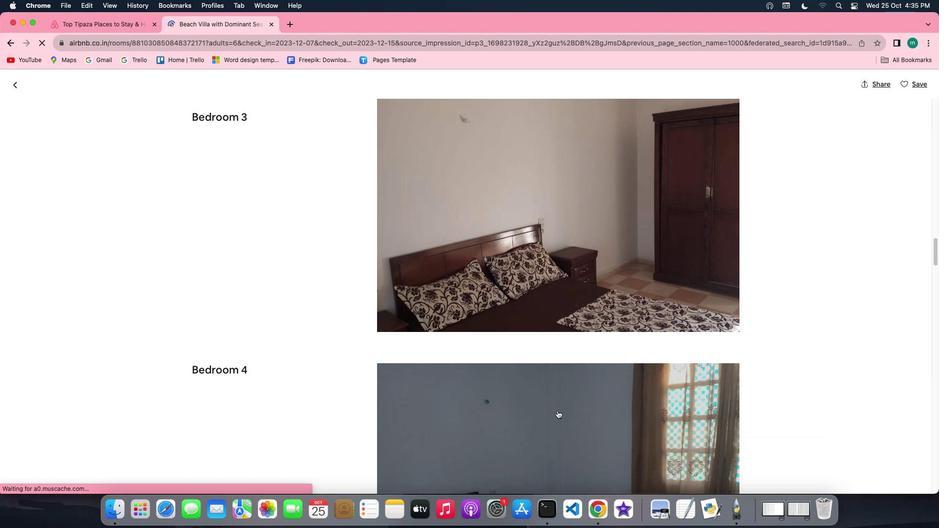 
Action: Mouse scrolled (557, 410) with delta (0, 0)
Screenshot: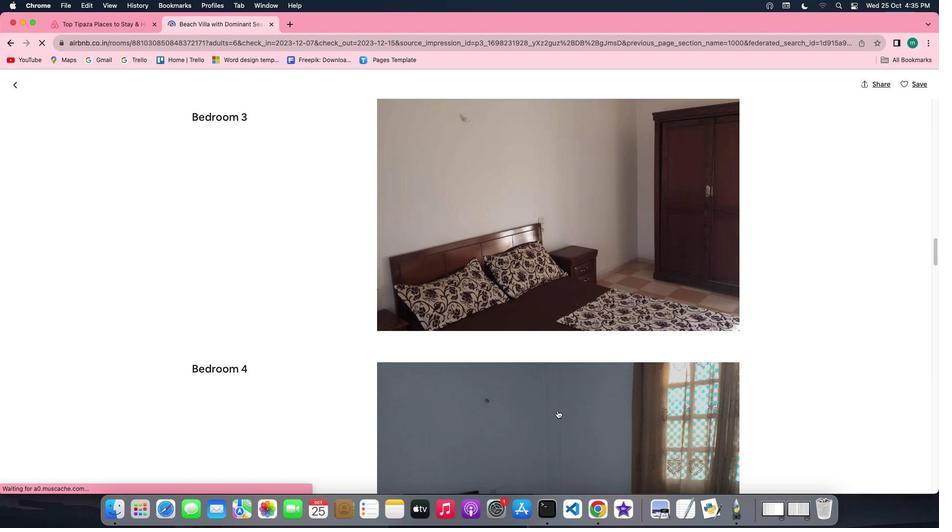
Action: Mouse scrolled (557, 410) with delta (0, -1)
Screenshot: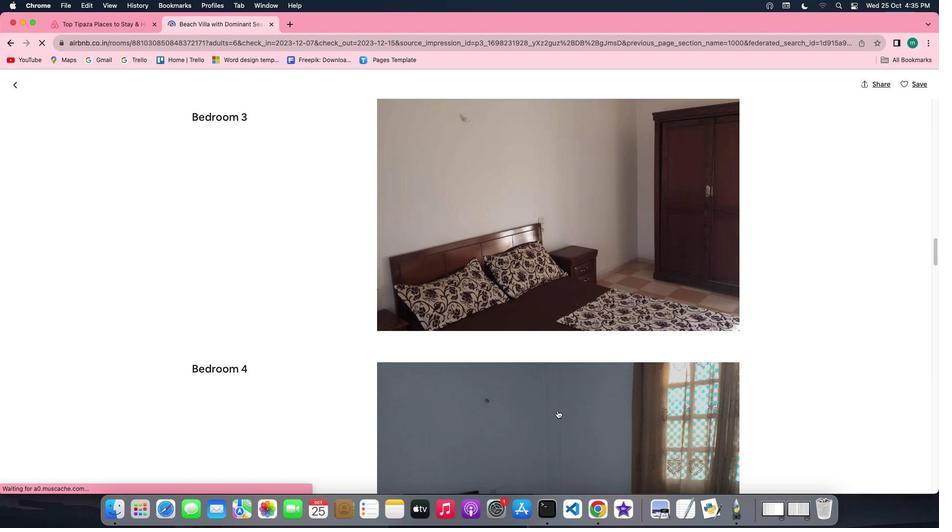 
Action: Mouse scrolled (557, 410) with delta (0, -1)
Screenshot: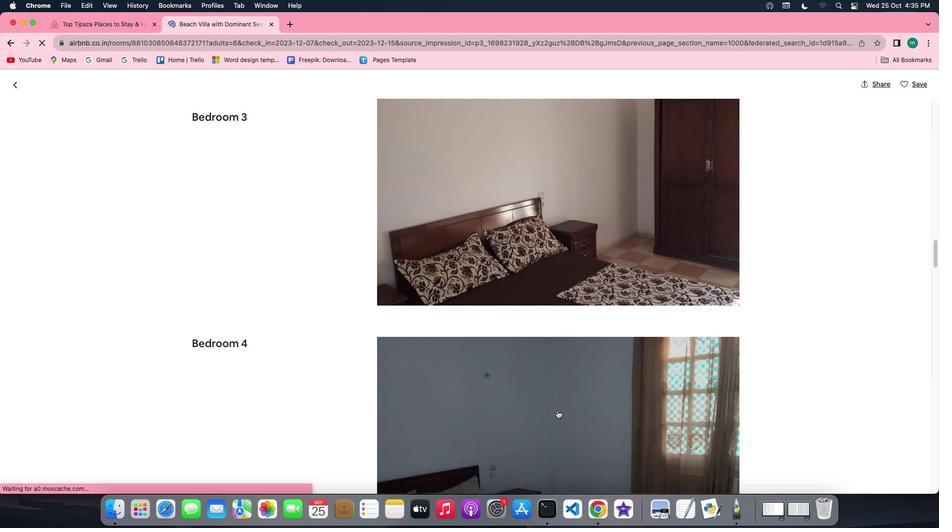
Action: Mouse scrolled (557, 410) with delta (0, -2)
Screenshot: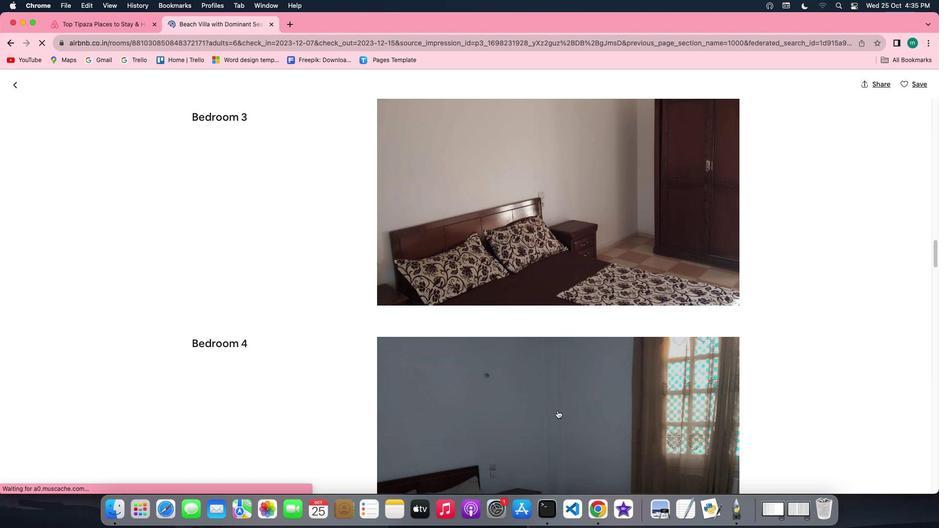 
Action: Mouse scrolled (557, 410) with delta (0, 0)
Screenshot: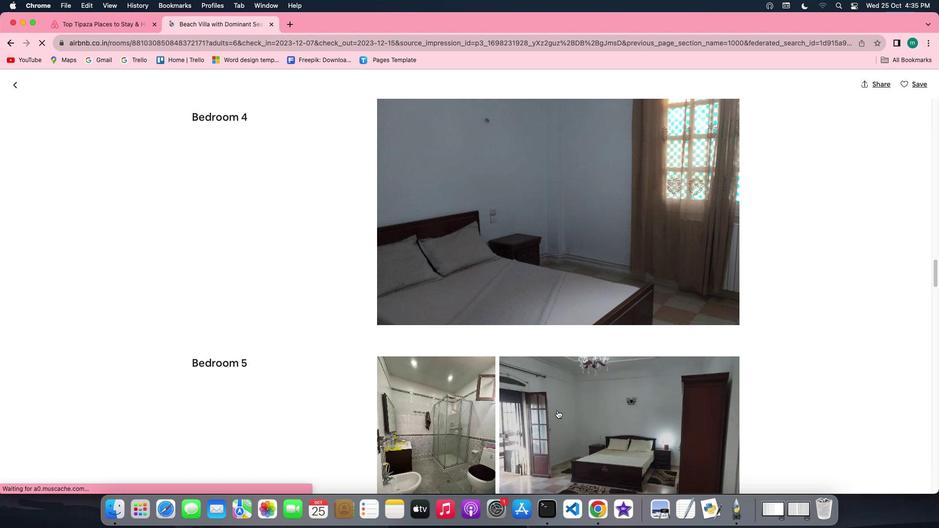 
Action: Mouse scrolled (557, 410) with delta (0, 0)
Screenshot: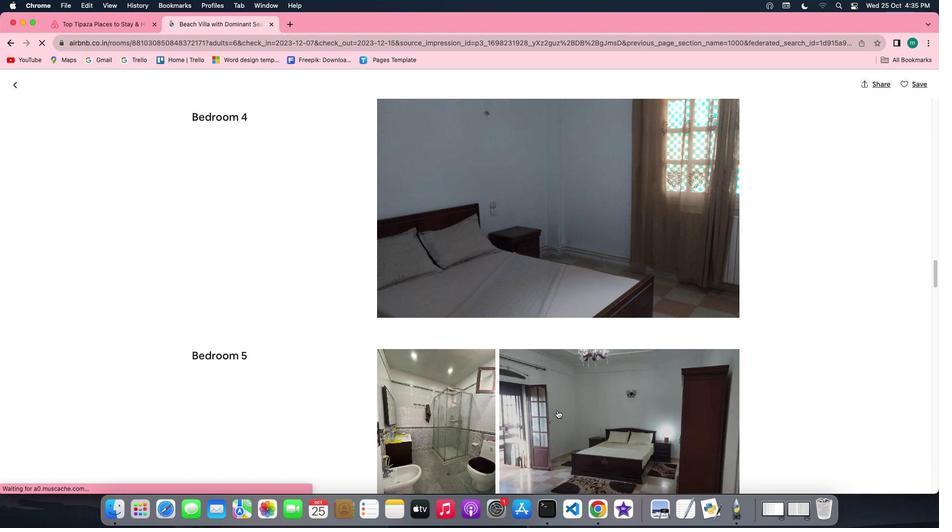 
Action: Mouse scrolled (557, 410) with delta (0, -1)
Screenshot: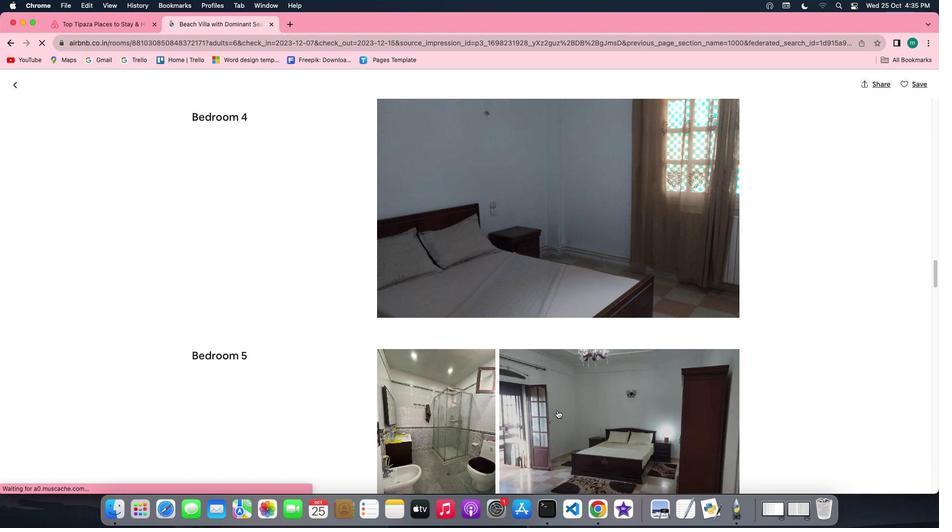 
Action: Mouse scrolled (557, 410) with delta (0, -2)
Screenshot: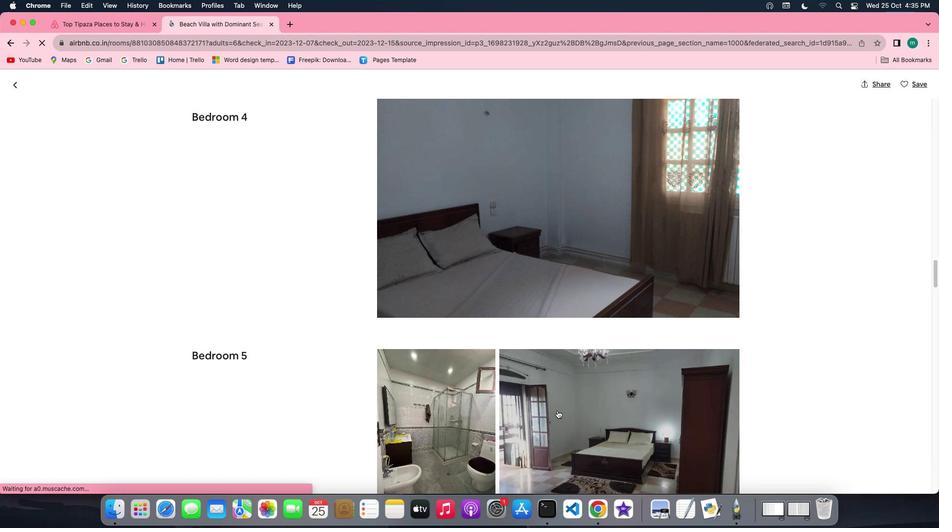 
Action: Mouse scrolled (557, 410) with delta (0, -2)
Screenshot: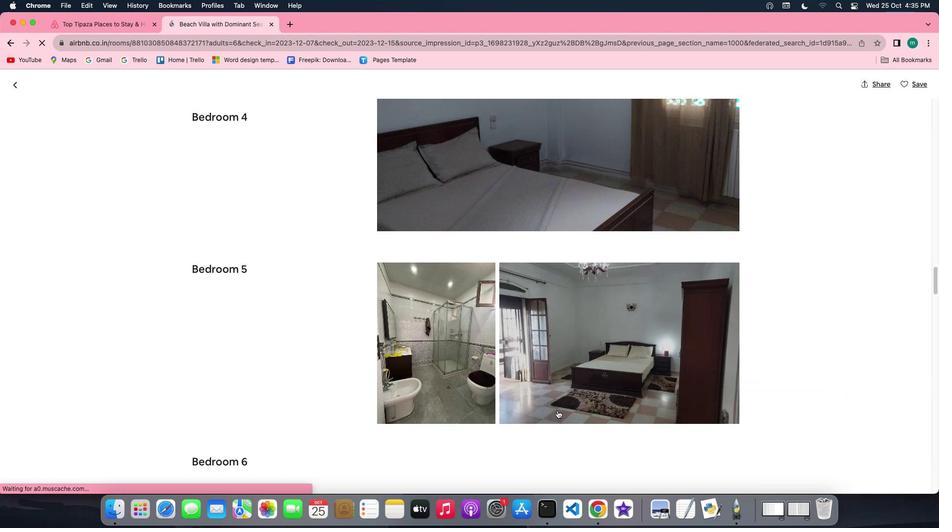 
Action: Mouse scrolled (557, 410) with delta (0, -2)
Screenshot: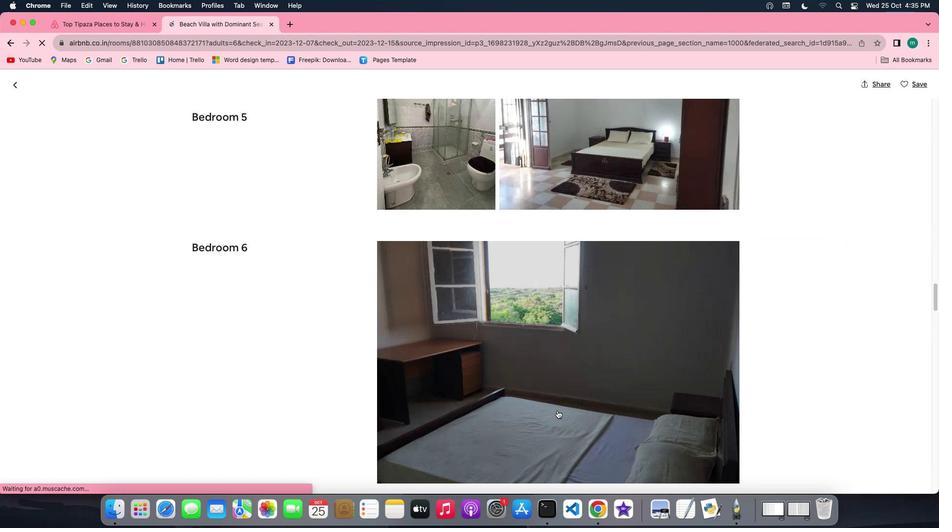 
Action: Mouse scrolled (557, 410) with delta (0, 0)
Screenshot: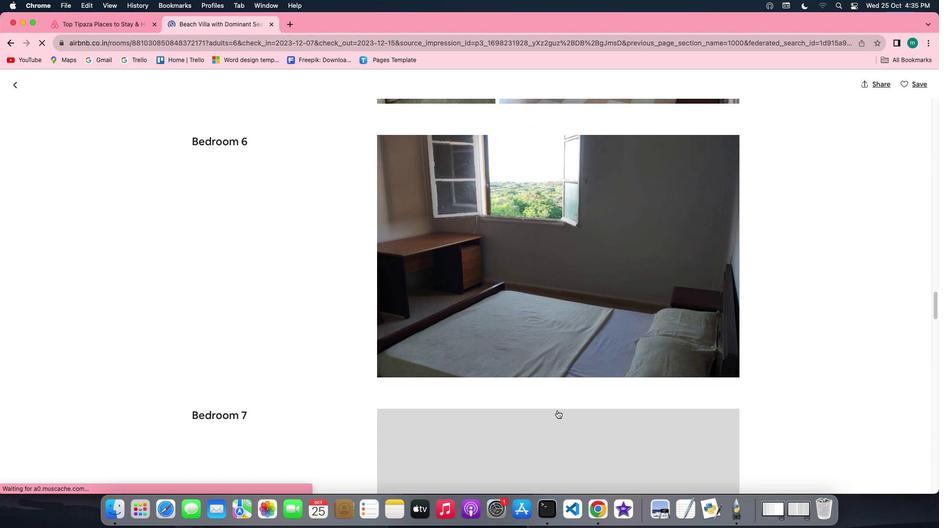 
Action: Mouse scrolled (557, 410) with delta (0, 0)
Screenshot: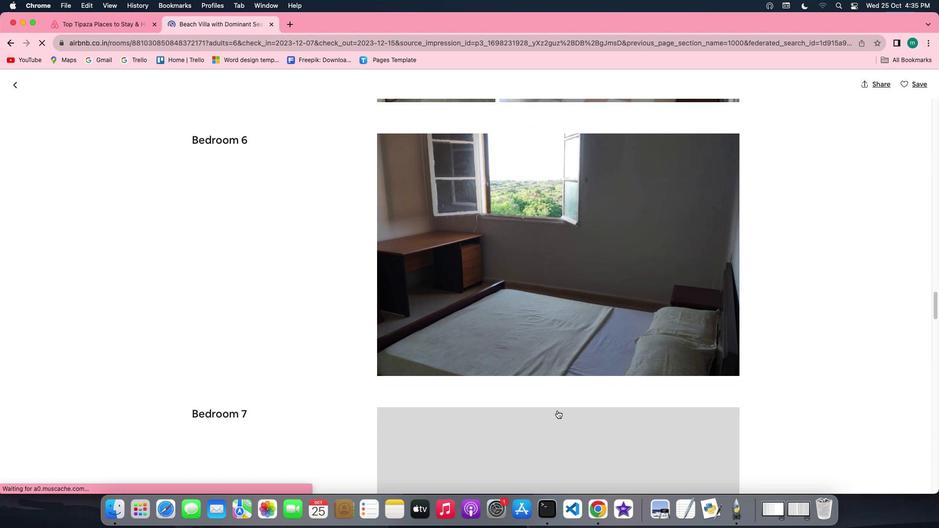 
Action: Mouse scrolled (557, 410) with delta (0, 0)
Screenshot: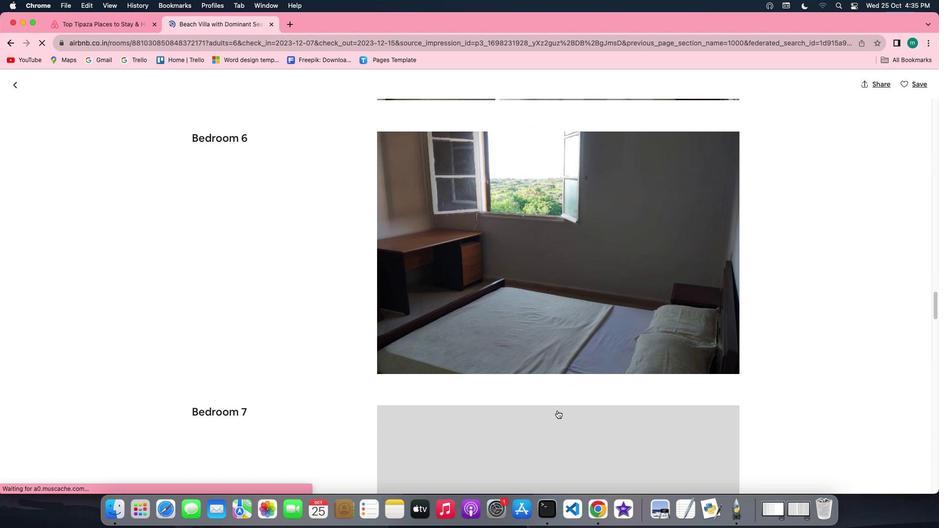
Action: Mouse scrolled (557, 410) with delta (0, -1)
Screenshot: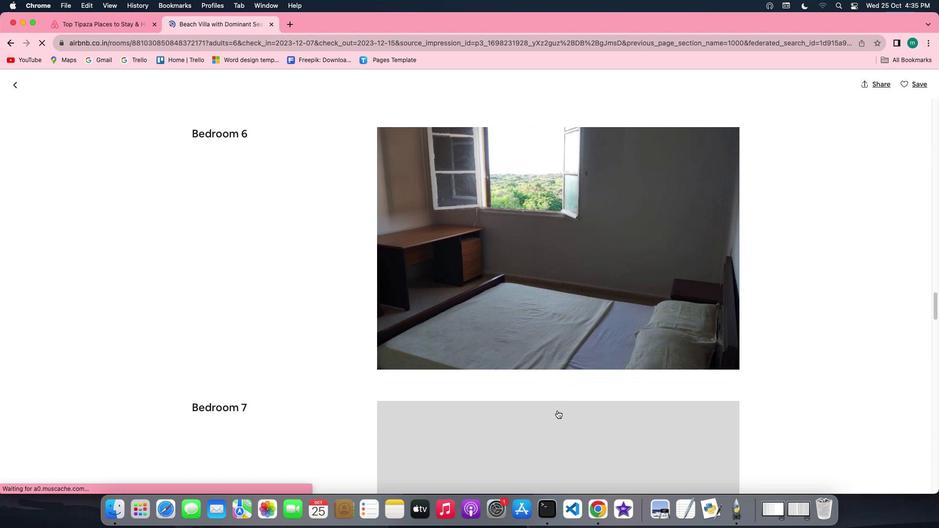
Action: Mouse scrolled (557, 410) with delta (0, -2)
Screenshot: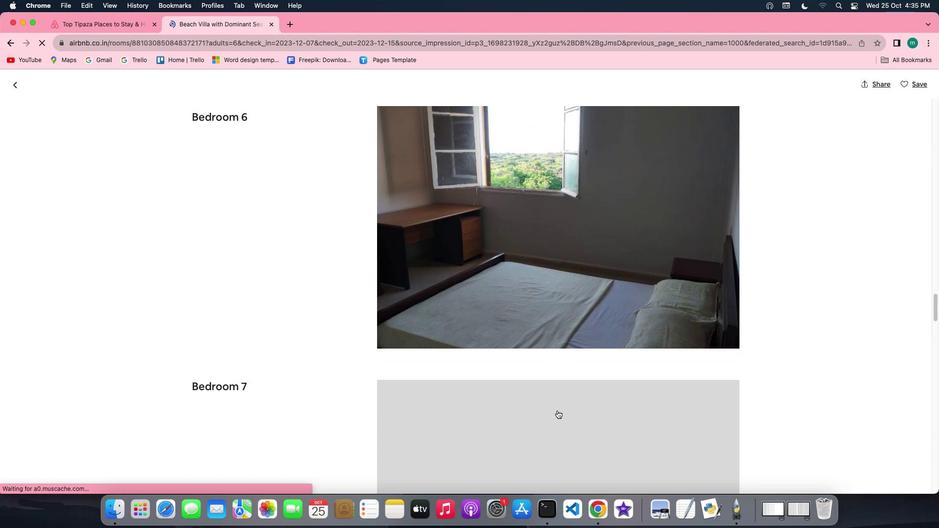 
Action: Mouse scrolled (557, 410) with delta (0, -2)
Screenshot: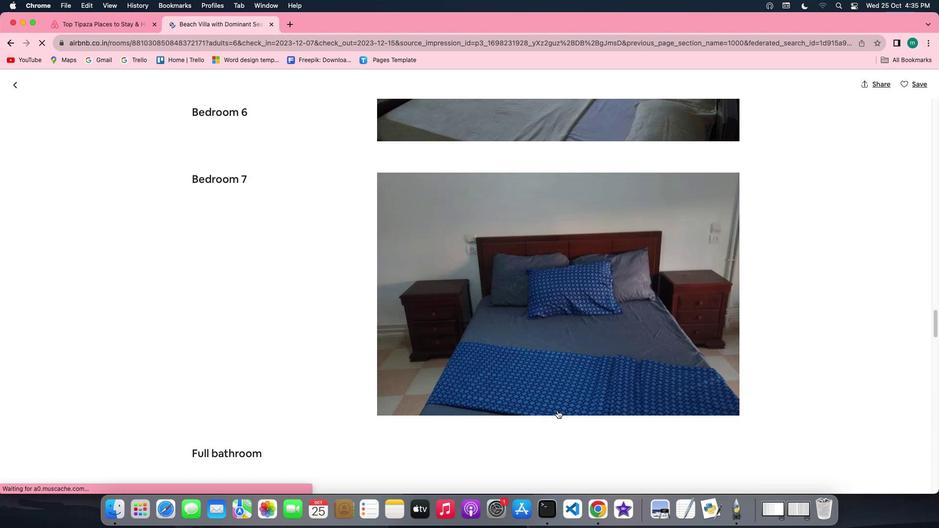 
Action: Mouse scrolled (557, 410) with delta (0, 0)
Screenshot: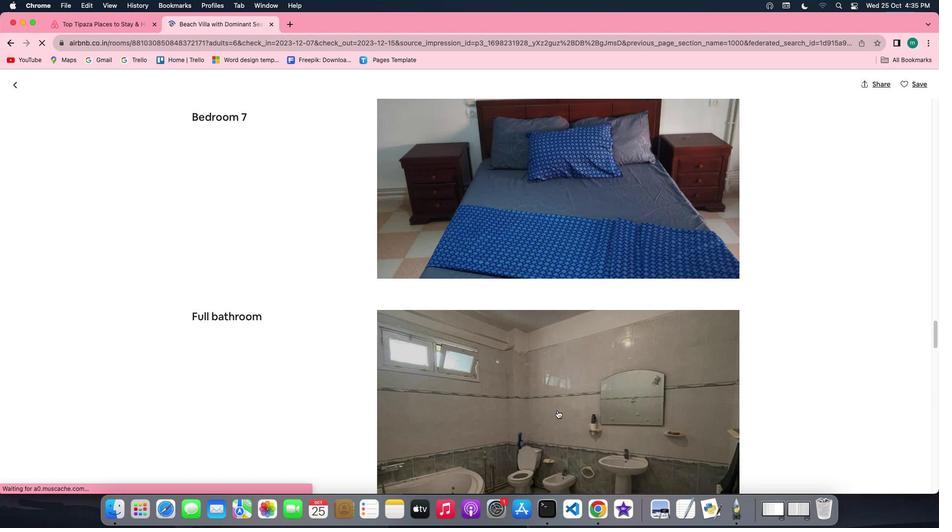 
Action: Mouse scrolled (557, 410) with delta (0, 0)
Screenshot: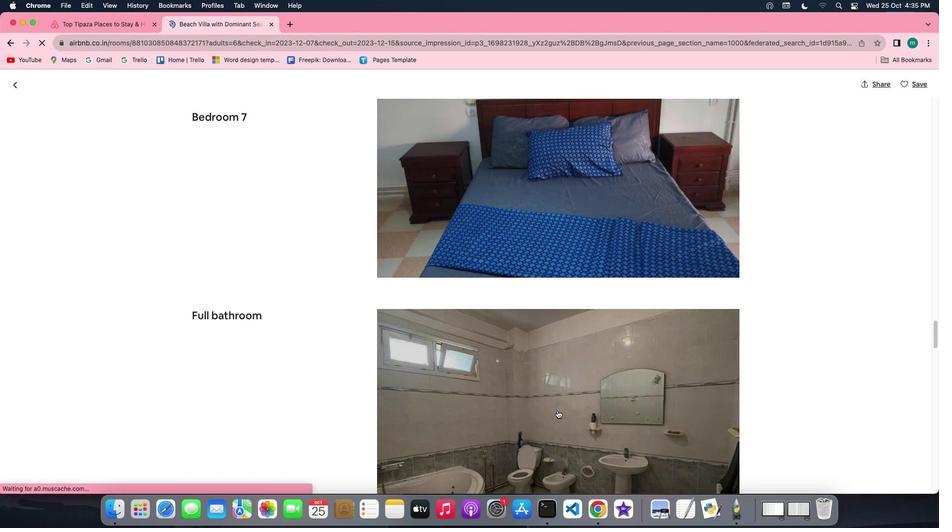 
Action: Mouse scrolled (557, 410) with delta (0, 0)
Screenshot: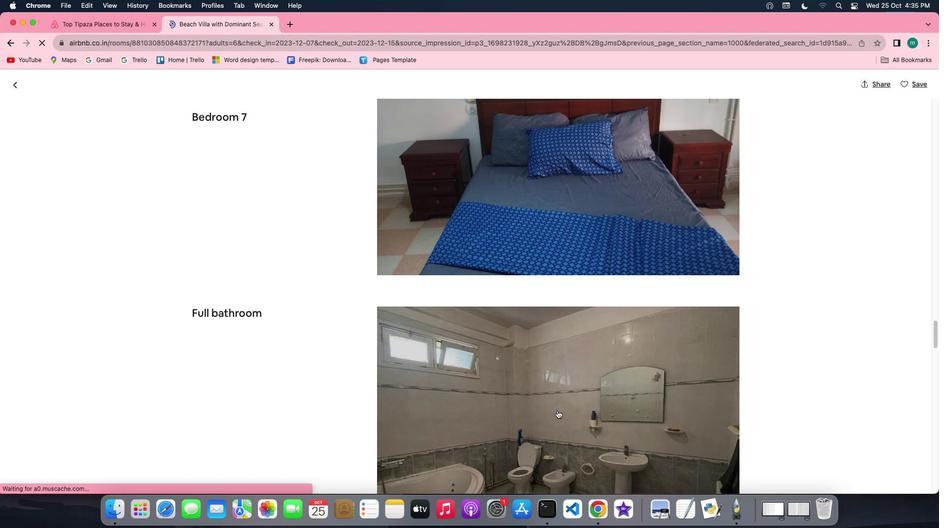 
Action: Mouse scrolled (557, 410) with delta (0, -1)
Screenshot: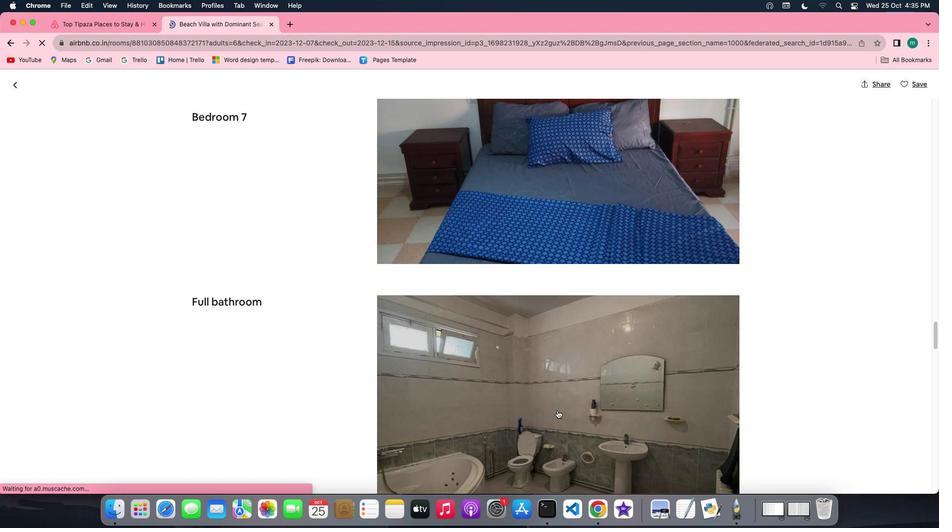 
Action: Mouse scrolled (557, 410) with delta (0, -1)
Screenshot: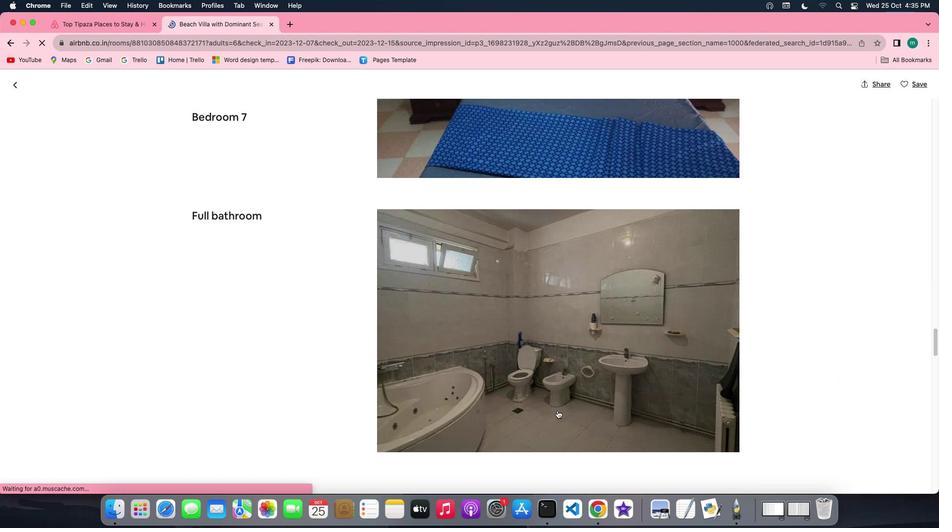 
Action: Mouse scrolled (557, 410) with delta (0, -1)
Screenshot: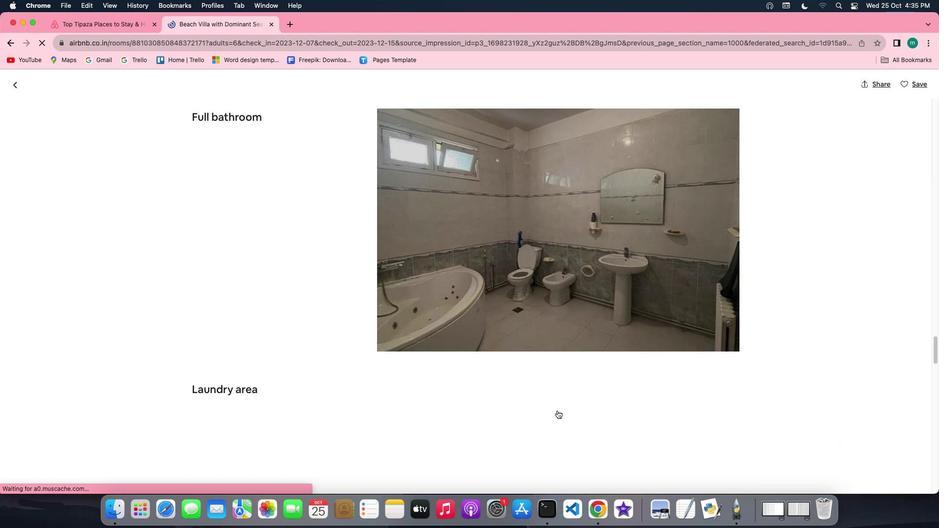 
Action: Mouse scrolled (557, 410) with delta (0, 0)
Screenshot: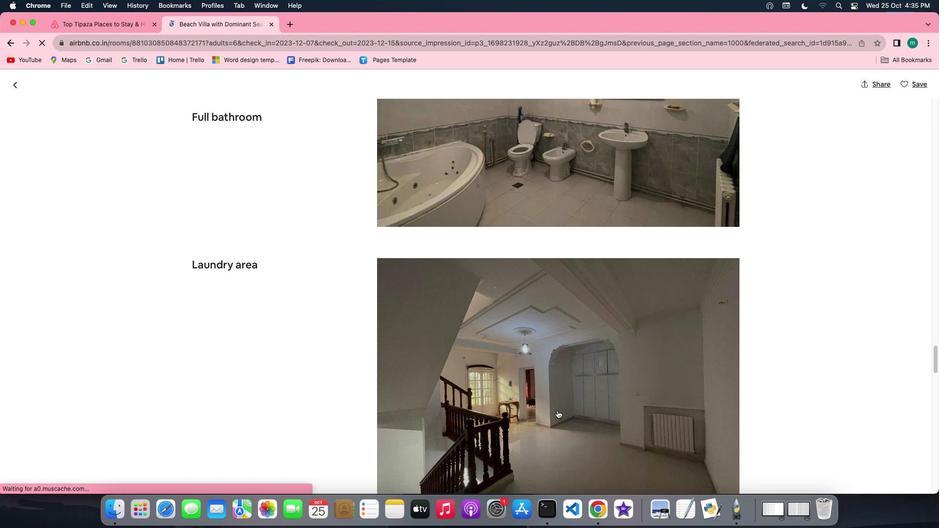 
Action: Mouse scrolled (557, 410) with delta (0, 0)
Screenshot: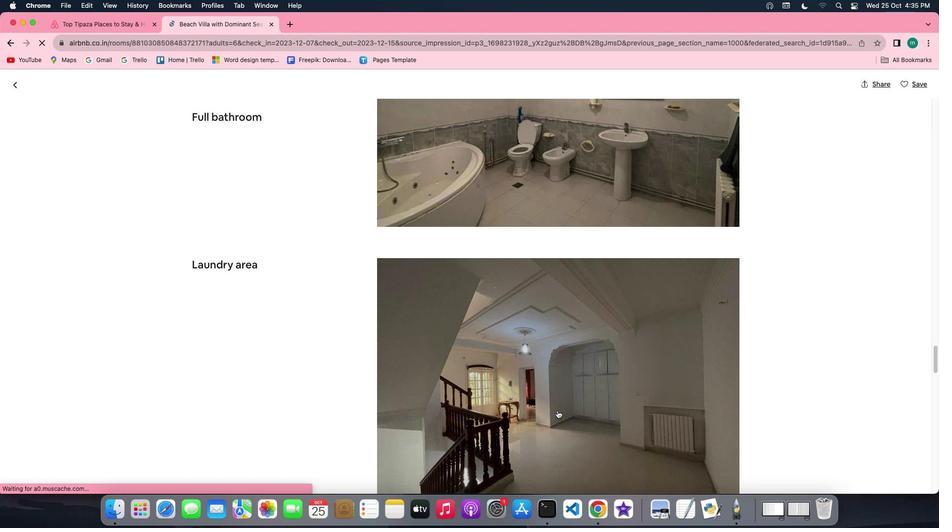 
Action: Mouse scrolled (557, 410) with delta (0, -1)
Screenshot: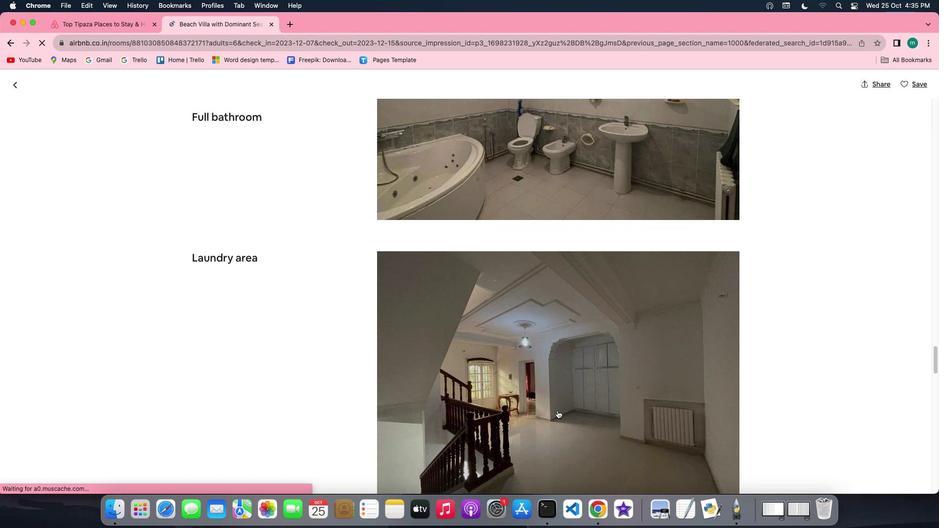 
Action: Mouse scrolled (557, 410) with delta (0, -1)
Screenshot: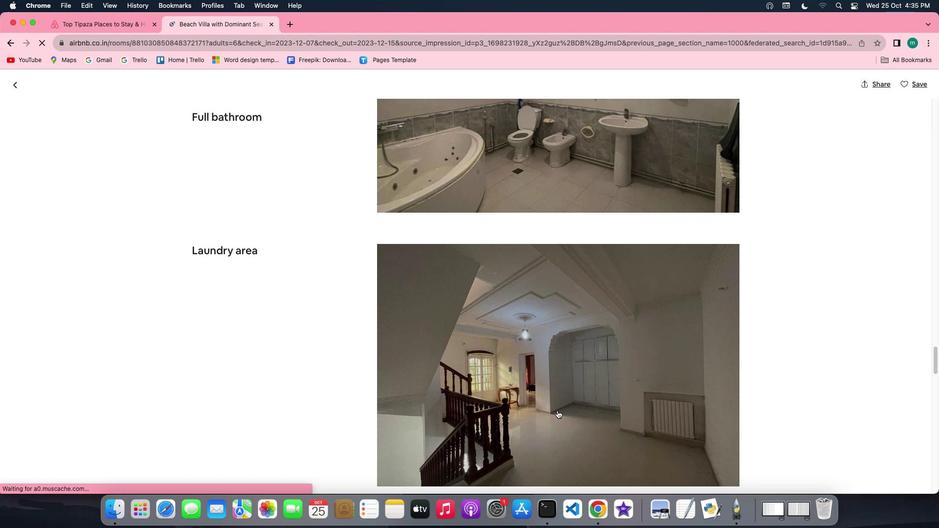 
Action: Mouse scrolled (557, 410) with delta (0, -2)
Screenshot: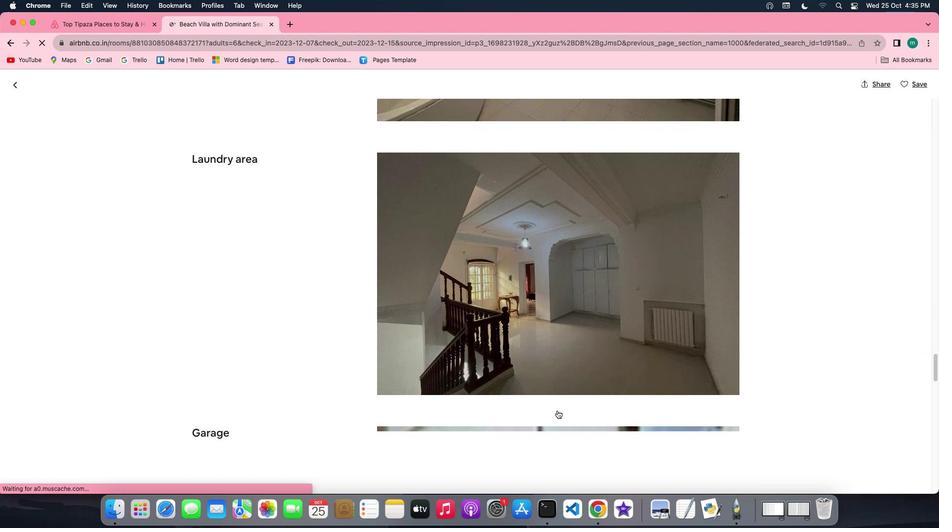 
Action: Mouse scrolled (557, 410) with delta (0, -1)
Screenshot: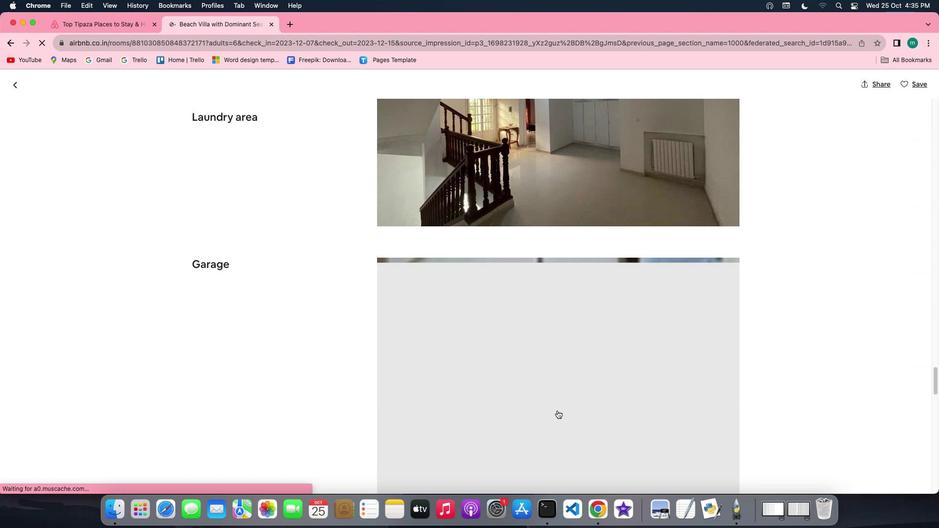 
Action: Mouse scrolled (557, 410) with delta (0, 0)
Screenshot: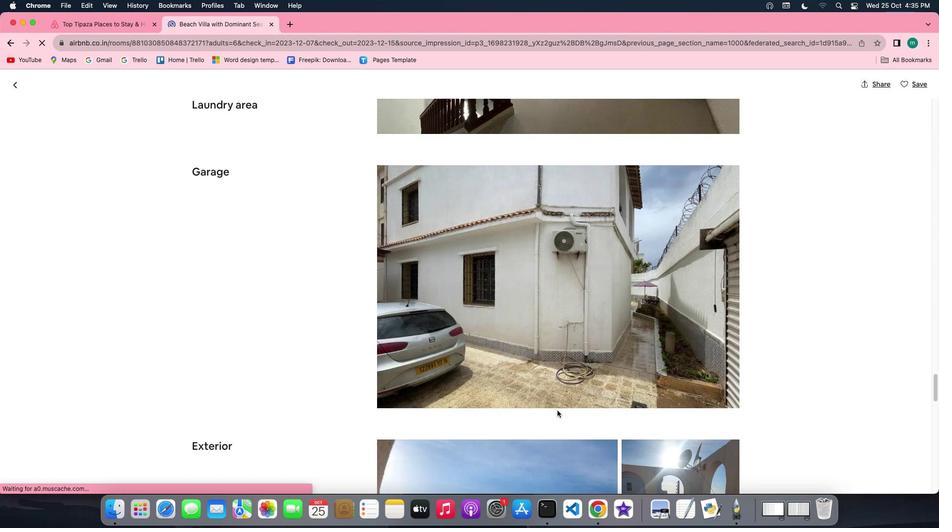 
Action: Mouse scrolled (557, 410) with delta (0, 0)
Screenshot: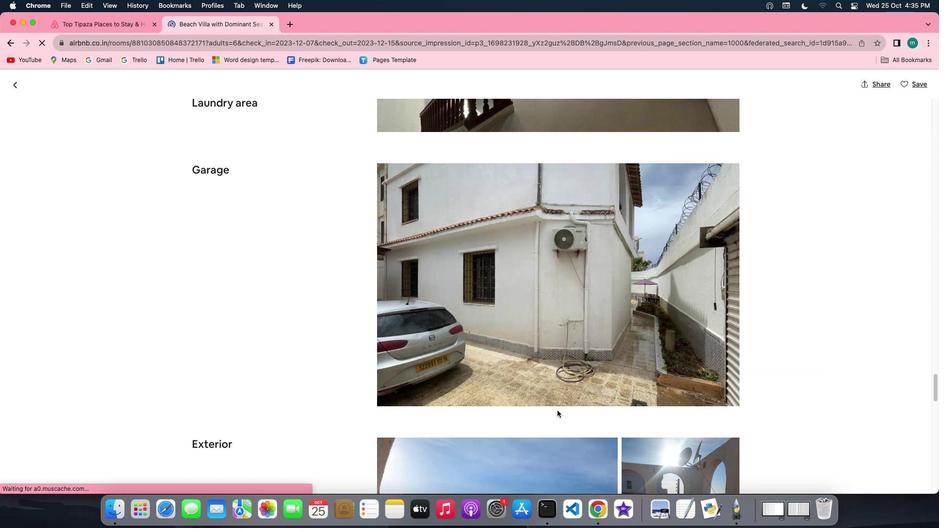 
Action: Mouse scrolled (557, 410) with delta (0, -1)
Screenshot: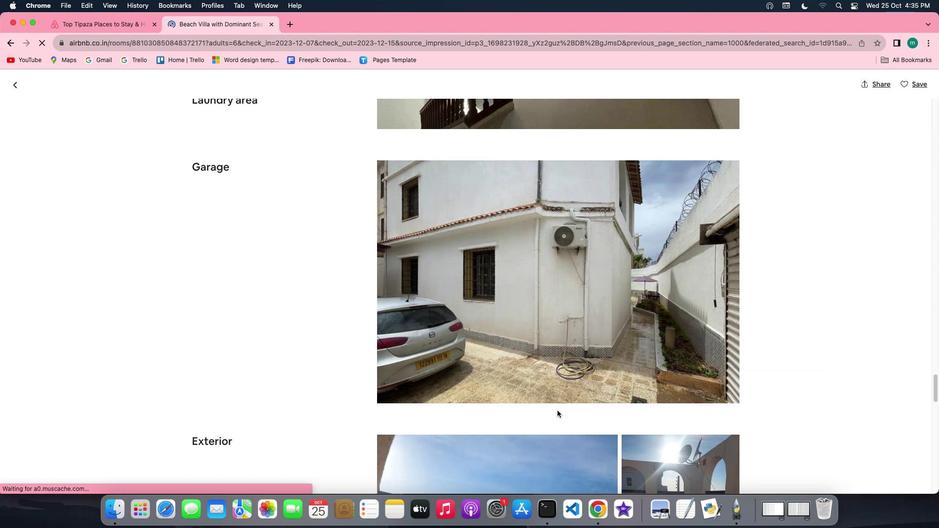 
Action: Mouse scrolled (557, 410) with delta (0, -1)
Screenshot: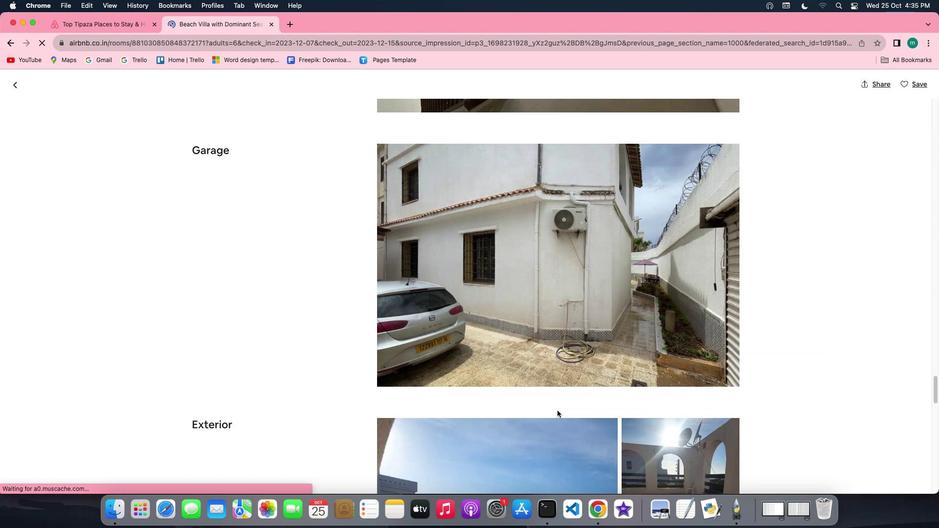 
Action: Mouse scrolled (557, 410) with delta (0, -2)
Screenshot: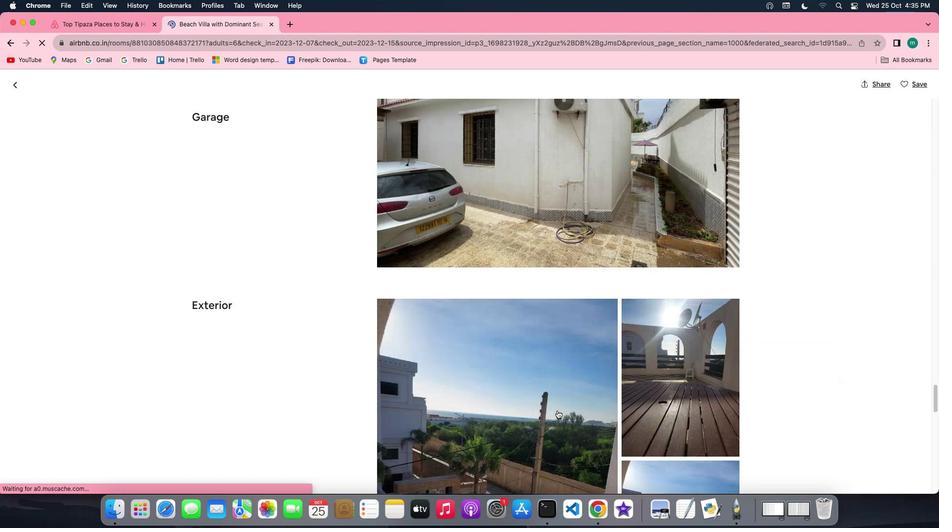 
Action: Mouse scrolled (557, 410) with delta (0, -2)
Screenshot: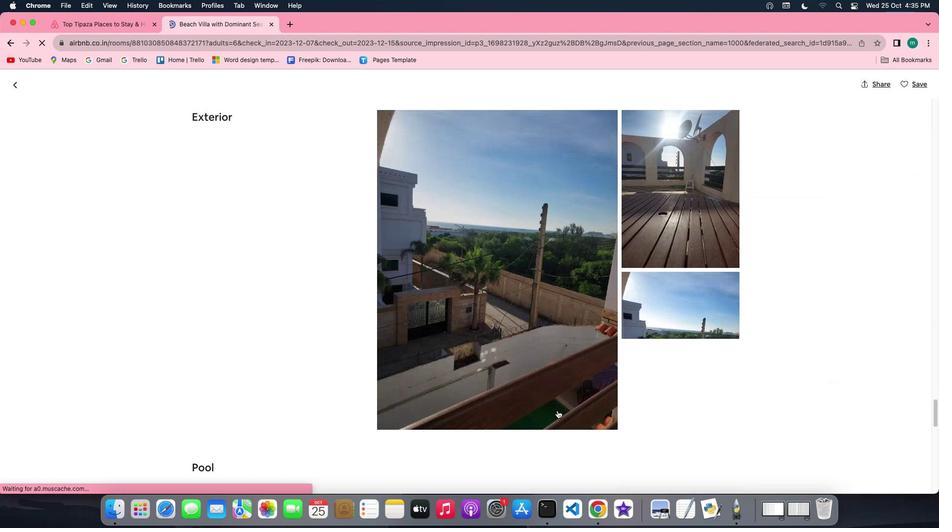 
Action: Mouse scrolled (557, 410) with delta (0, 0)
Screenshot: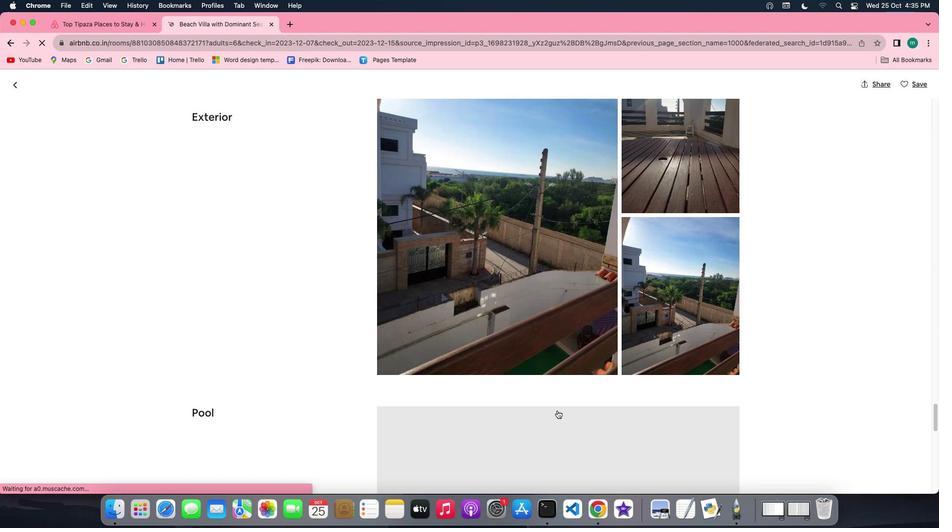 
Action: Mouse scrolled (557, 410) with delta (0, 0)
Screenshot: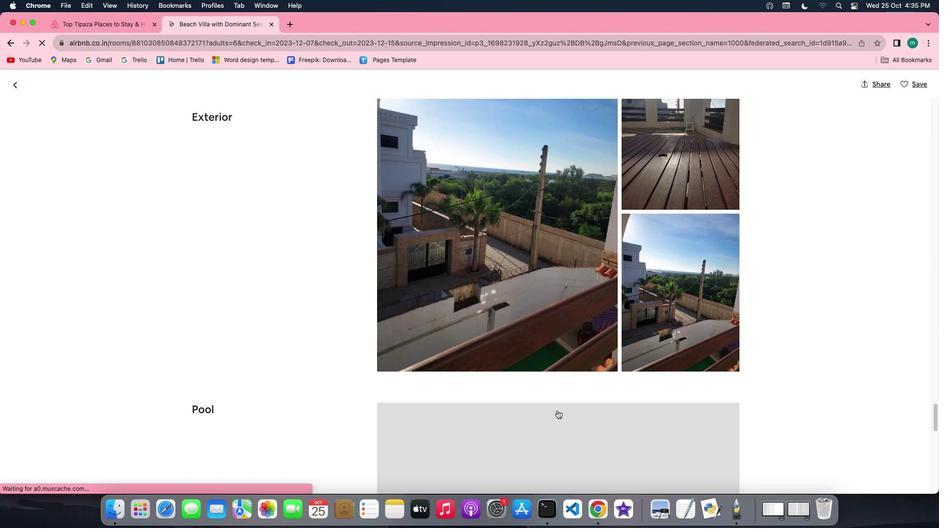 
Action: Mouse scrolled (557, 410) with delta (0, 0)
Screenshot: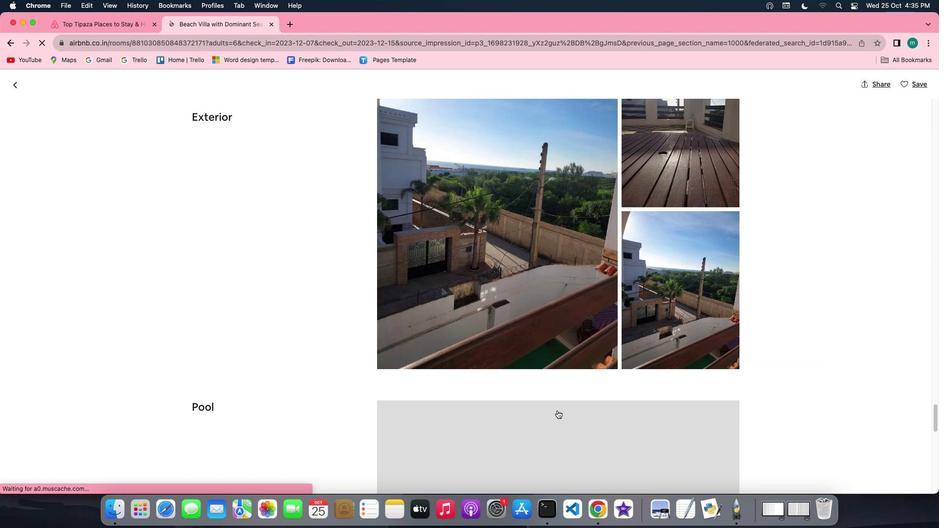 
Action: Mouse scrolled (557, 410) with delta (0, -1)
Screenshot: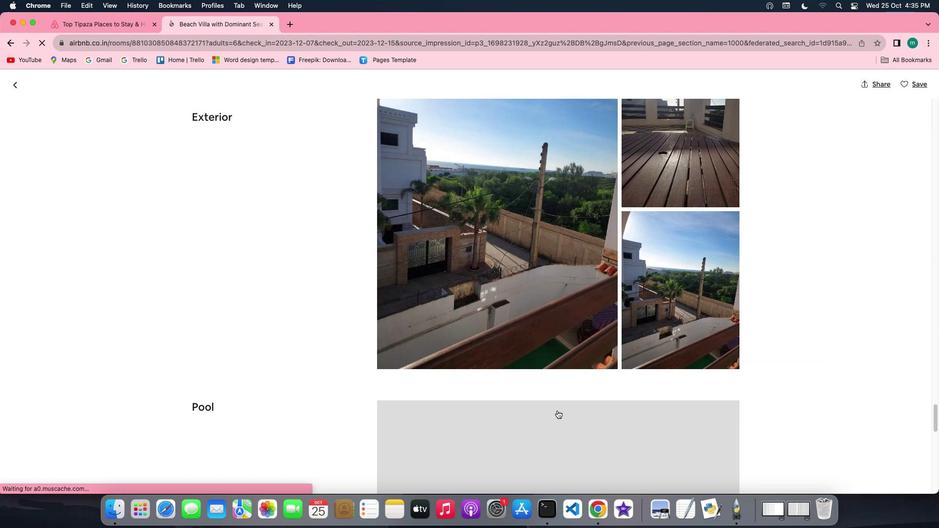 
Action: Mouse scrolled (557, 410) with delta (0, -1)
Screenshot: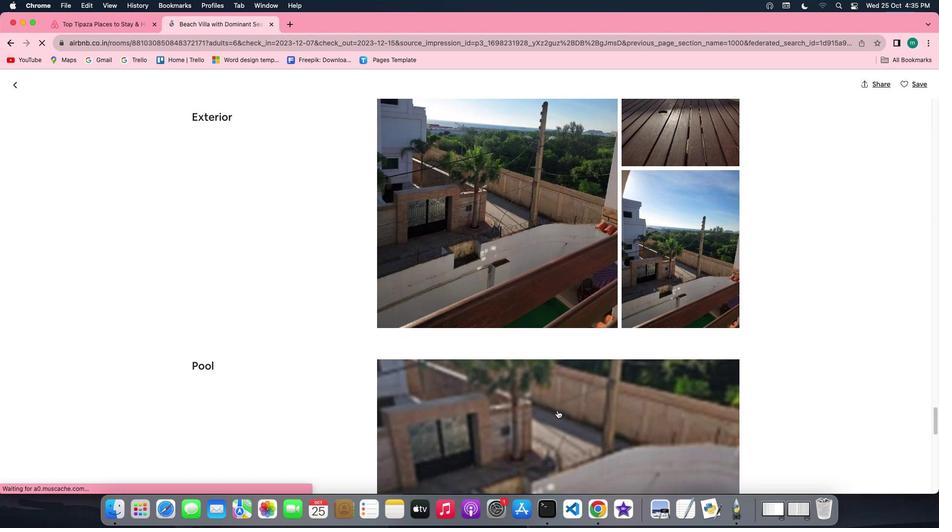 
Action: Mouse scrolled (557, 410) with delta (0, 0)
Screenshot: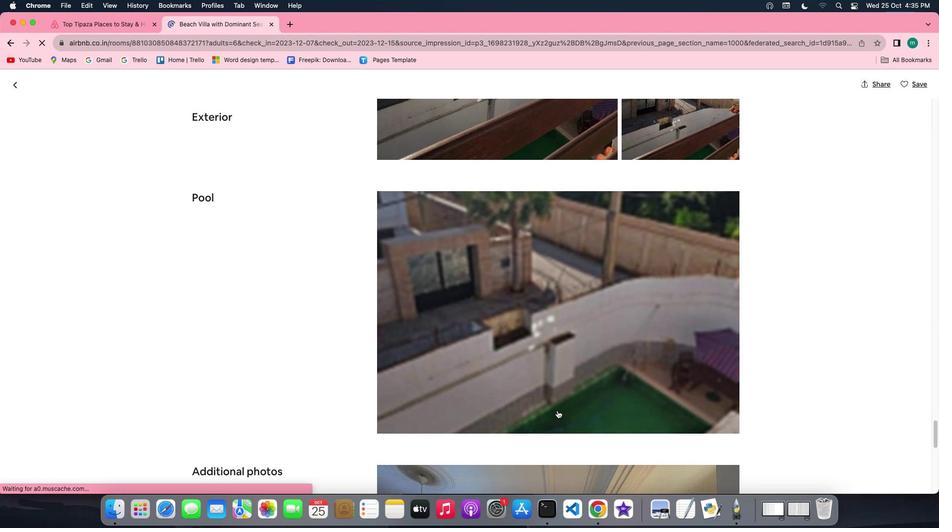 
Action: Mouse scrolled (557, 410) with delta (0, 0)
Screenshot: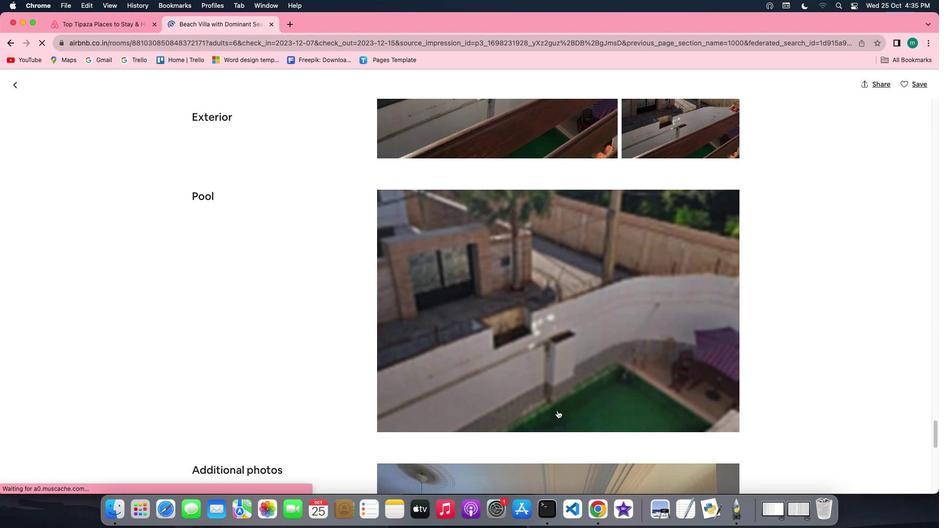 
Action: Mouse scrolled (557, 410) with delta (0, 0)
Screenshot: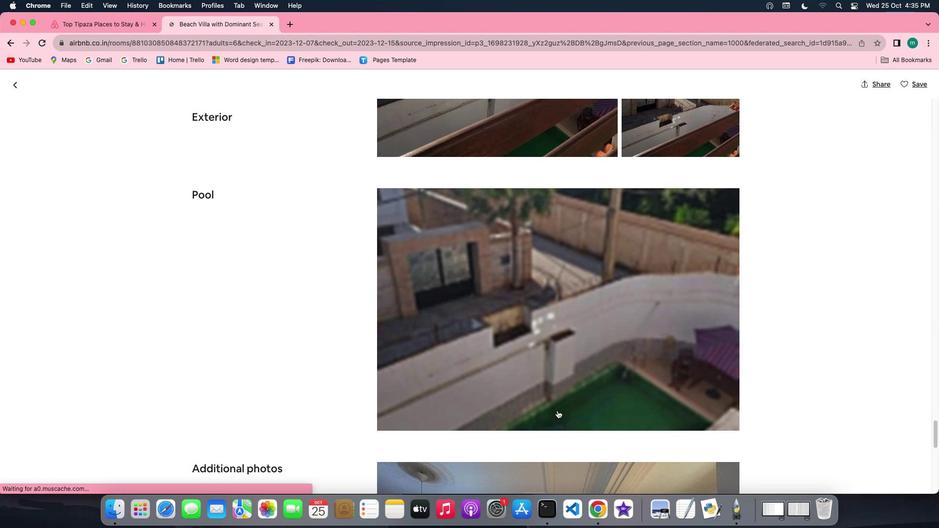 
Action: Mouse scrolled (557, 410) with delta (0, 0)
Screenshot: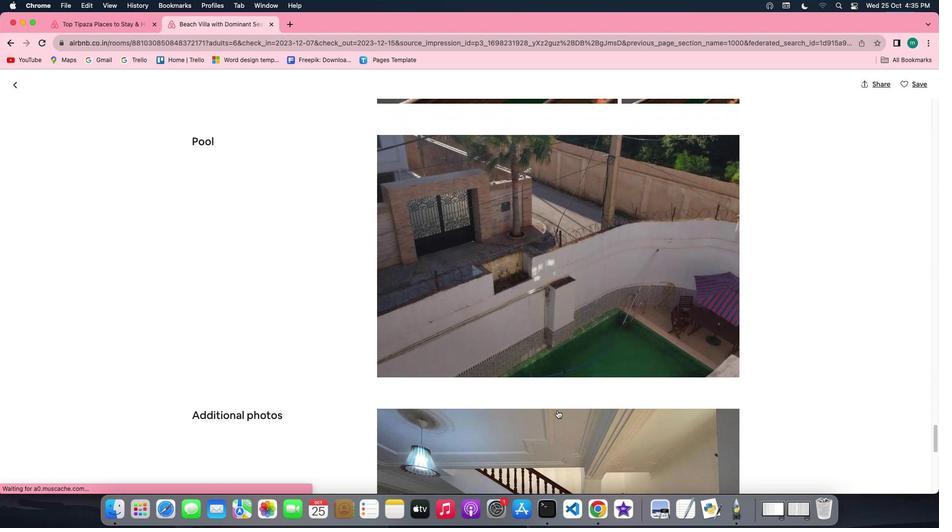 
Action: Mouse scrolled (557, 410) with delta (0, 0)
Screenshot: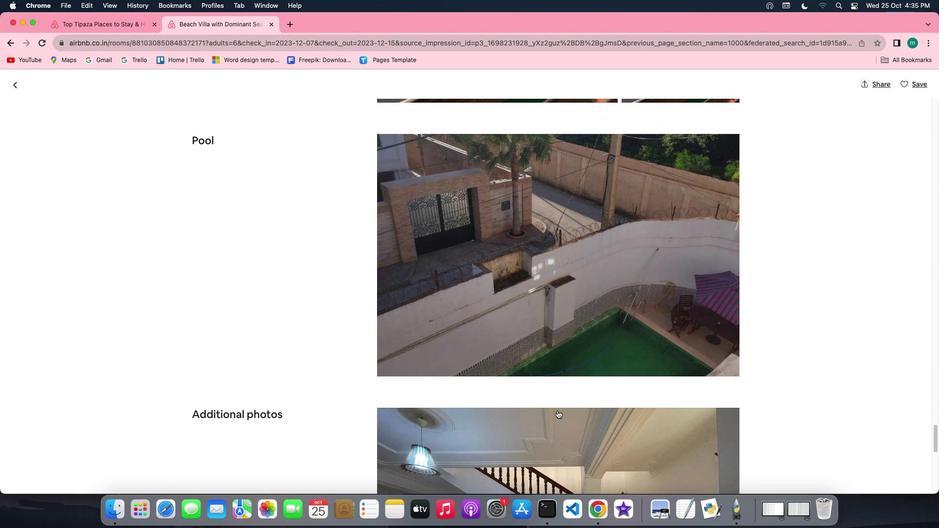 
Action: Mouse scrolled (557, 410) with delta (0, 0)
Screenshot: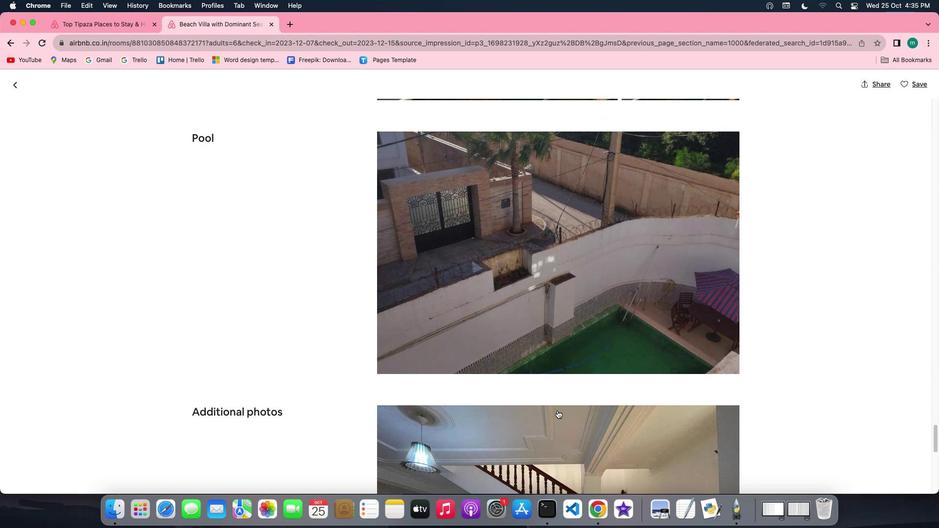 
Action: Mouse scrolled (557, 410) with delta (0, 0)
Screenshot: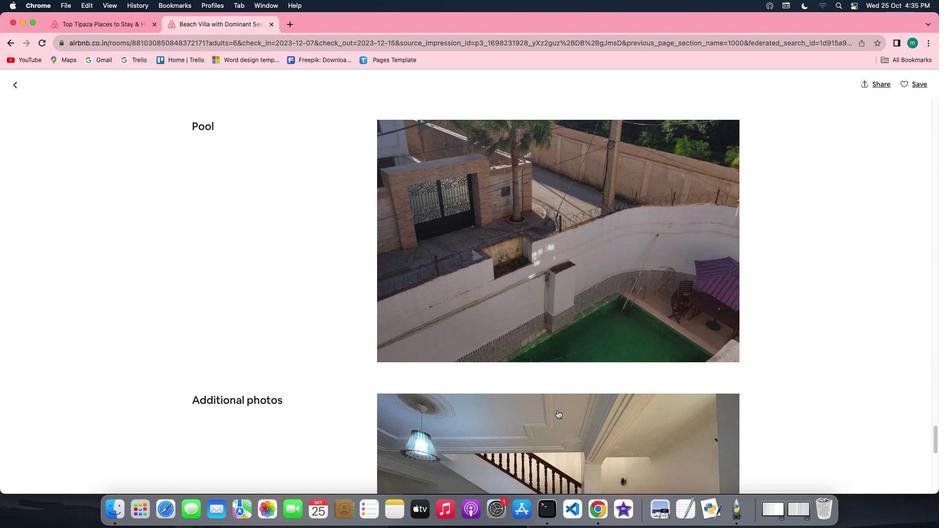 
Action: Mouse scrolled (557, 410) with delta (0, 0)
Screenshot: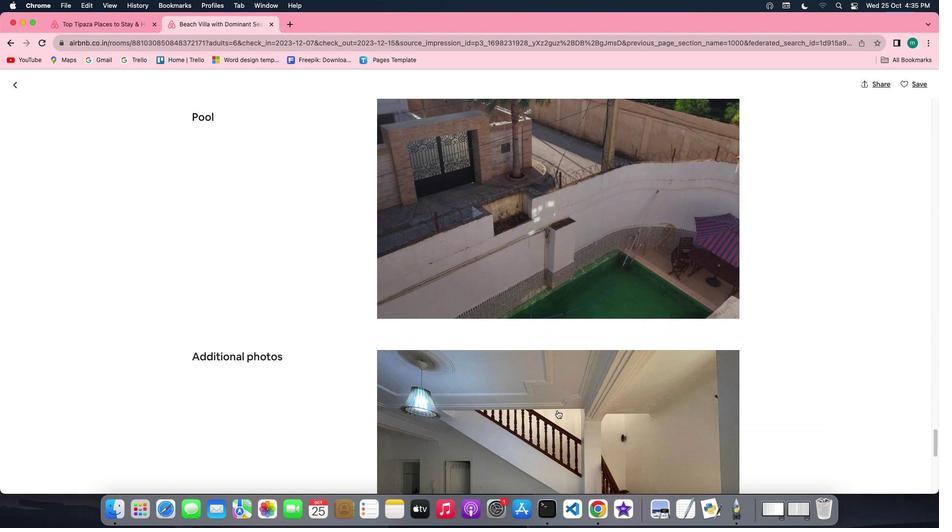 
Action: Mouse scrolled (557, 410) with delta (0, 0)
Screenshot: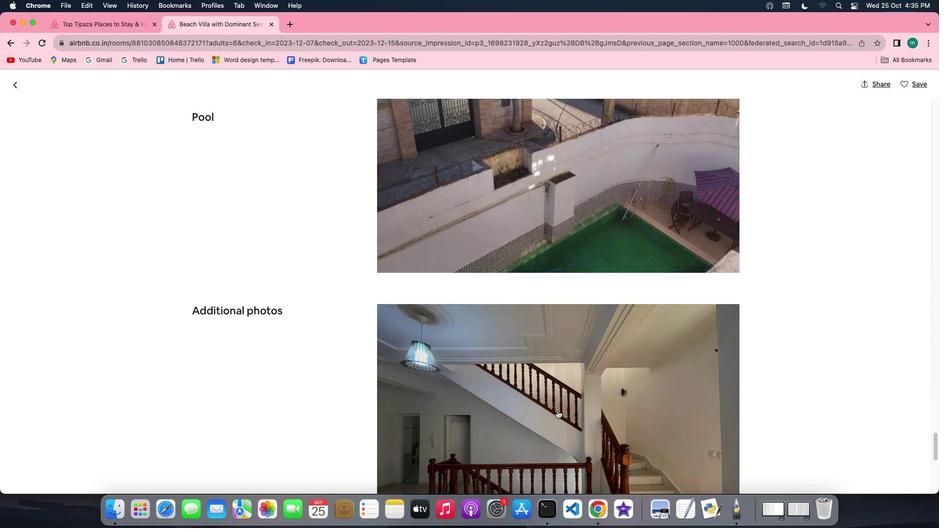 
Action: Mouse scrolled (557, 410) with delta (0, 0)
Screenshot: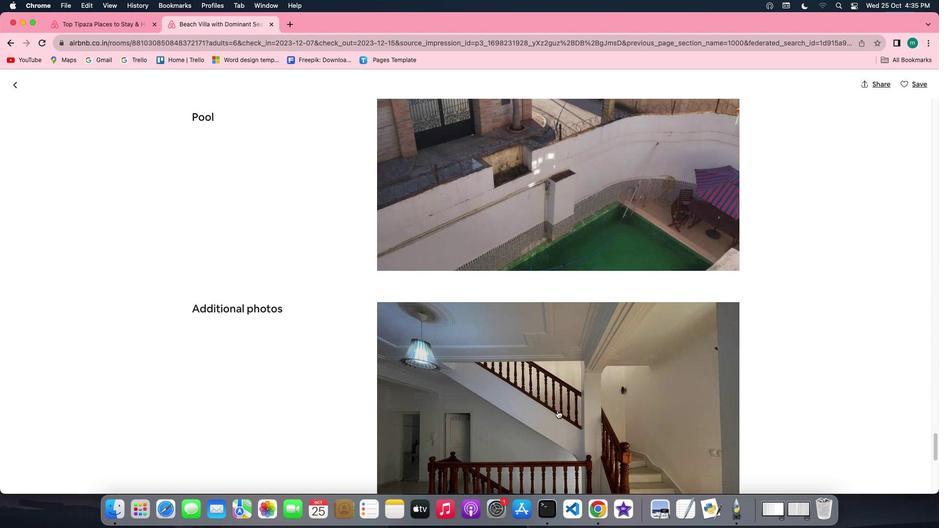 
Action: Mouse scrolled (557, 410) with delta (0, 0)
Screenshot: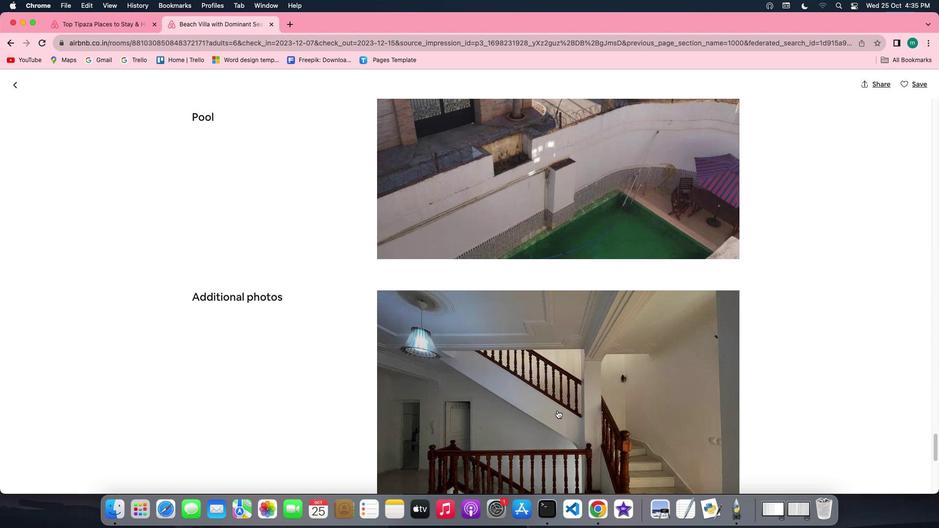 
Action: Mouse scrolled (557, 410) with delta (0, -1)
Screenshot: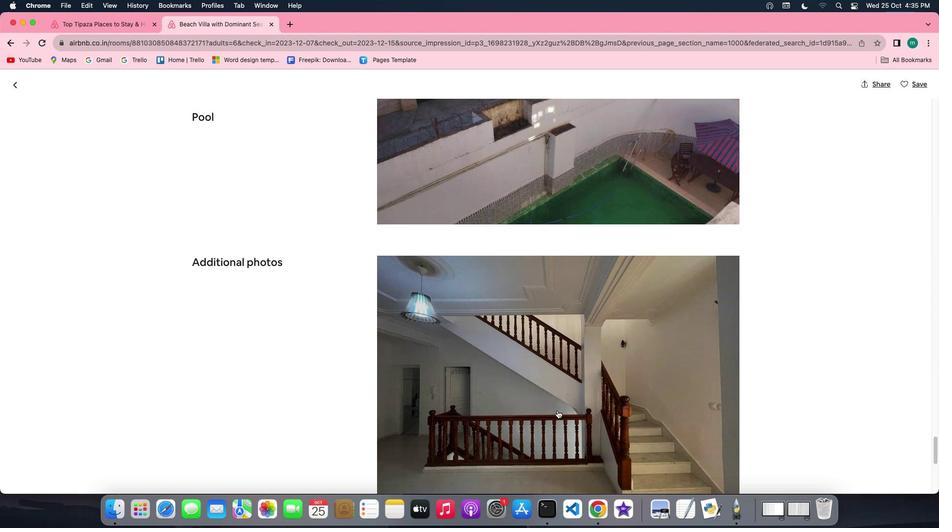 
Action: Mouse scrolled (557, 410) with delta (0, 0)
Screenshot: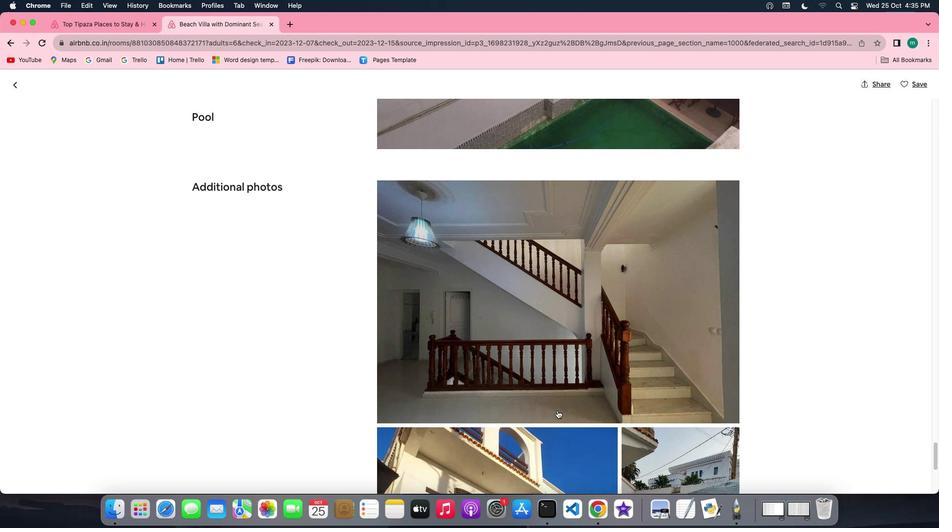 
Action: Mouse scrolled (557, 410) with delta (0, 0)
Screenshot: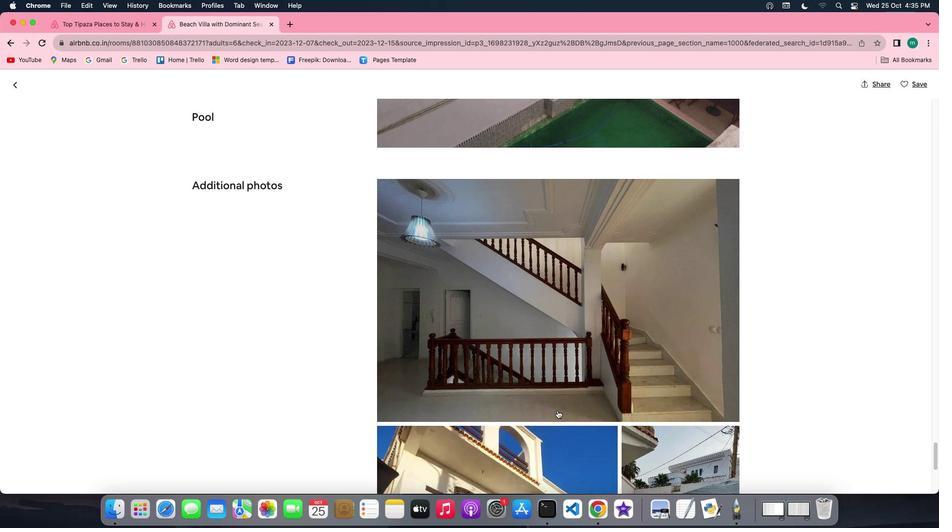 
Action: Mouse scrolled (557, 410) with delta (0, 0)
Screenshot: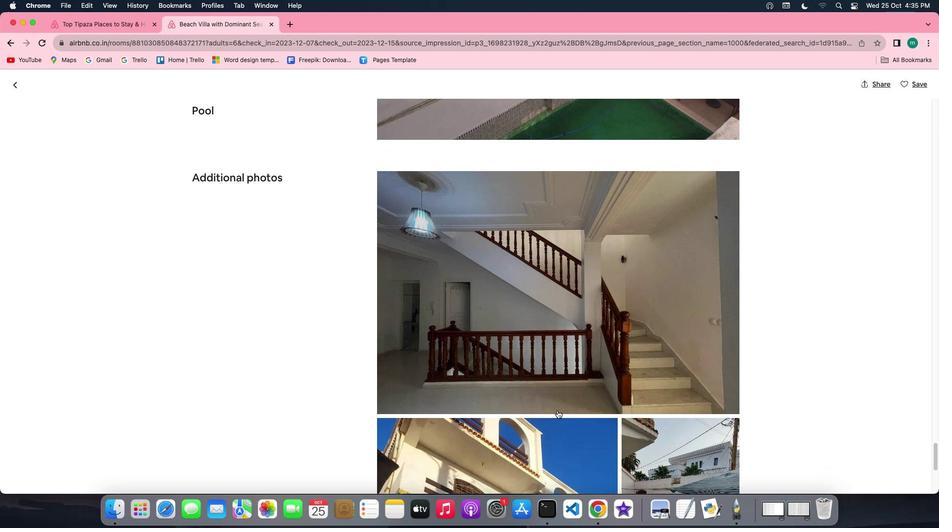 
Action: Mouse scrolled (557, 410) with delta (0, -1)
Screenshot: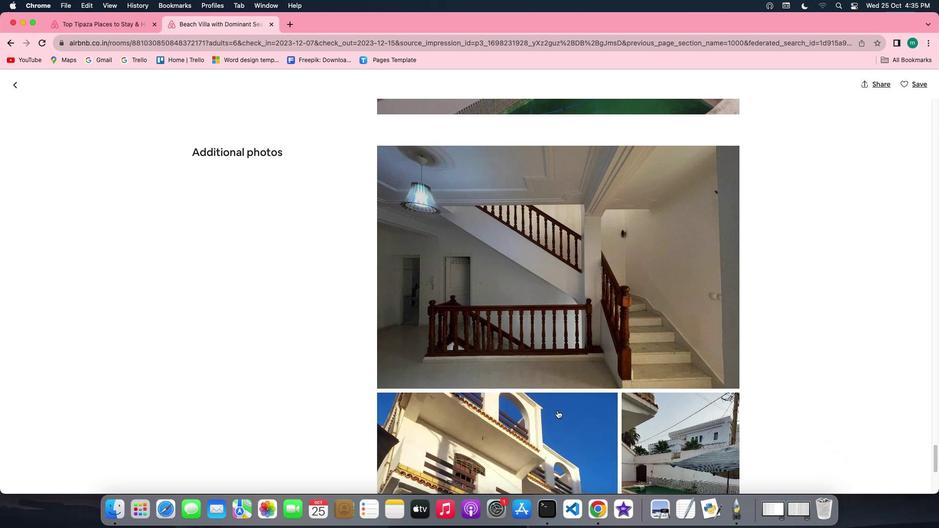
Action: Mouse scrolled (557, 410) with delta (0, -1)
Screenshot: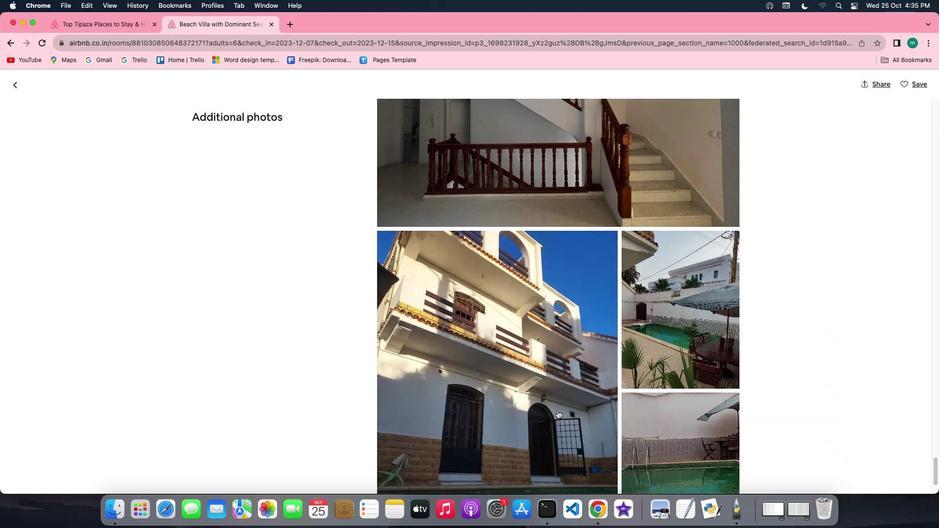 
Action: Mouse scrolled (557, 410) with delta (0, 0)
Screenshot: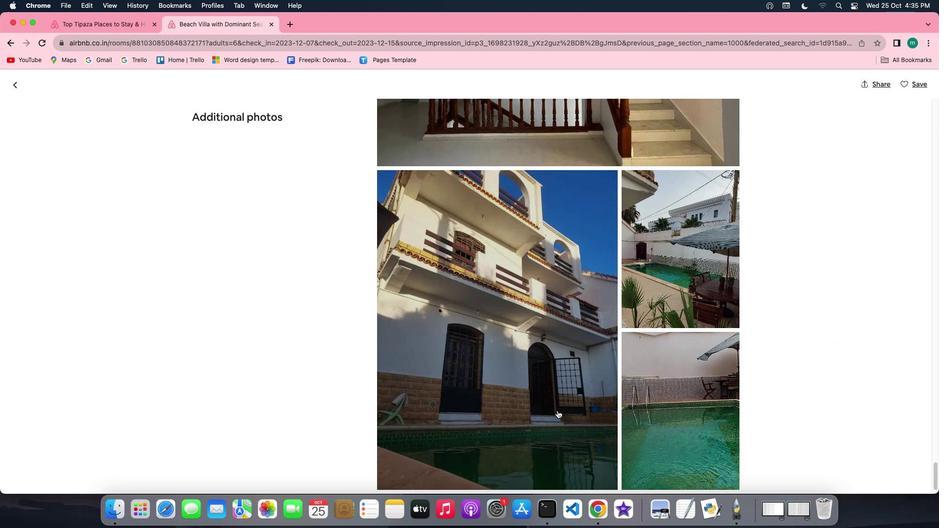 
Action: Mouse scrolled (557, 410) with delta (0, 0)
Screenshot: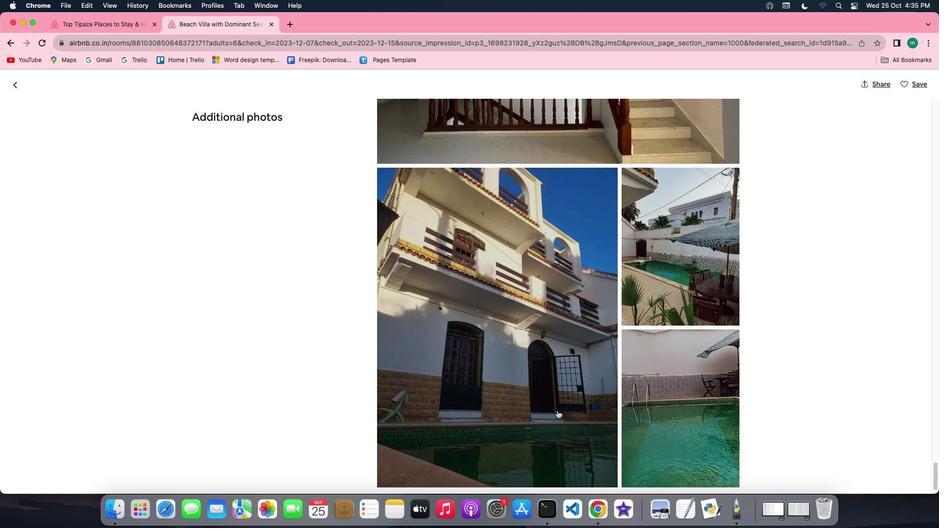 
Action: Mouse scrolled (557, 410) with delta (0, 0)
Screenshot: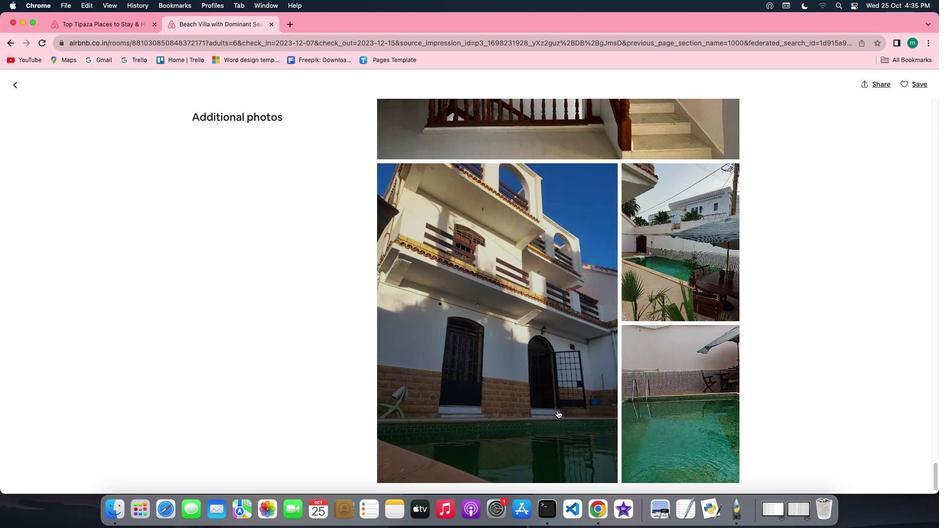 
Action: Mouse scrolled (557, 410) with delta (0, -1)
Screenshot: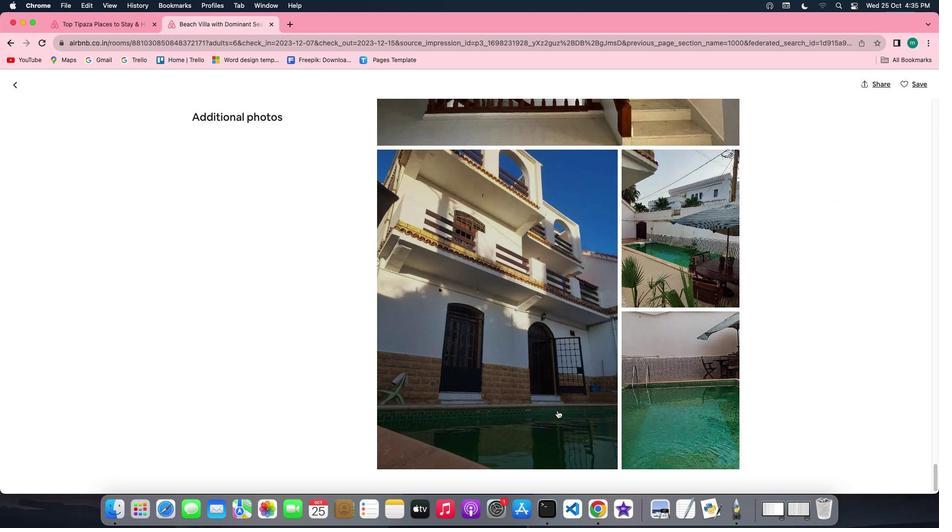 
Action: Mouse scrolled (557, 410) with delta (0, 0)
Screenshot: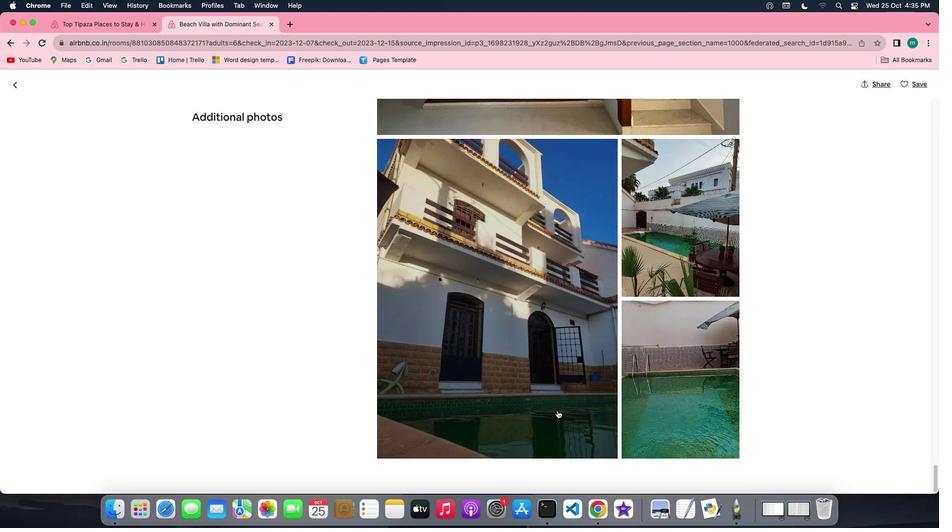 
Action: Mouse scrolled (557, 410) with delta (0, 0)
Screenshot: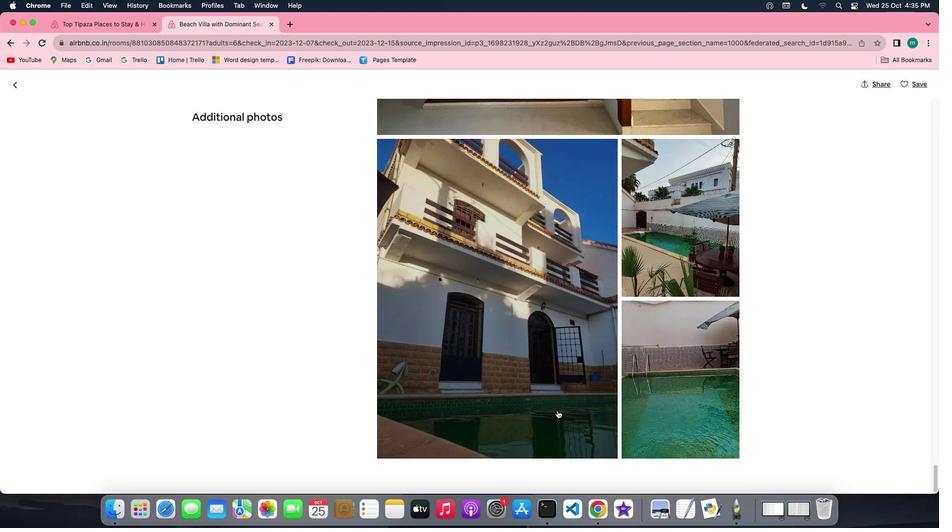 
Action: Mouse scrolled (557, 410) with delta (0, -1)
Screenshot: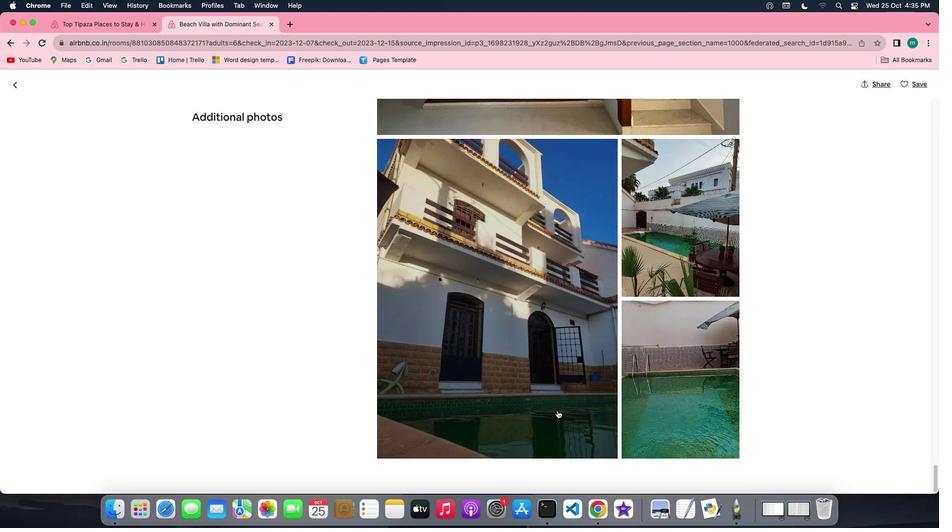 
Action: Mouse scrolled (557, 410) with delta (0, -1)
Screenshot: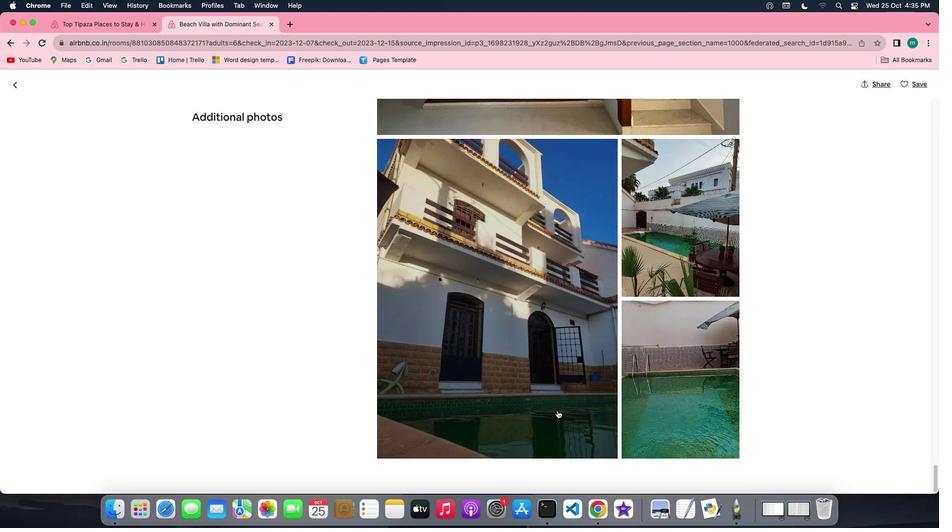 
Action: Mouse scrolled (557, 410) with delta (0, 0)
Screenshot: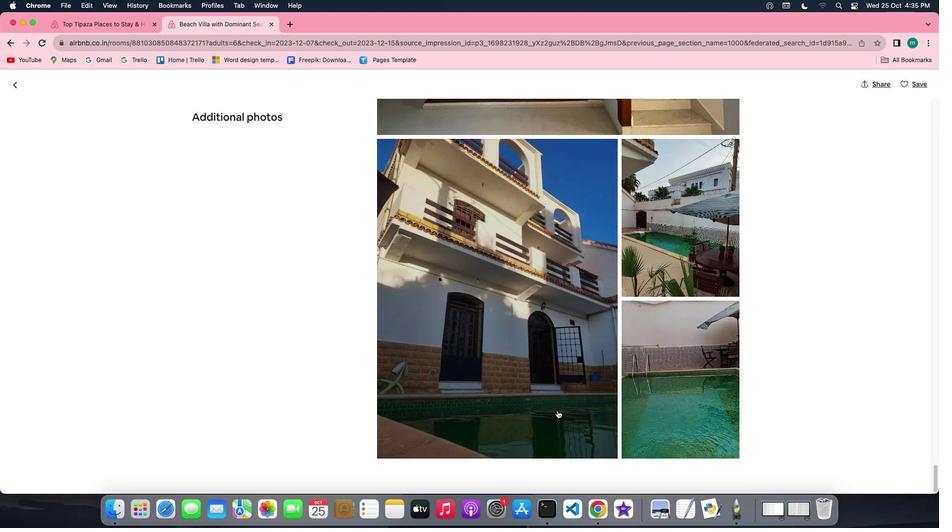 
Action: Mouse scrolled (557, 410) with delta (0, 0)
Screenshot: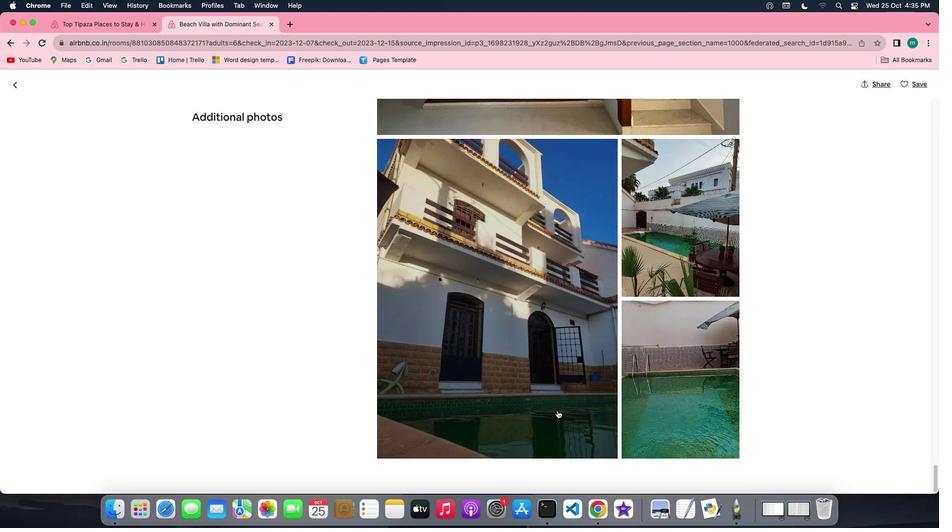 
Action: Mouse scrolled (557, 410) with delta (0, -1)
Screenshot: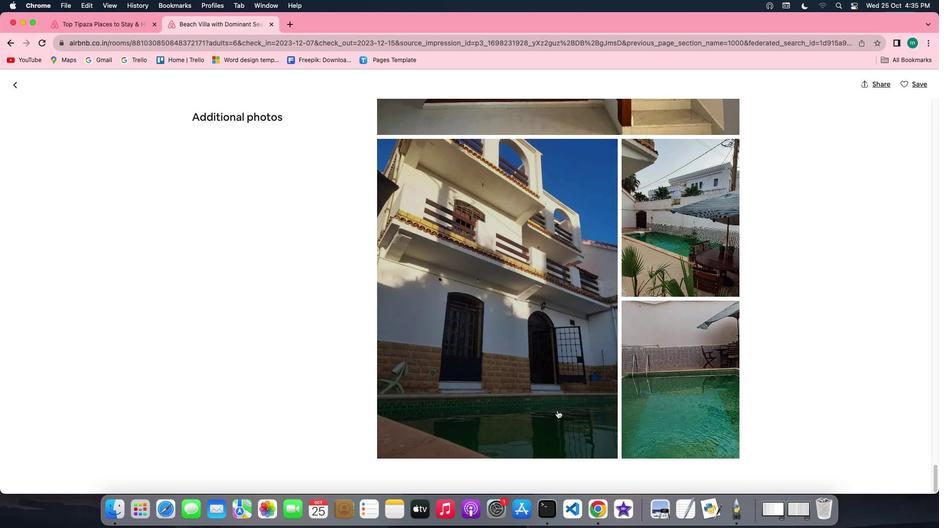 
Action: Mouse scrolled (557, 410) with delta (0, -1)
Screenshot: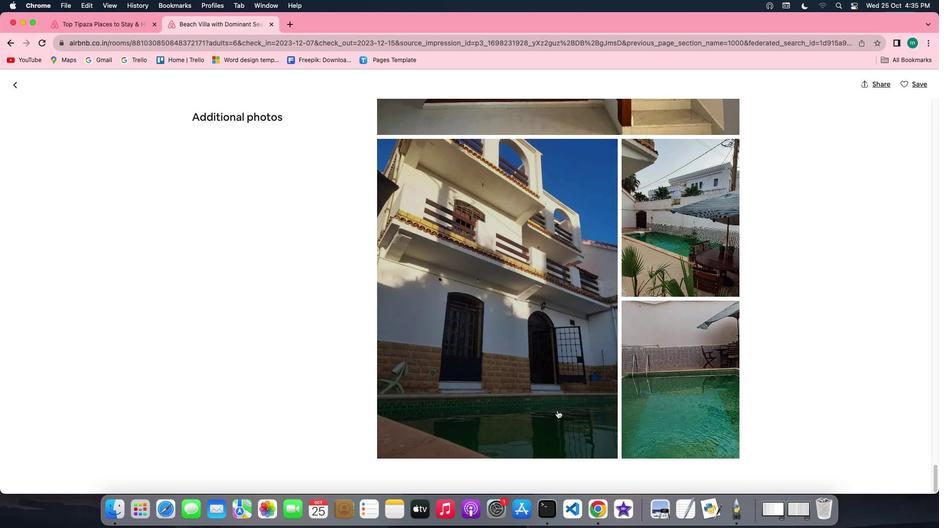 
Action: Mouse scrolled (557, 410) with delta (0, 0)
Screenshot: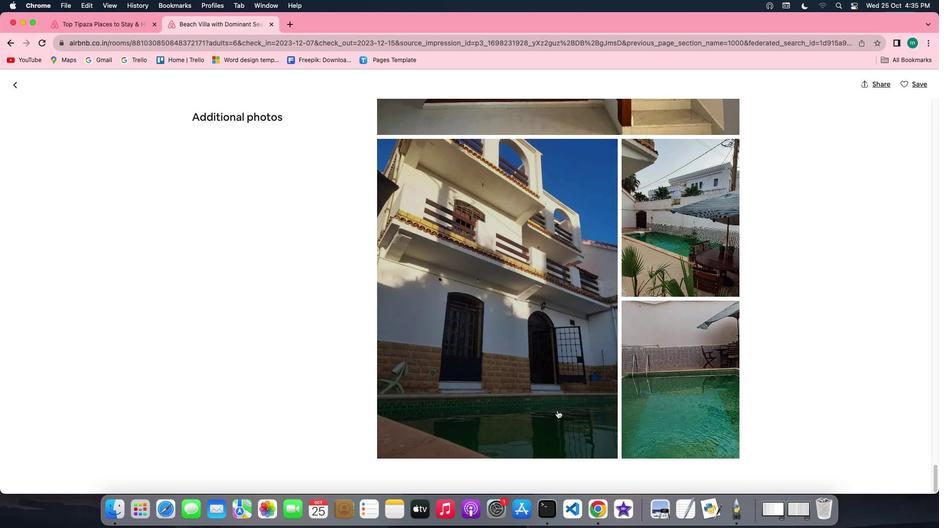 
Action: Mouse scrolled (557, 410) with delta (0, 0)
Screenshot: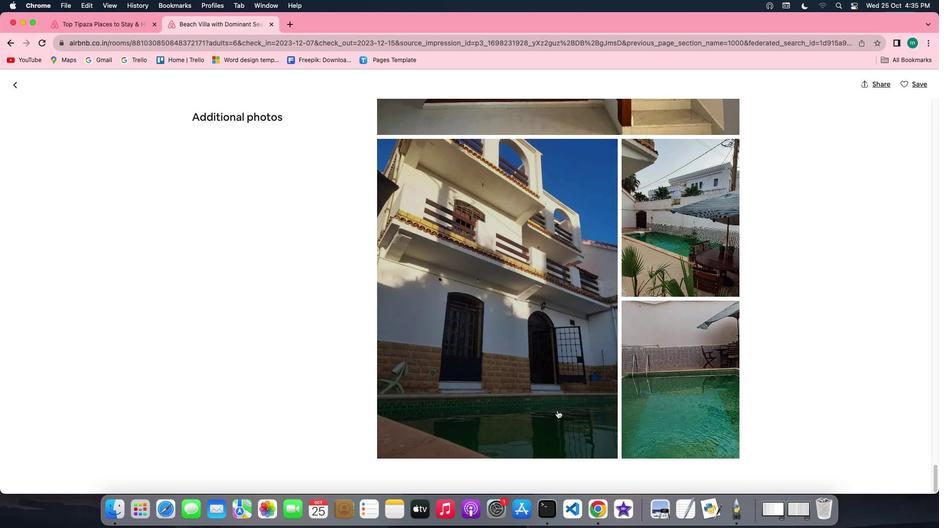 
Action: Mouse scrolled (557, 410) with delta (0, -1)
Screenshot: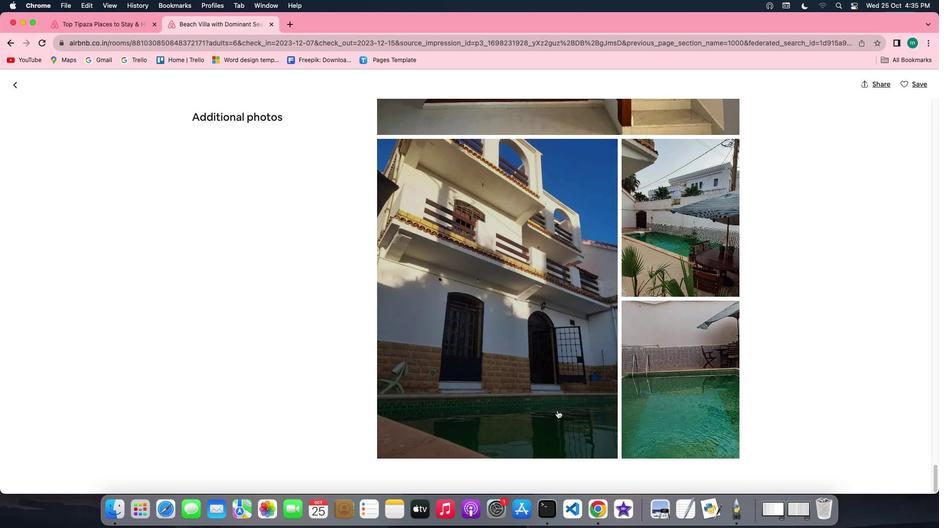 
Action: Mouse scrolled (557, 410) with delta (0, -1)
Screenshot: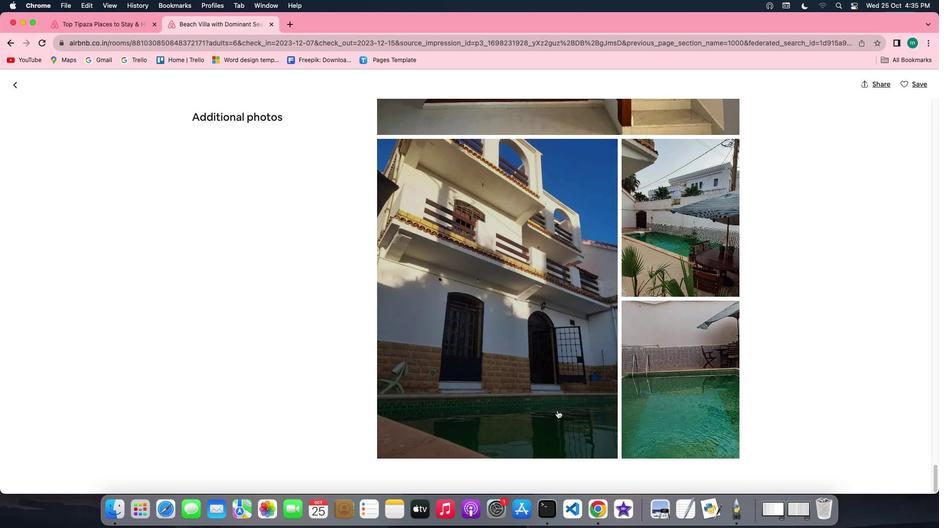 
Action: Mouse moved to (18, 86)
Screenshot: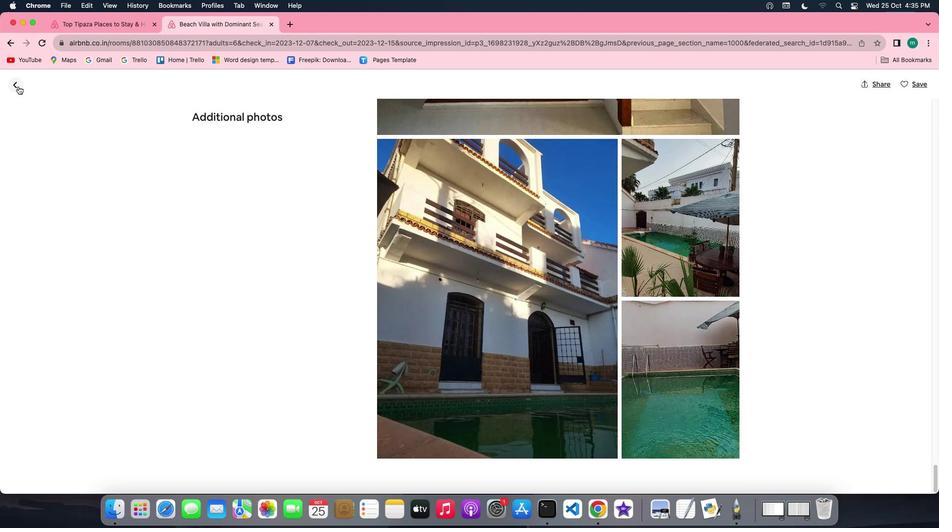 
Action: Mouse pressed left at (18, 86)
Screenshot: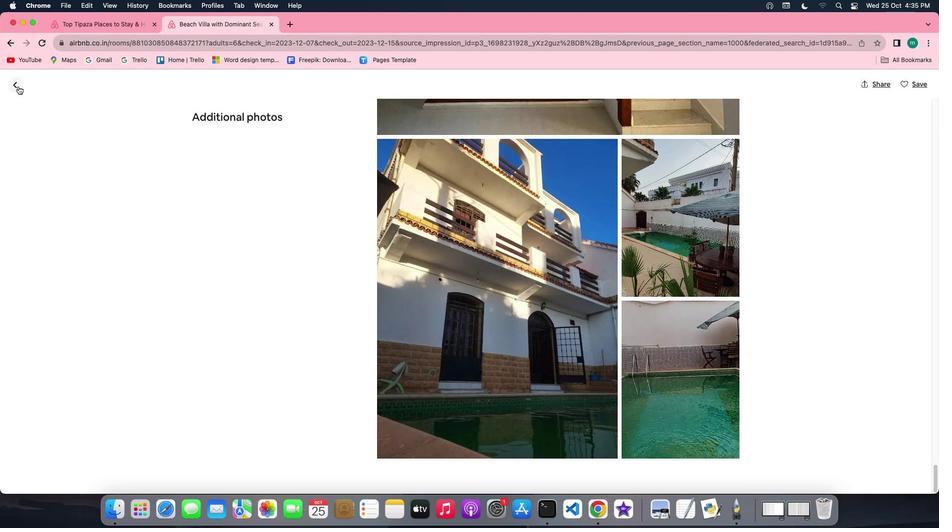 
Action: Mouse moved to (549, 334)
Screenshot: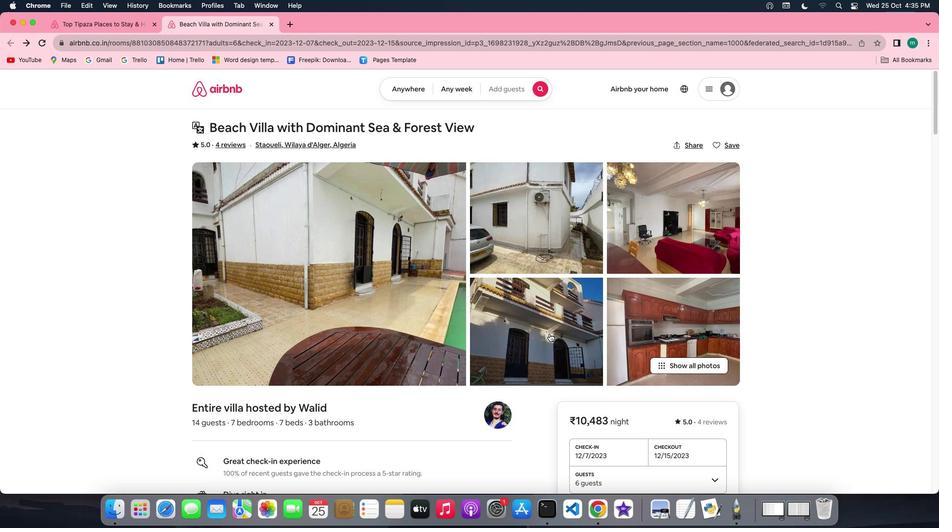 
Action: Mouse scrolled (549, 334) with delta (0, 0)
Screenshot: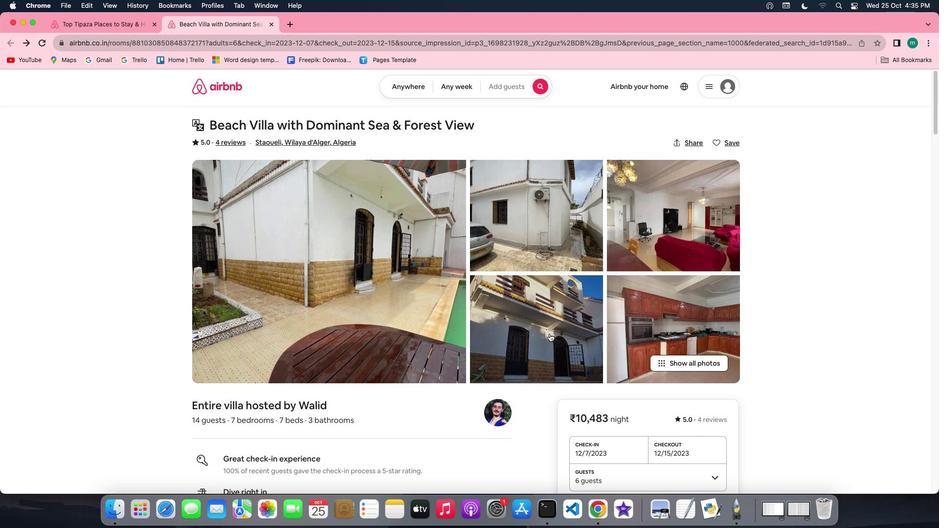 
Action: Mouse scrolled (549, 334) with delta (0, 0)
Screenshot: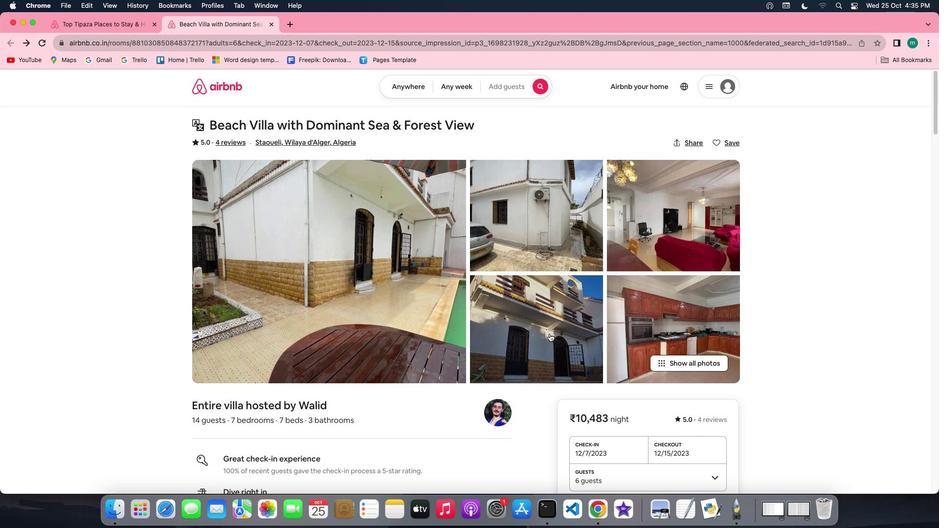 
Action: Mouse scrolled (549, 334) with delta (0, -1)
Screenshot: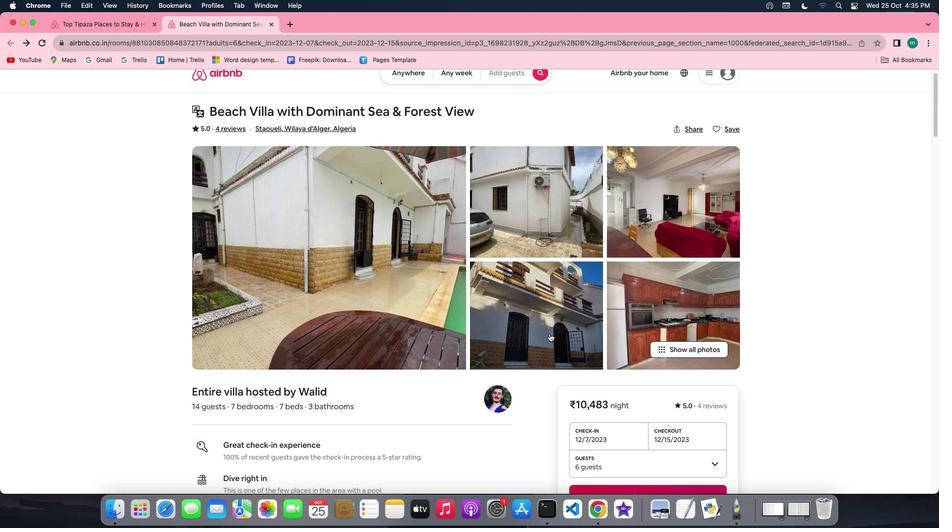 
Action: Mouse scrolled (549, 334) with delta (0, -2)
Screenshot: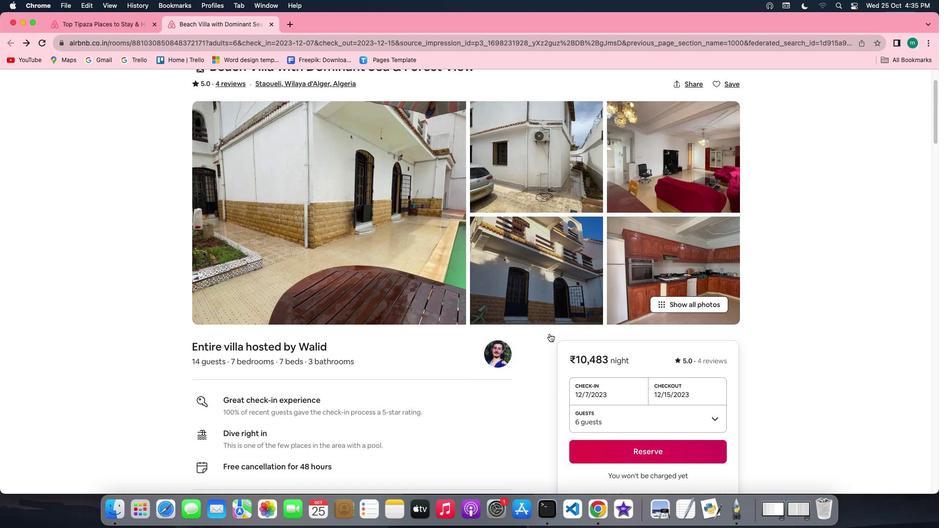
Action: Mouse scrolled (549, 334) with delta (0, -2)
Screenshot: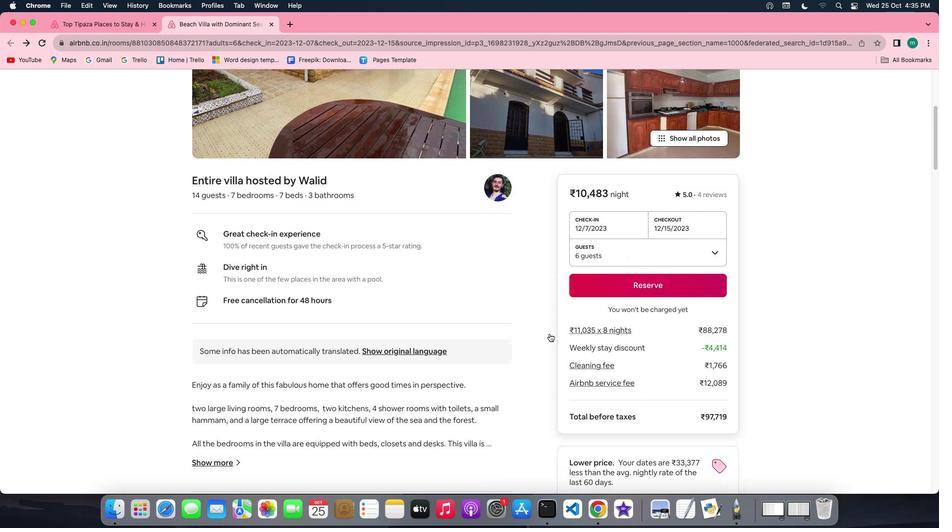
Action: Mouse scrolled (549, 334) with delta (0, 0)
Screenshot: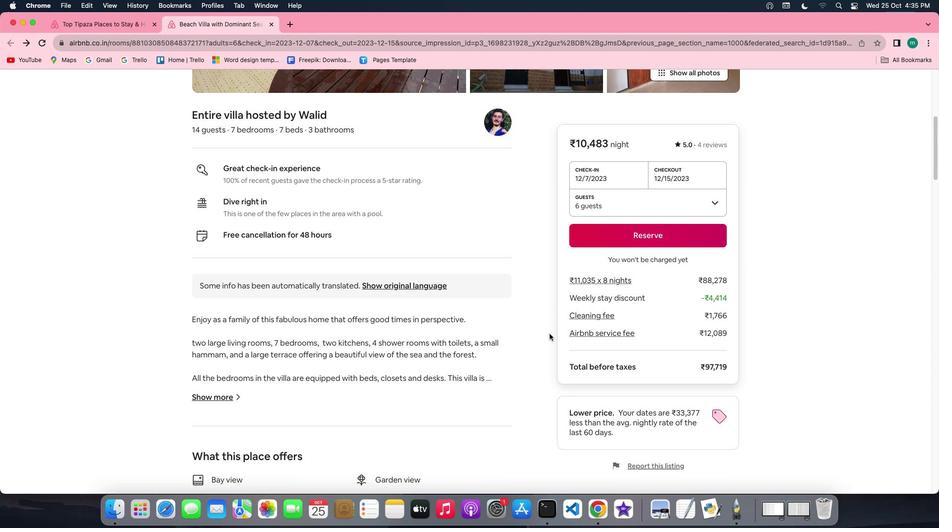 
Action: Mouse scrolled (549, 334) with delta (0, 0)
Screenshot: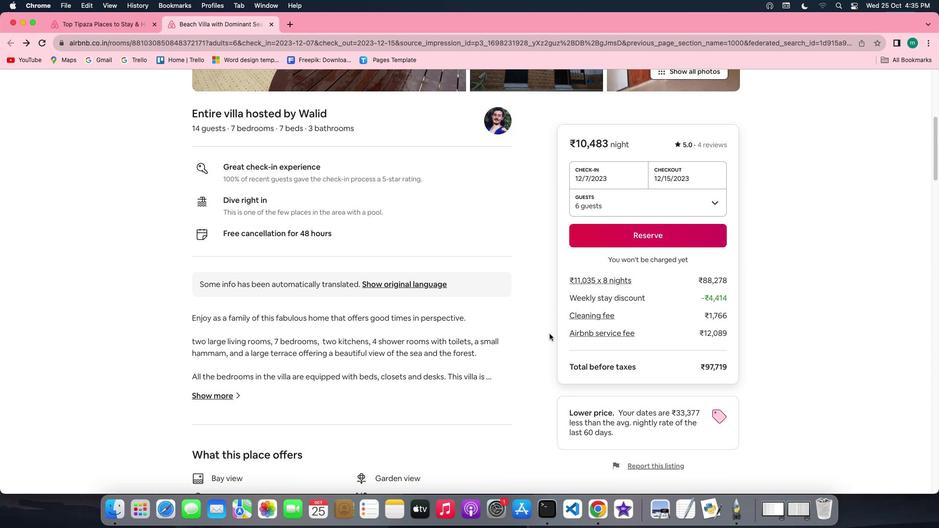 
Action: Mouse scrolled (549, 334) with delta (0, 0)
Screenshot: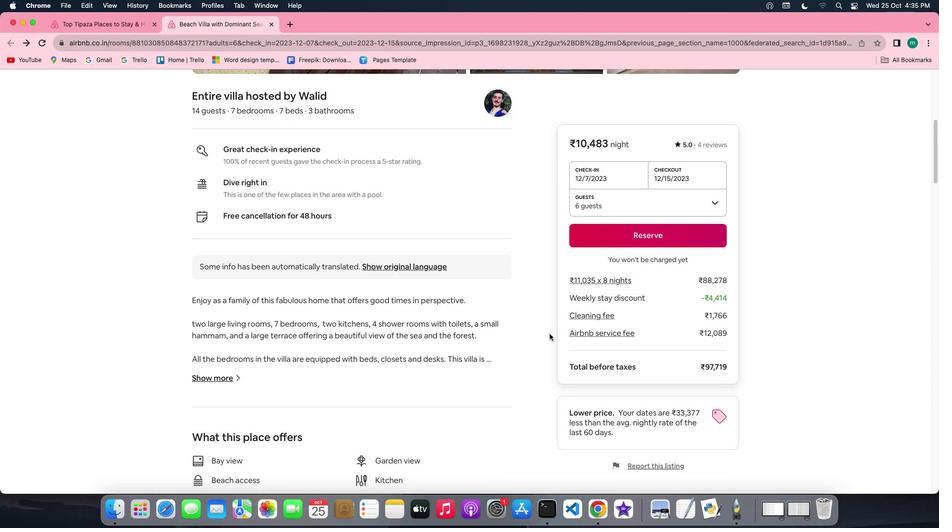 
Action: Mouse scrolled (549, 334) with delta (0, -1)
Screenshot: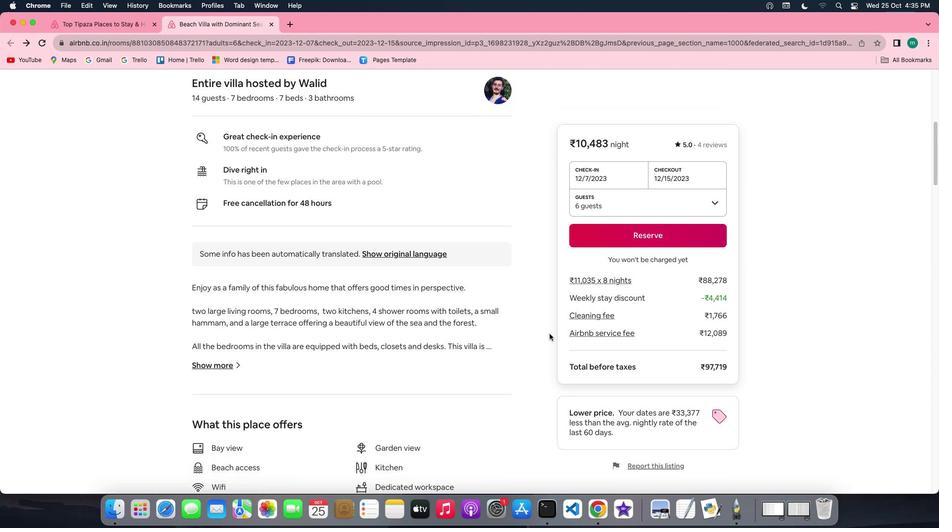 
Action: Mouse moved to (230, 243)
Screenshot: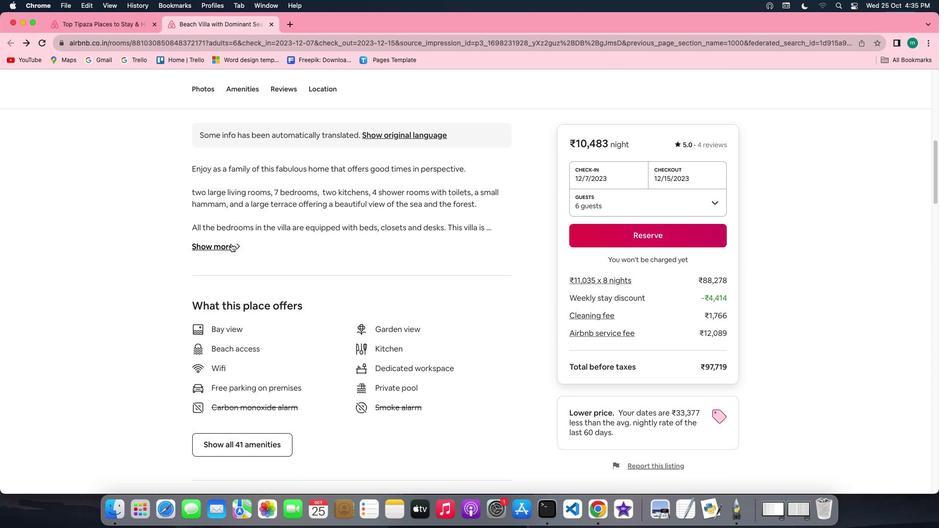 
Action: Mouse pressed left at (230, 243)
Screenshot: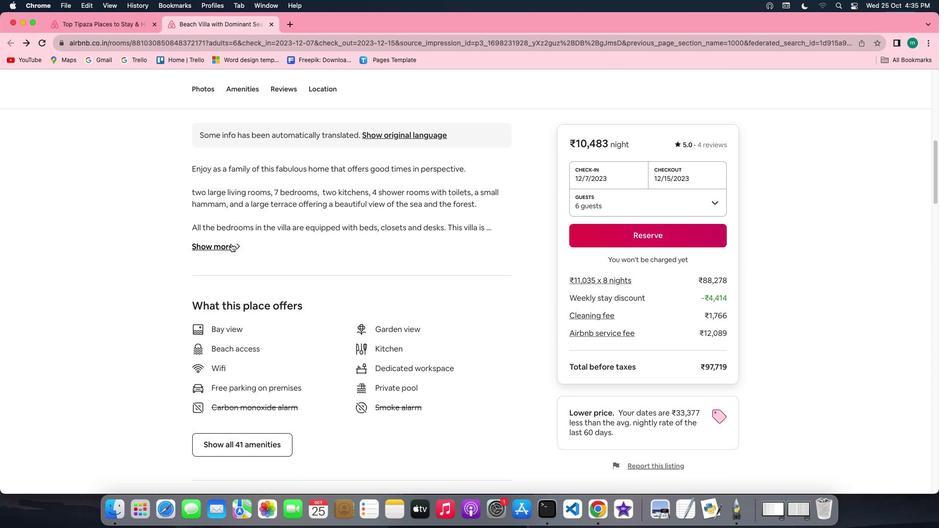 
Action: Mouse moved to (527, 334)
Screenshot: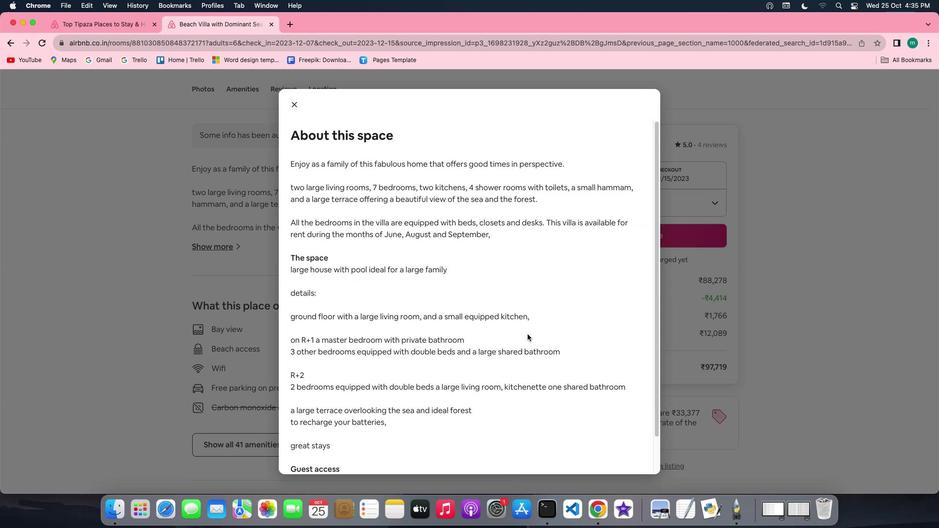 
Action: Mouse scrolled (527, 334) with delta (0, 0)
Screenshot: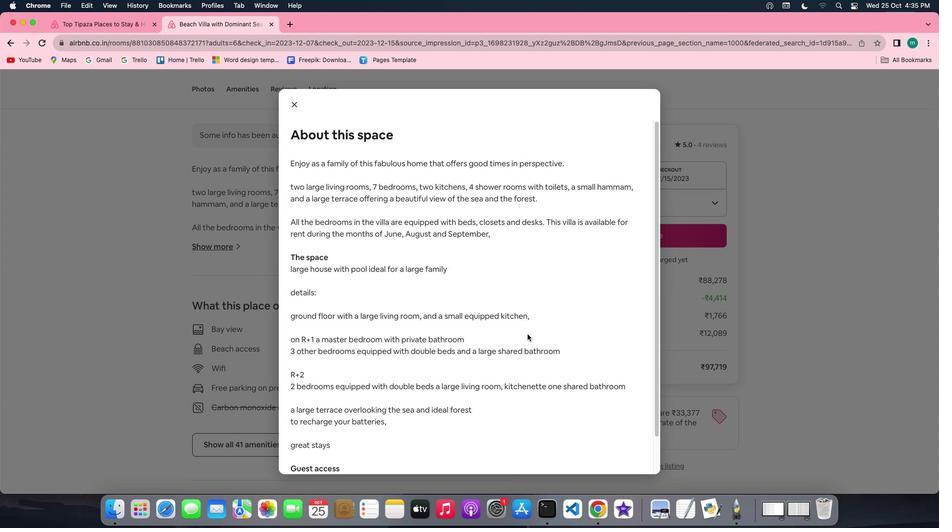 
Action: Mouse scrolled (527, 334) with delta (0, 0)
Screenshot: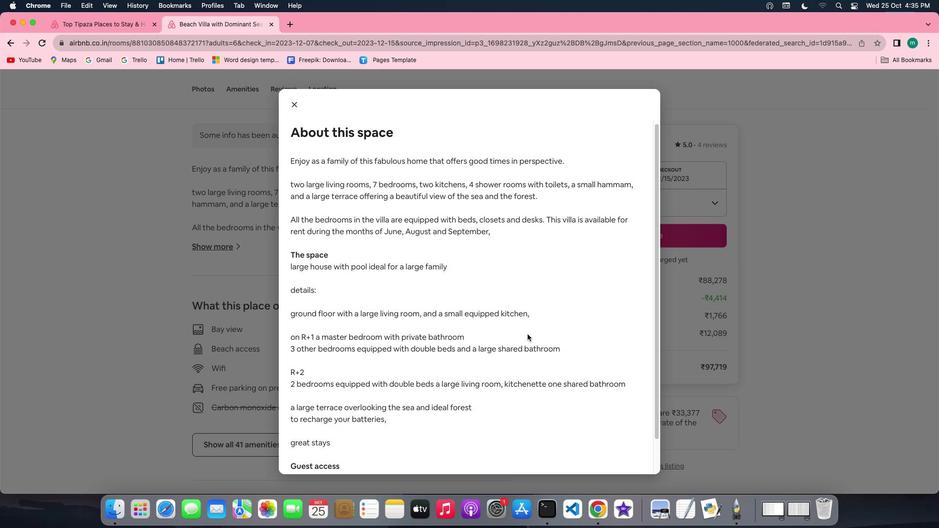 
Action: Mouse scrolled (527, 334) with delta (0, -1)
Screenshot: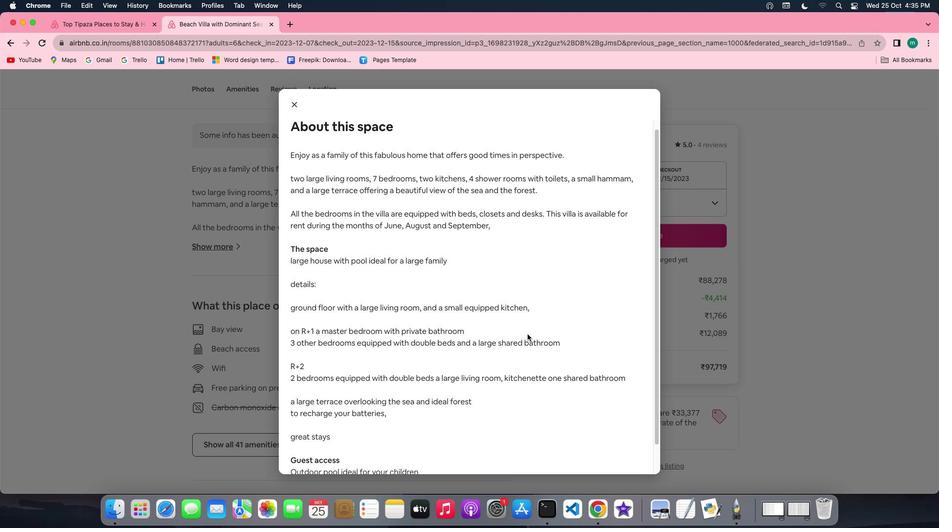 
Action: Mouse scrolled (527, 334) with delta (0, -1)
Screenshot: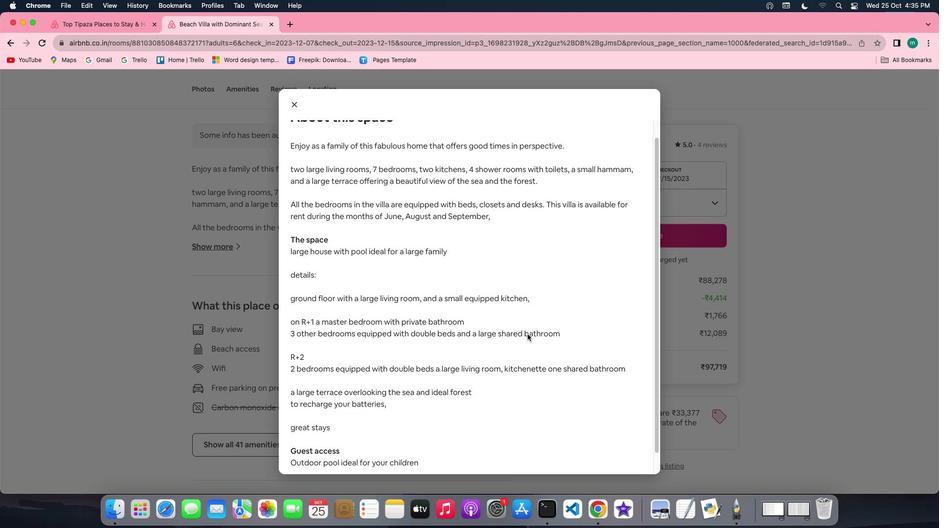 
Action: Mouse scrolled (527, 334) with delta (0, 0)
Screenshot: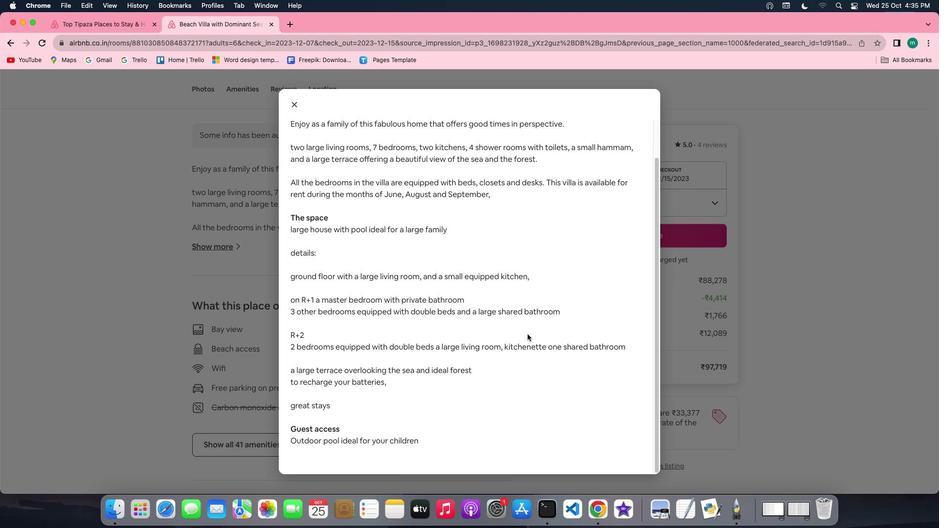 
Action: Mouse scrolled (527, 334) with delta (0, 0)
Screenshot: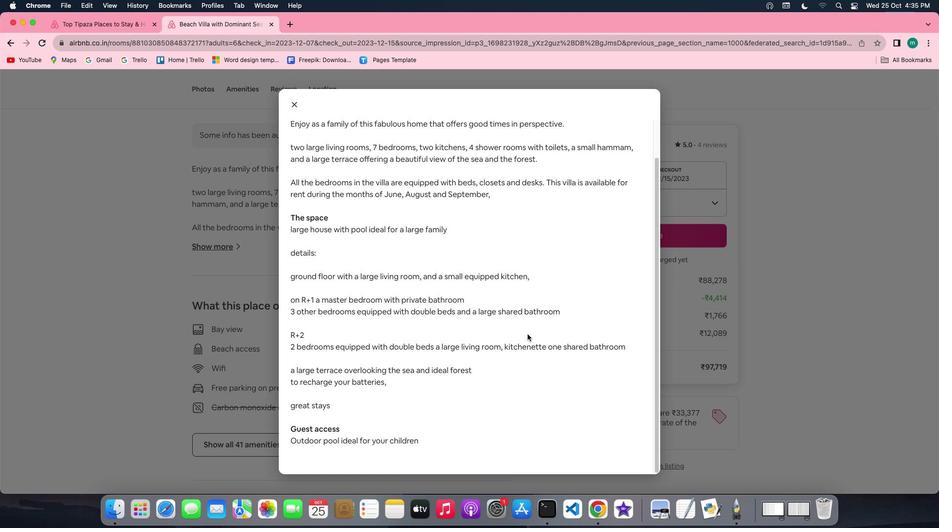 
Action: Mouse scrolled (527, 334) with delta (0, 0)
Screenshot: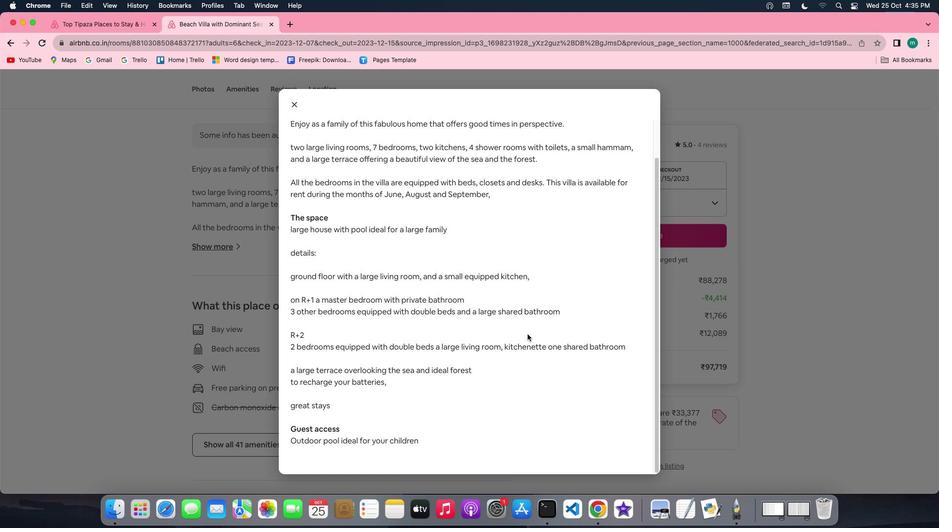 
Action: Mouse scrolled (527, 334) with delta (0, -1)
Screenshot: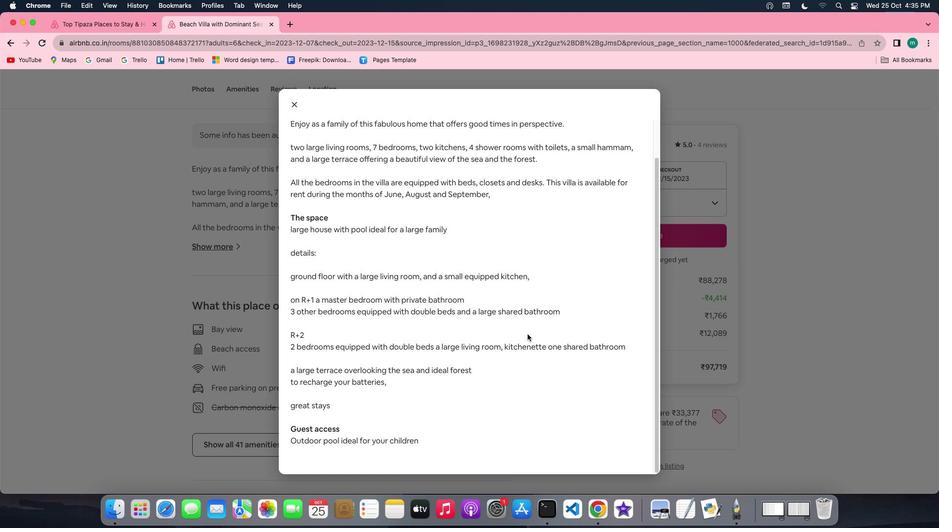 
Action: Mouse moved to (298, 110)
Screenshot: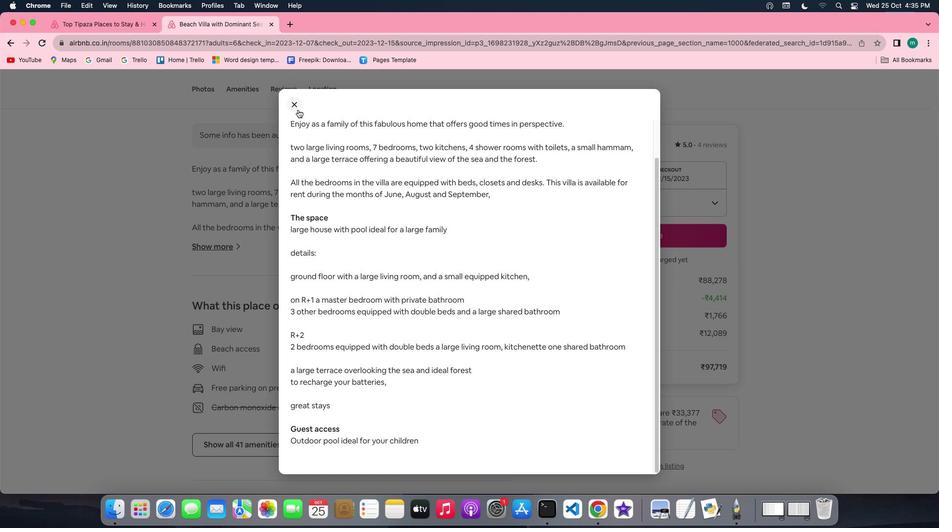 
Action: Mouse pressed left at (298, 110)
Screenshot: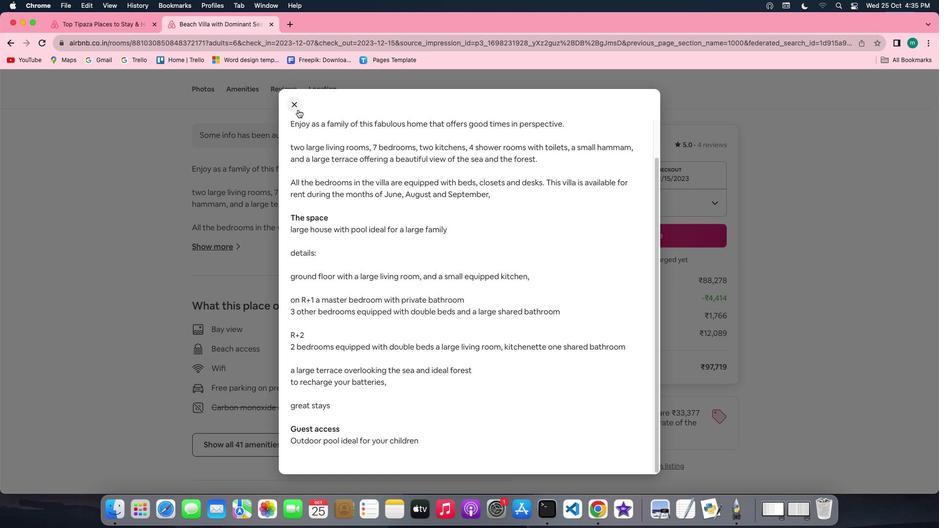 
Action: Mouse moved to (565, 405)
Screenshot: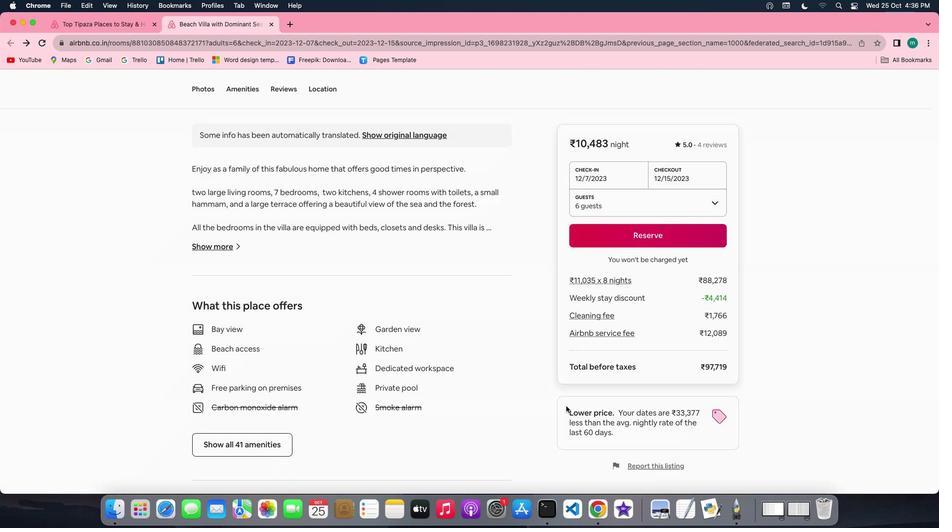 
Action: Mouse scrolled (565, 405) with delta (0, 0)
Screenshot: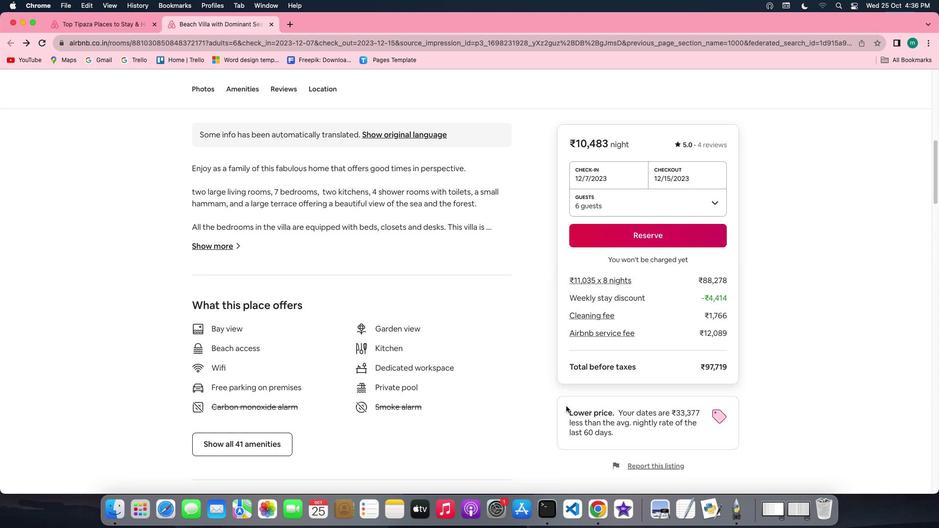 
Action: Mouse scrolled (565, 405) with delta (0, 0)
Screenshot: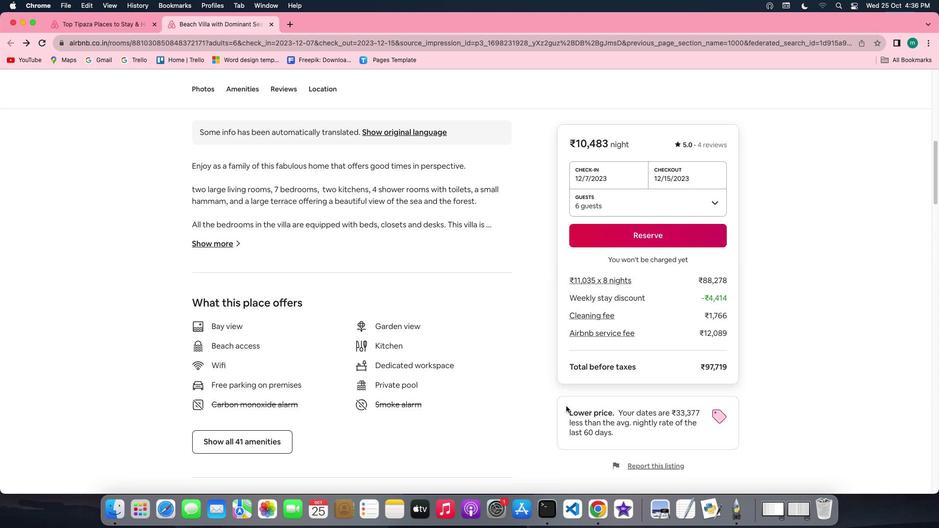 
Action: Mouse scrolled (565, 405) with delta (0, -1)
Screenshot: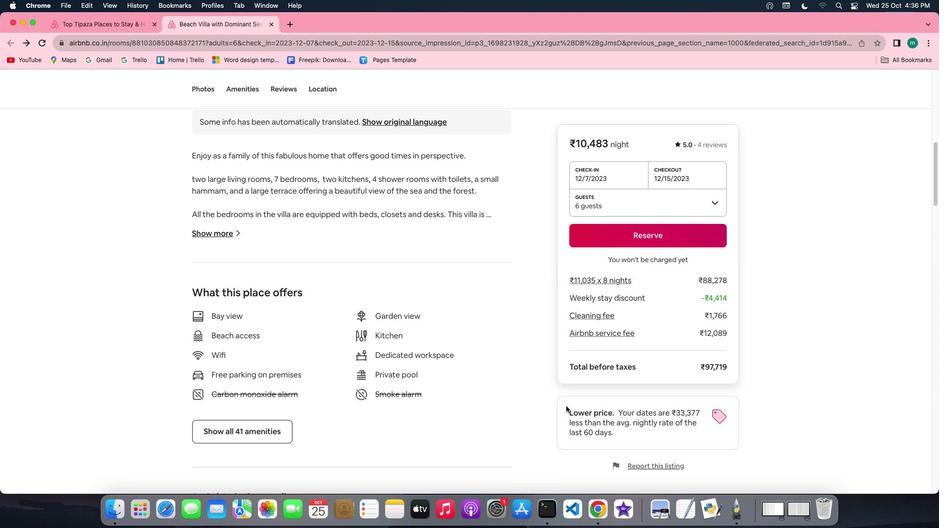 
Action: Mouse scrolled (565, 405) with delta (0, -1)
Screenshot: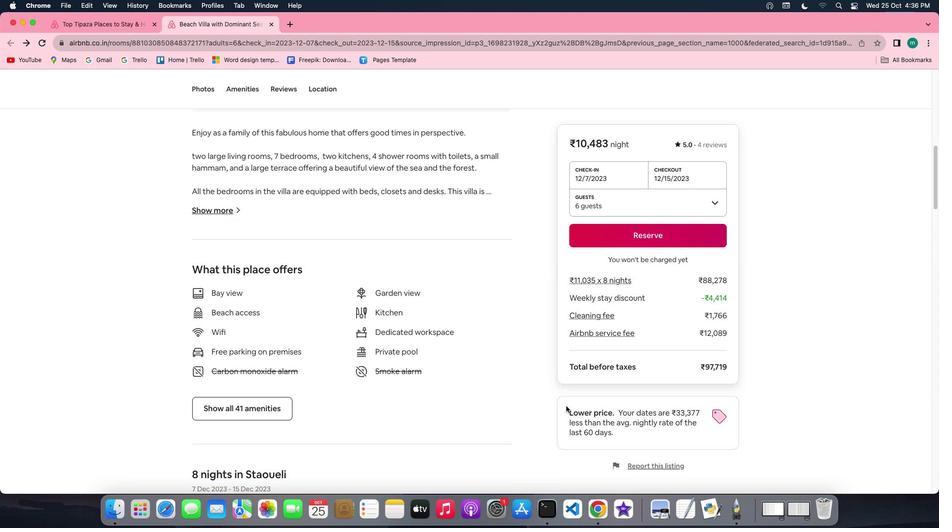 
Action: Mouse moved to (254, 284)
Screenshot: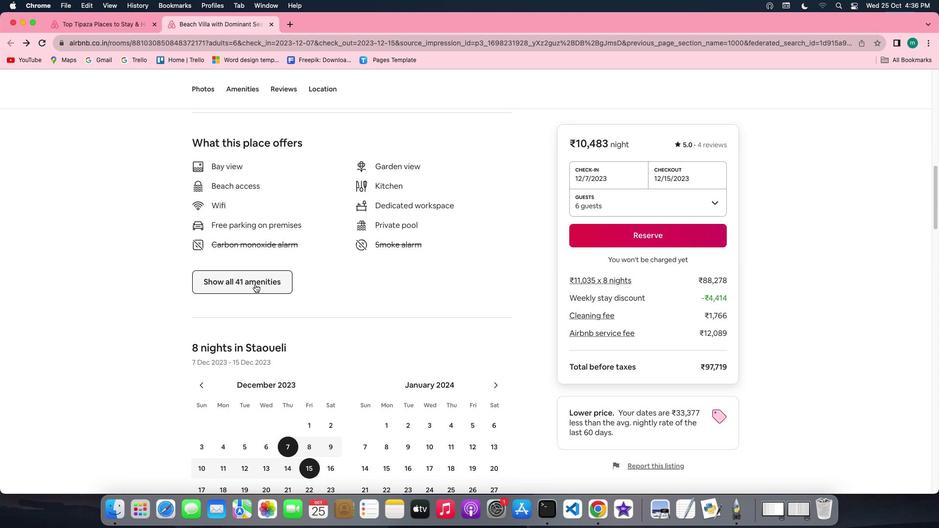 
Action: Mouse pressed left at (254, 284)
Screenshot: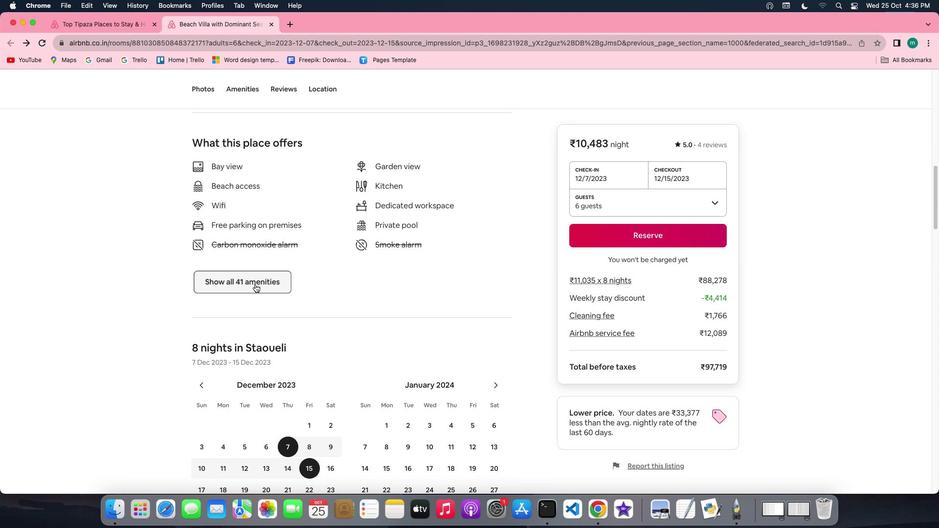 
Action: Mouse moved to (556, 367)
Screenshot: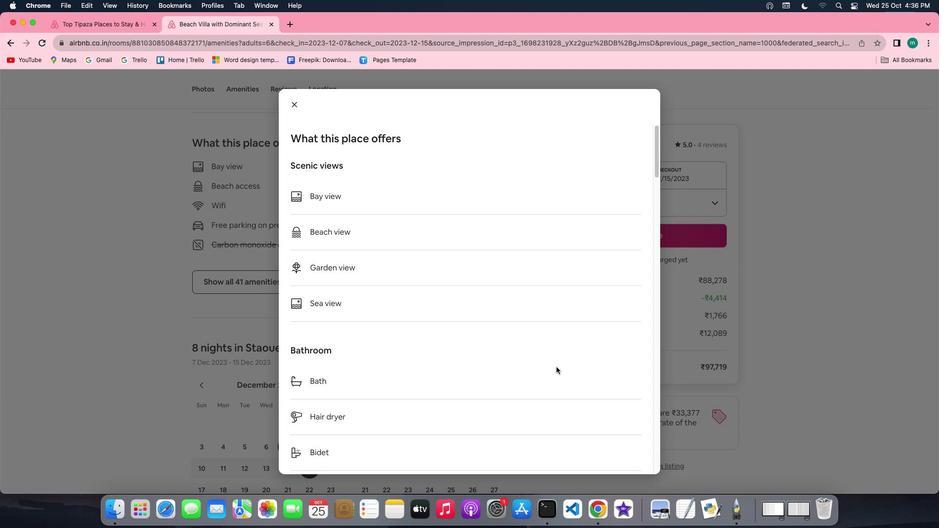 
Action: Mouse scrolled (556, 367) with delta (0, 0)
Screenshot: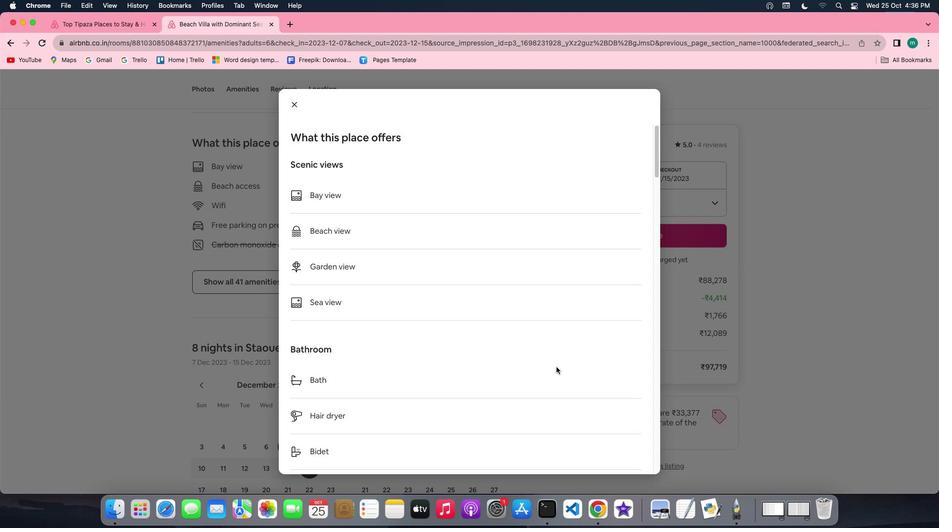 
Action: Mouse scrolled (556, 367) with delta (0, 0)
Screenshot: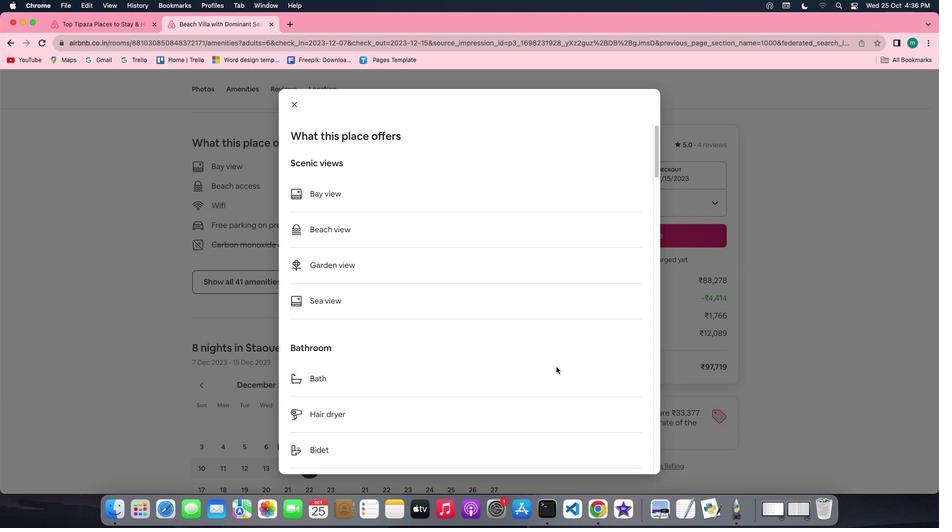 
Action: Mouse scrolled (556, 367) with delta (0, 0)
Screenshot: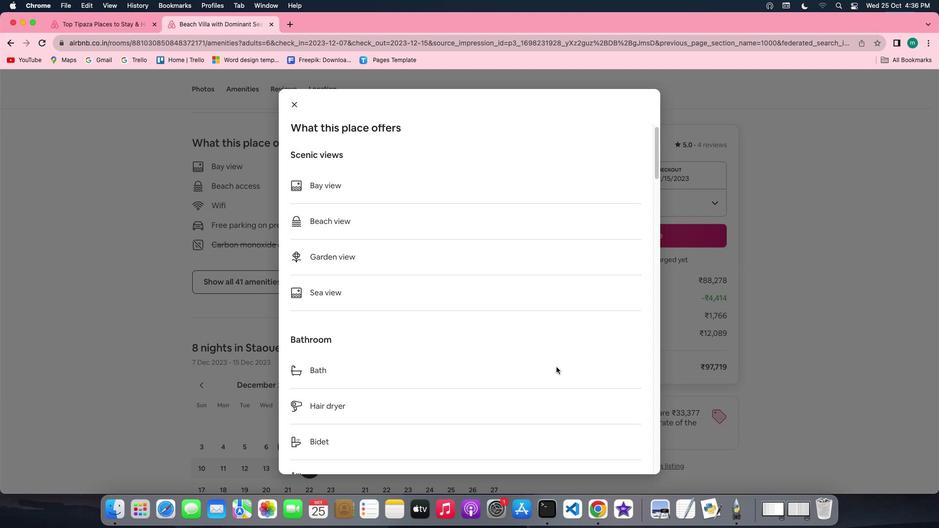 
Action: Mouse scrolled (556, 367) with delta (0, -1)
Screenshot: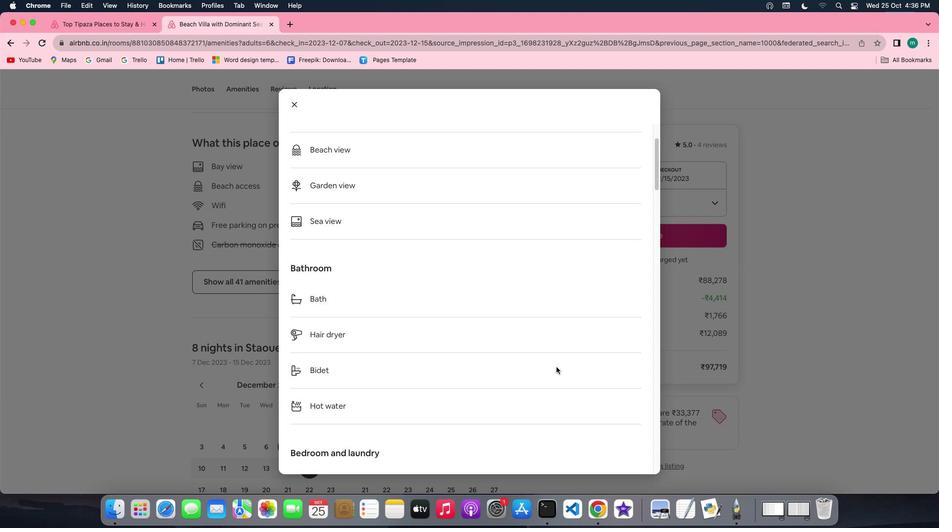 
Action: Mouse scrolled (556, 367) with delta (0, -1)
Screenshot: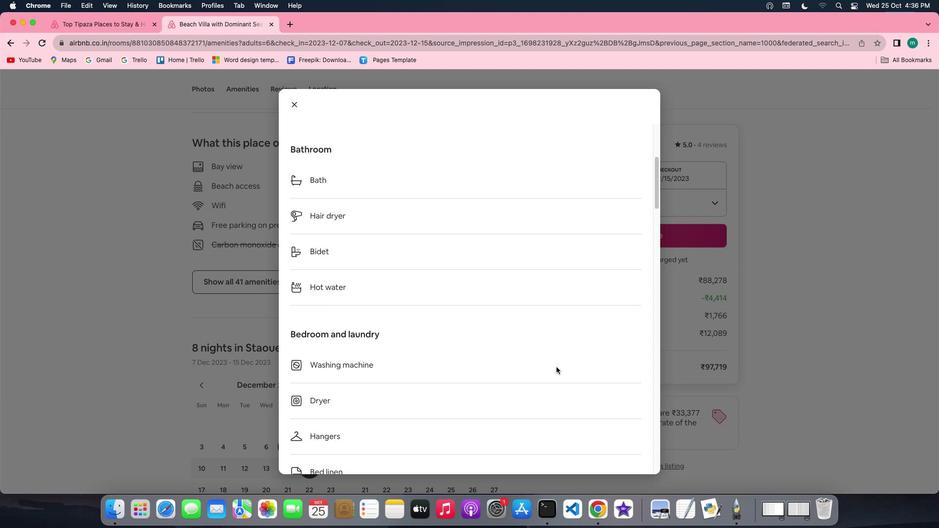 
Action: Mouse scrolled (556, 367) with delta (0, 0)
Screenshot: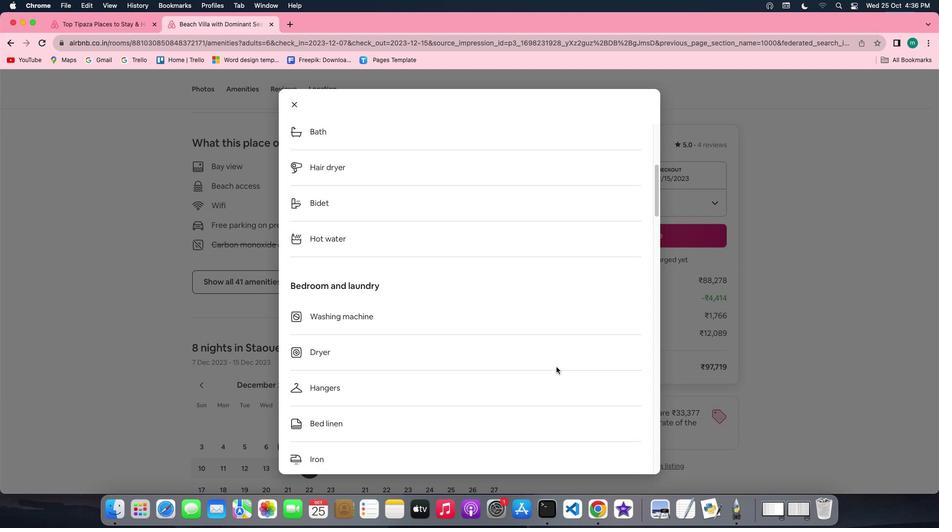 
Action: Mouse scrolled (556, 367) with delta (0, 0)
Screenshot: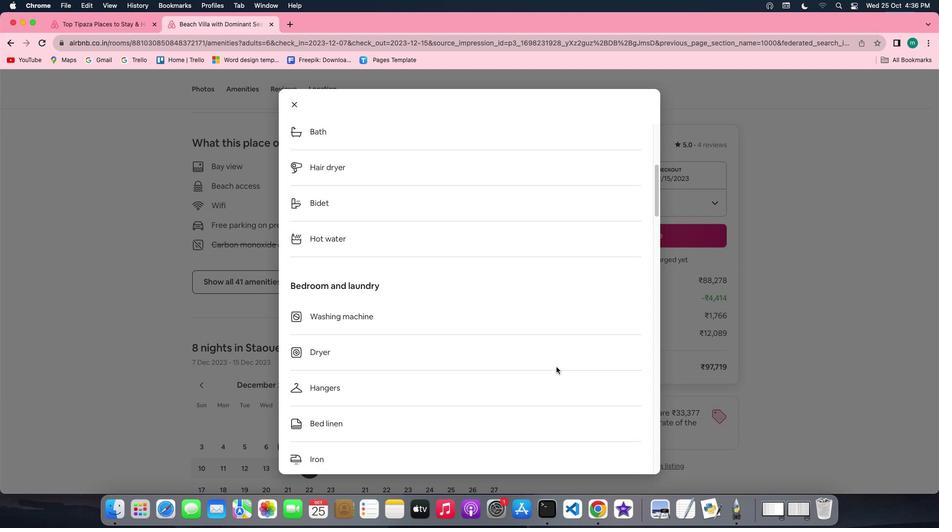 
Action: Mouse scrolled (556, 367) with delta (0, -1)
Screenshot: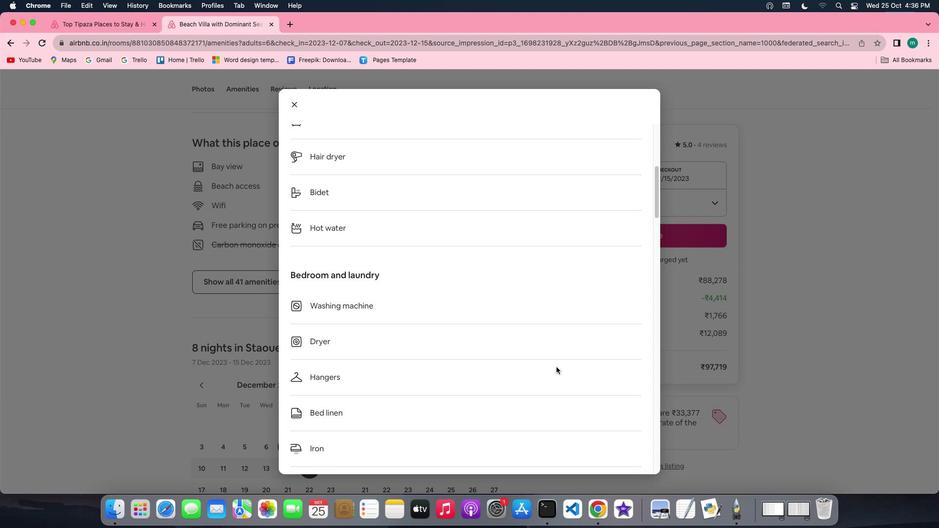
Action: Mouse scrolled (556, 367) with delta (0, -1)
Screenshot: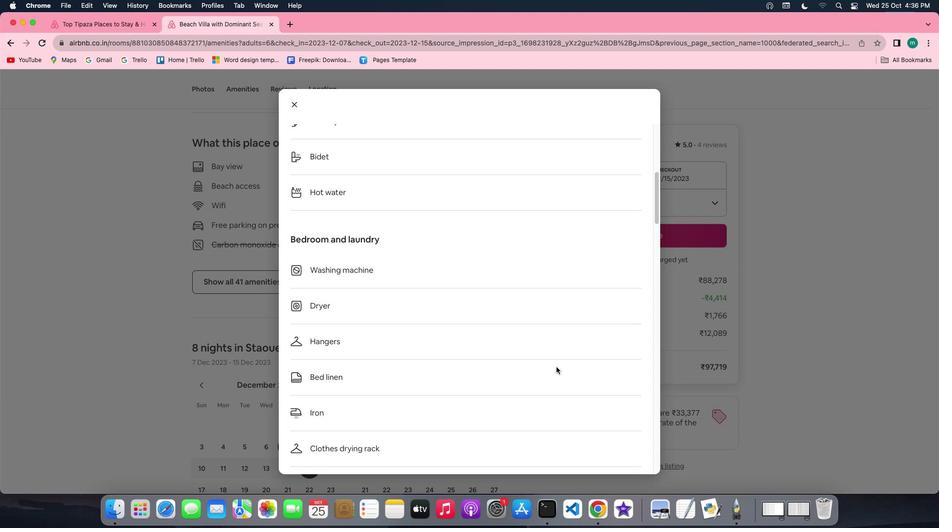 
Action: Mouse scrolled (556, 367) with delta (0, 0)
Screenshot: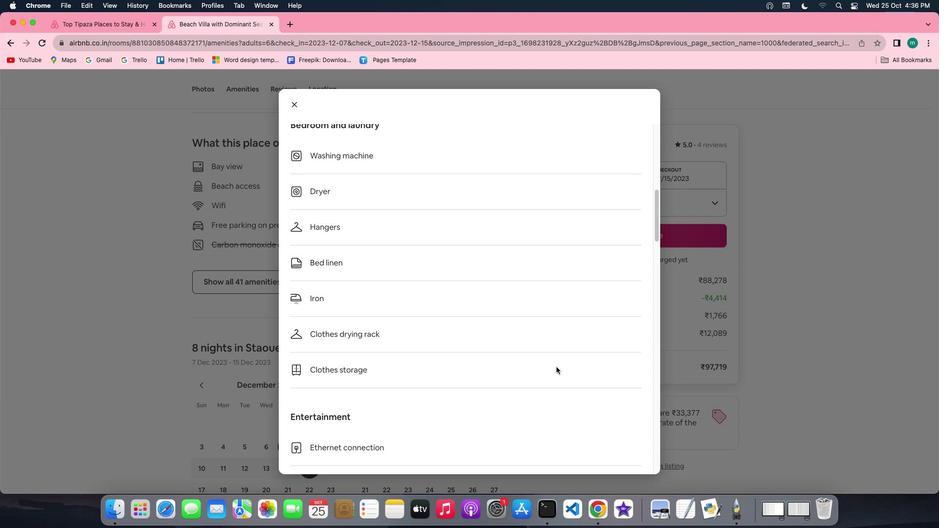 
Action: Mouse scrolled (556, 367) with delta (0, 0)
Screenshot: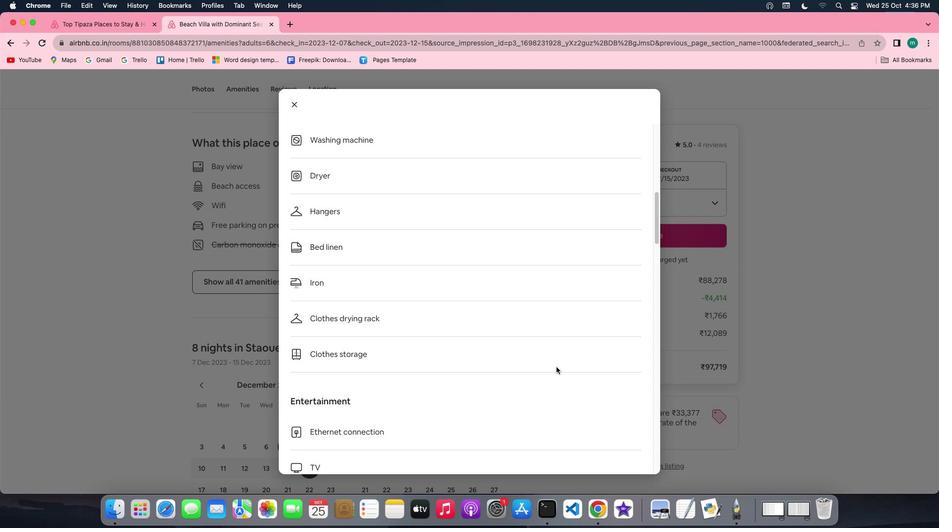 
Action: Mouse scrolled (556, 367) with delta (0, -1)
Screenshot: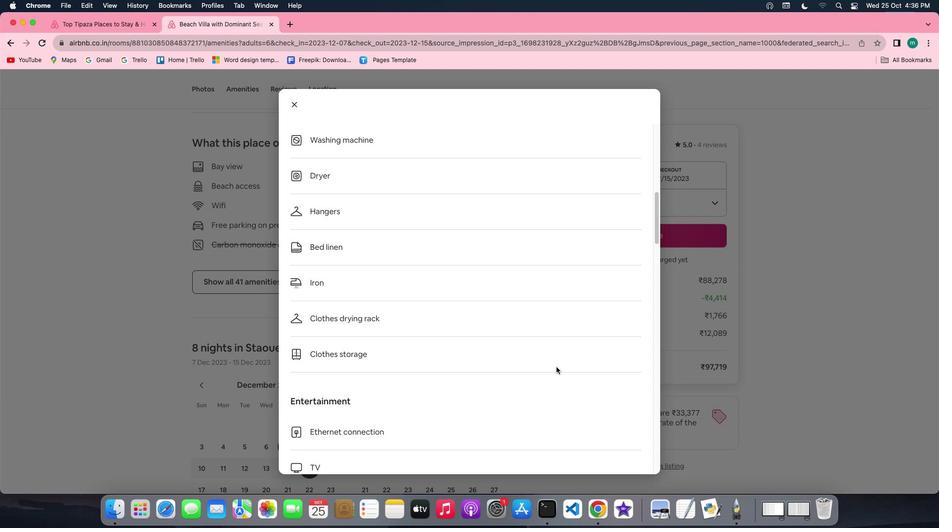 
Action: Mouse scrolled (556, 367) with delta (0, -1)
Screenshot: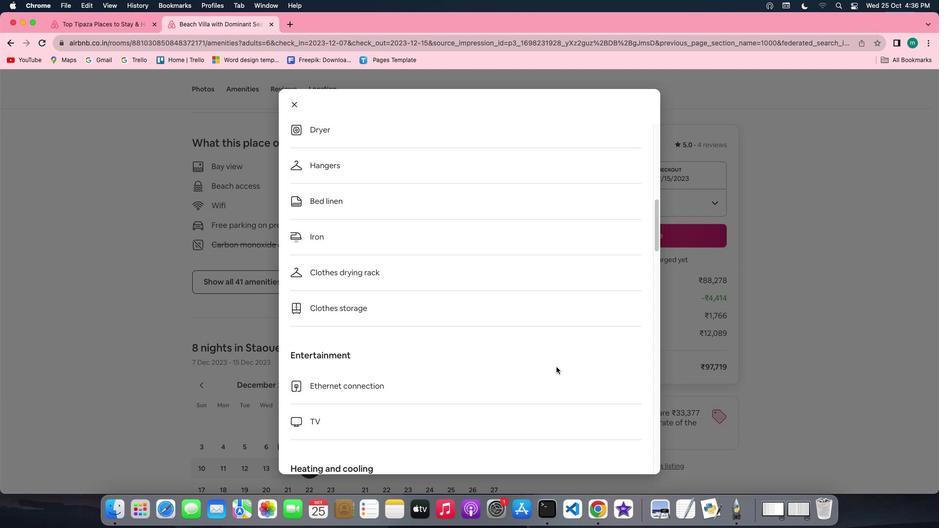 
Action: Mouse scrolled (556, 367) with delta (0, -2)
Screenshot: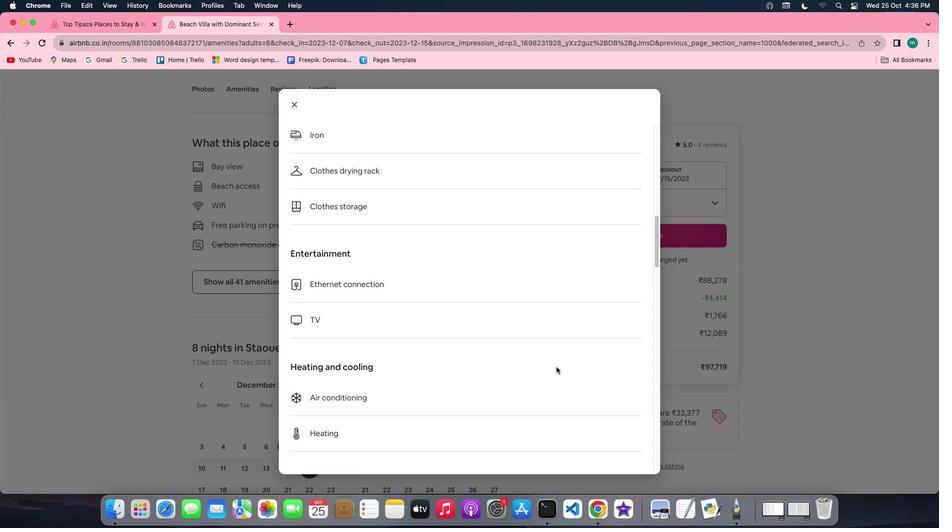 
Action: Mouse scrolled (556, 367) with delta (0, 0)
Screenshot: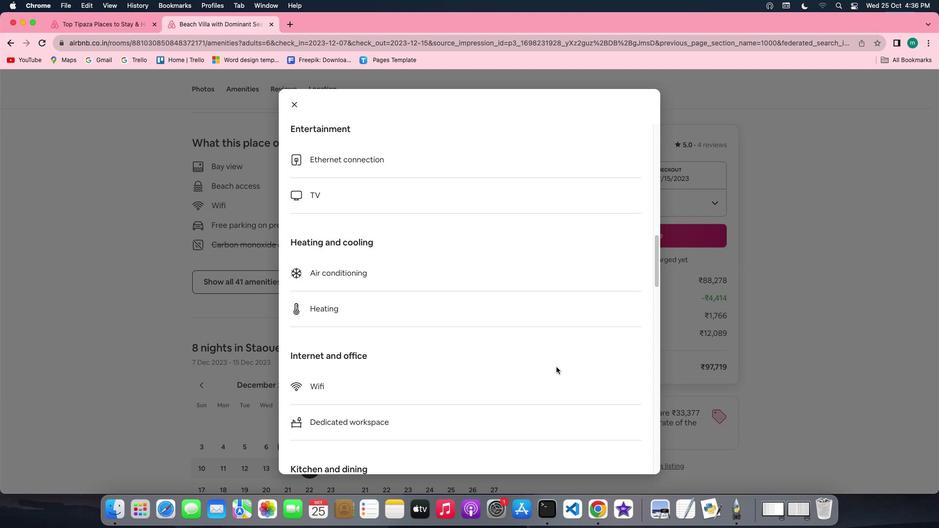 
Action: Mouse scrolled (556, 367) with delta (0, 0)
Screenshot: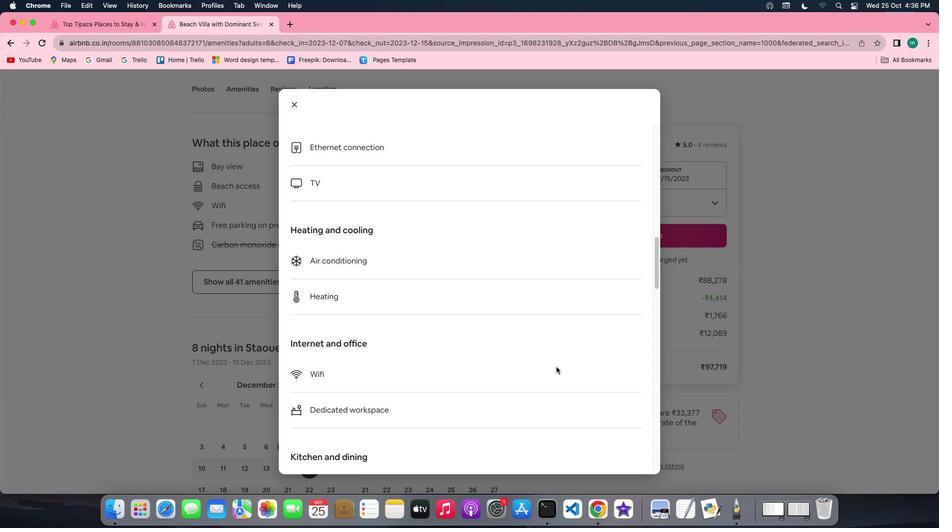 
Action: Mouse scrolled (556, 367) with delta (0, -1)
Screenshot: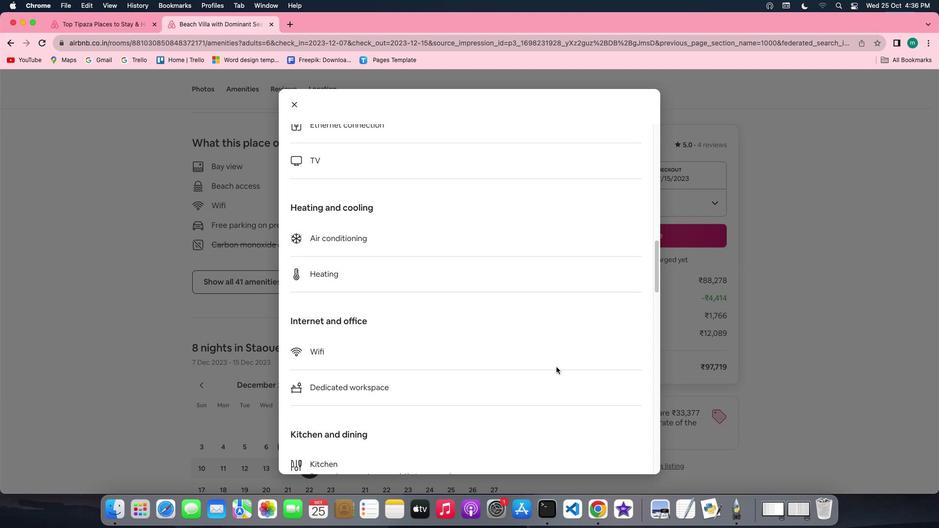 
Action: Mouse scrolled (556, 367) with delta (0, -2)
